 Task: Research Airbnb options in DurrÃ«s, Albania from 4th November, 2023 to 15th November, 2023 for 2 adults.1  bedroom having 1 bed and 1 bathroom. Property type can be hotel. Amenities needed are: heating. Booking option can be shelf check-in. Look for 4 properties as per requirement.
Action: Mouse moved to (347, 326)
Screenshot: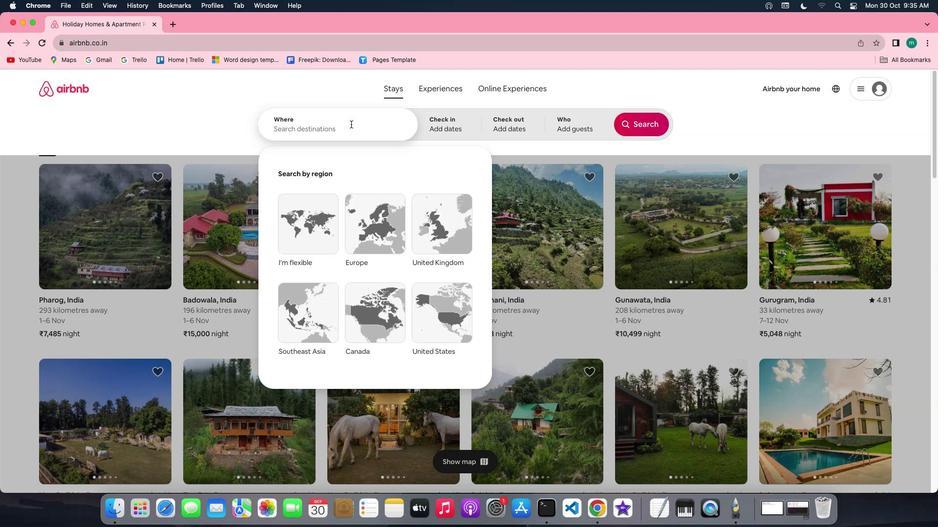 
Action: Mouse pressed left at (347, 326)
Screenshot: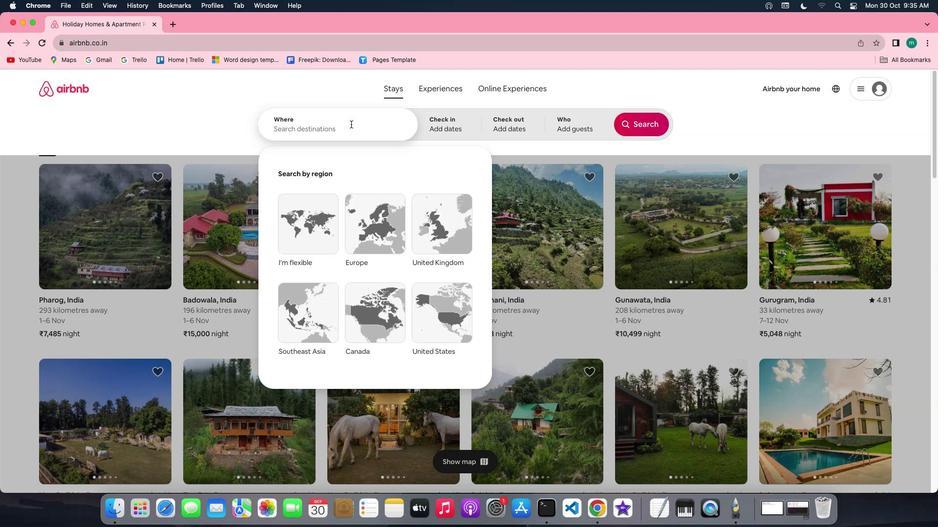 
Action: Mouse pressed left at (347, 326)
Screenshot: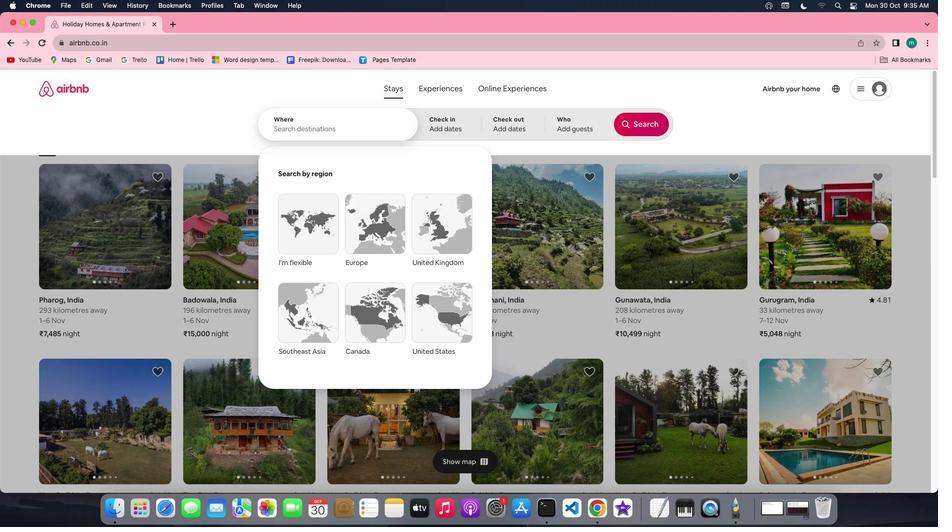
Action: Mouse moved to (365, 338)
Screenshot: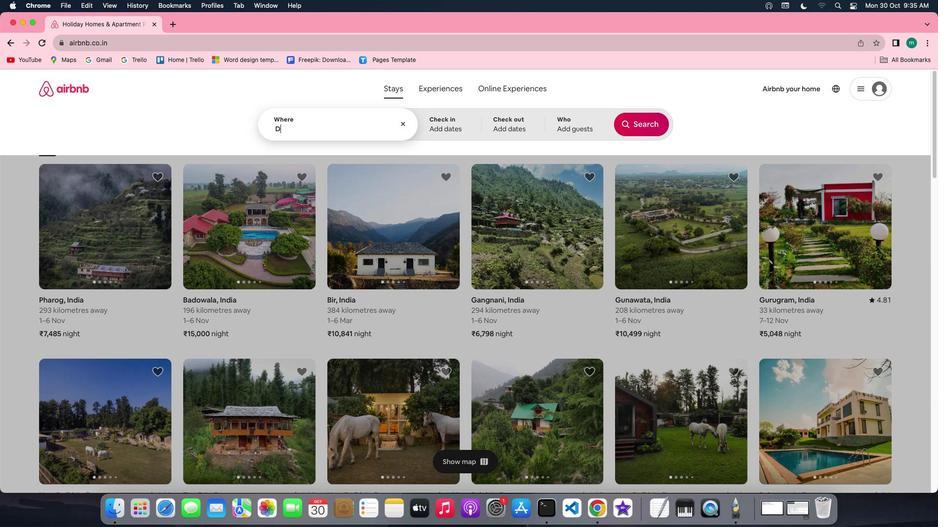 
Action: Key pressed Key.spaceKey.shift'D''u''r''r''e''s'','Key.spaceKey.shift'A''l''b''a''n''i''a'
Screenshot: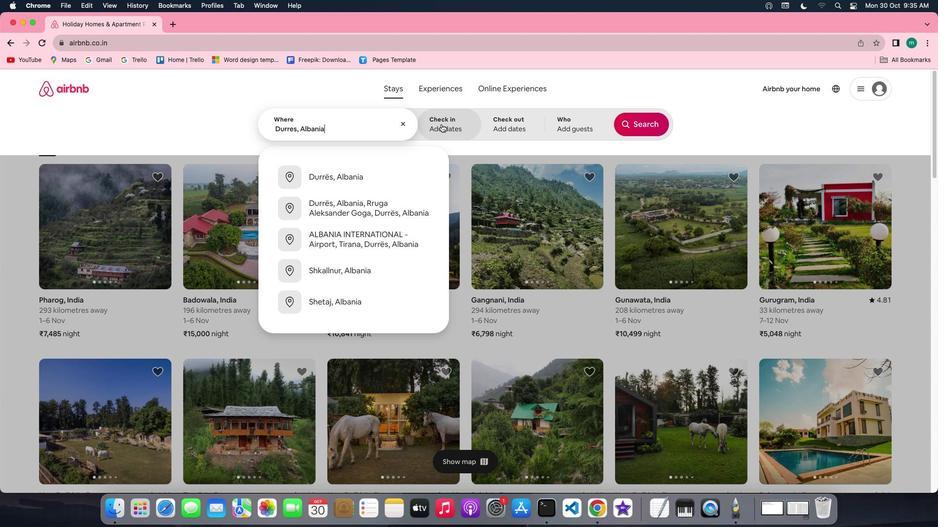 
Action: Mouse moved to (329, 338)
Screenshot: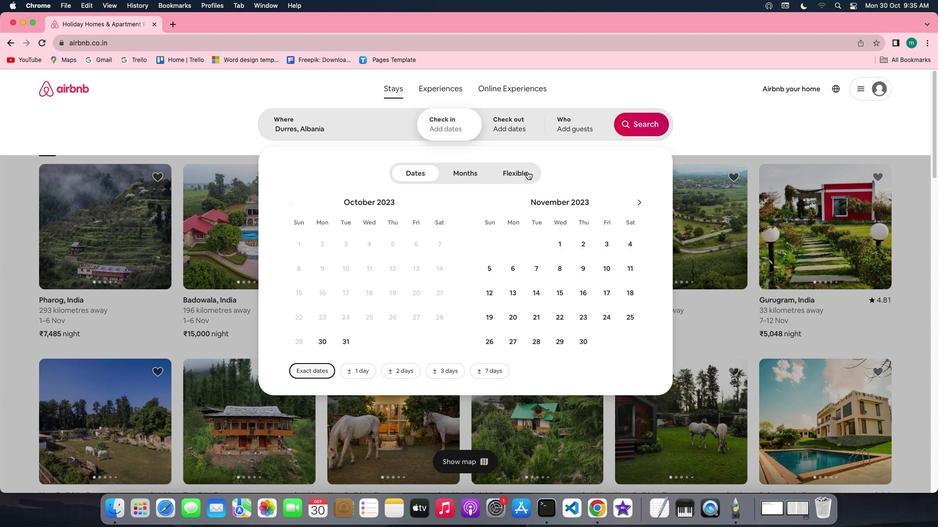 
Action: Mouse pressed left at (329, 338)
Screenshot: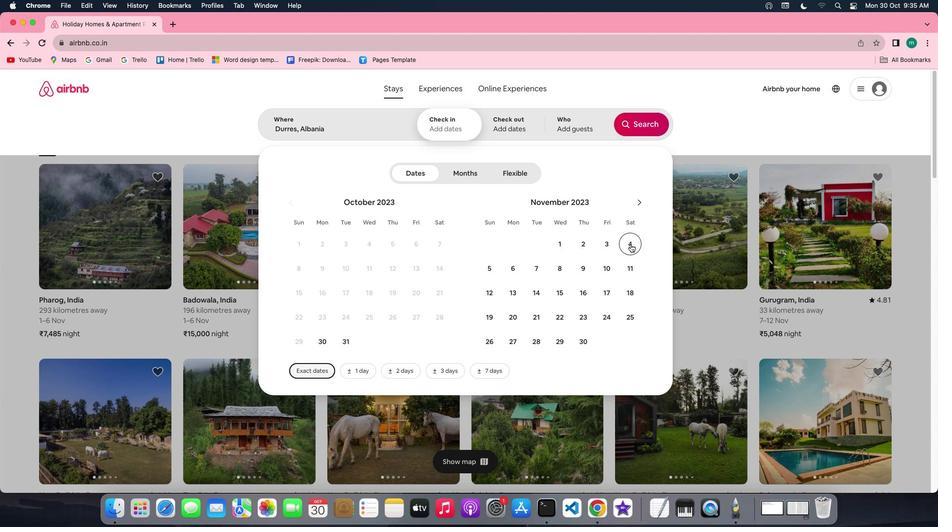 
Action: Mouse moved to (256, 375)
Screenshot: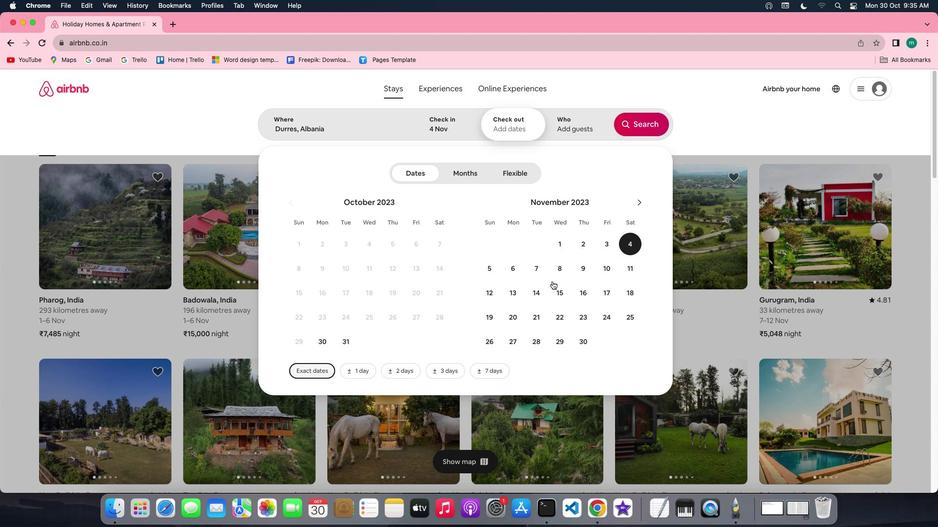 
Action: Mouse pressed left at (256, 375)
Screenshot: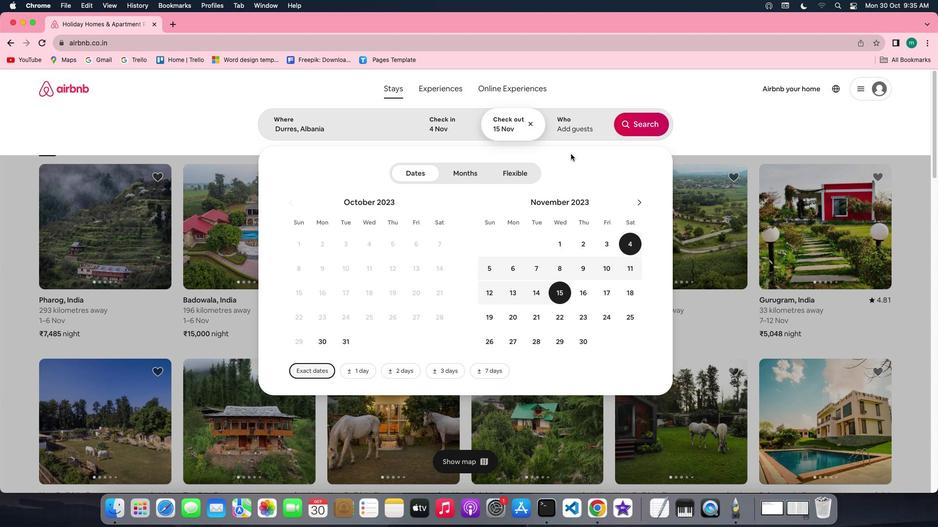 
Action: Mouse moved to (283, 390)
Screenshot: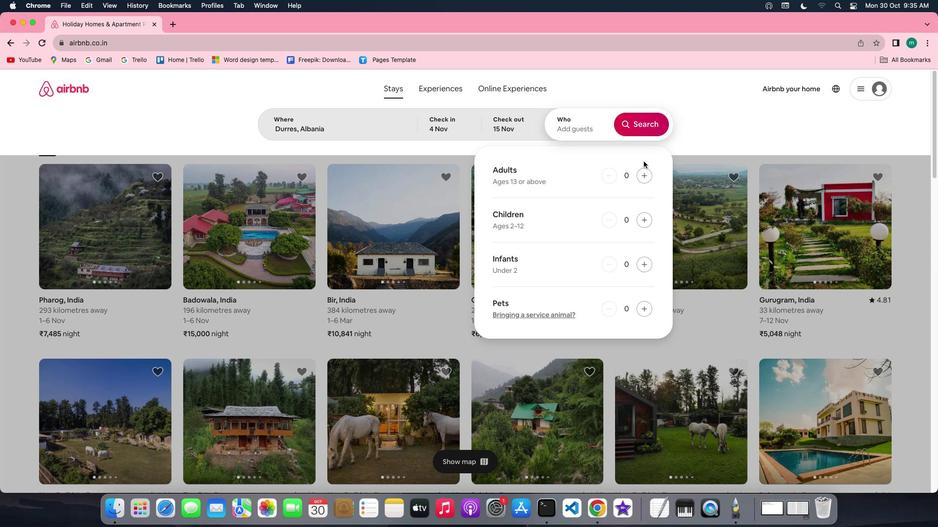 
Action: Mouse pressed left at (283, 390)
Screenshot: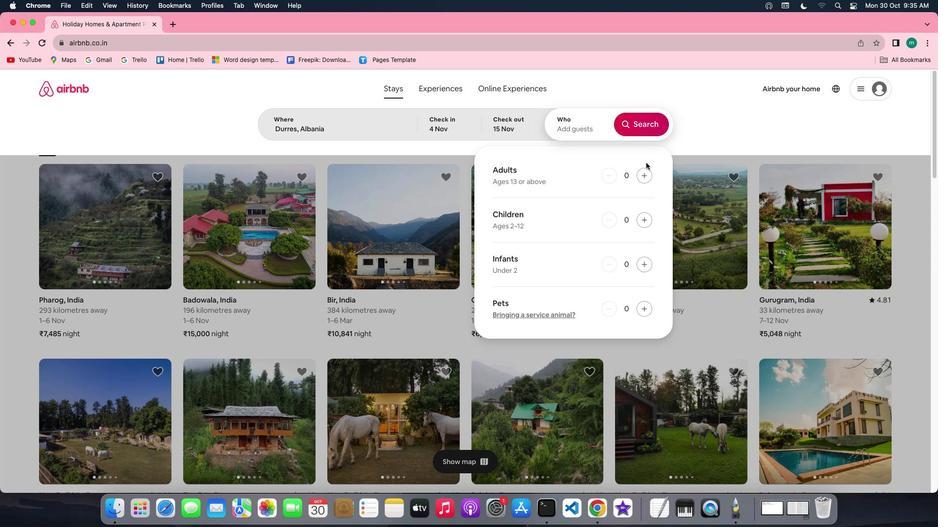 
Action: Mouse moved to (278, 337)
Screenshot: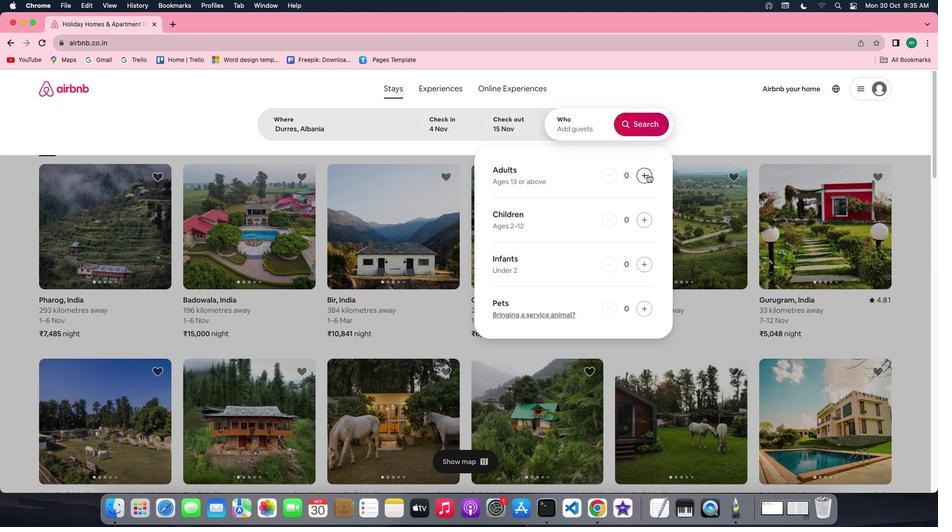 
Action: Mouse pressed left at (278, 337)
Screenshot: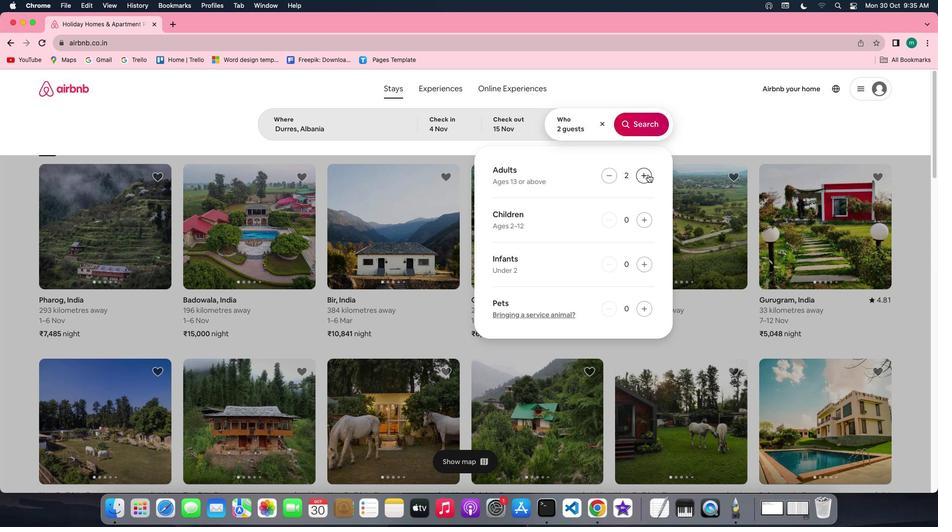
Action: Mouse moved to (249, 353)
Screenshot: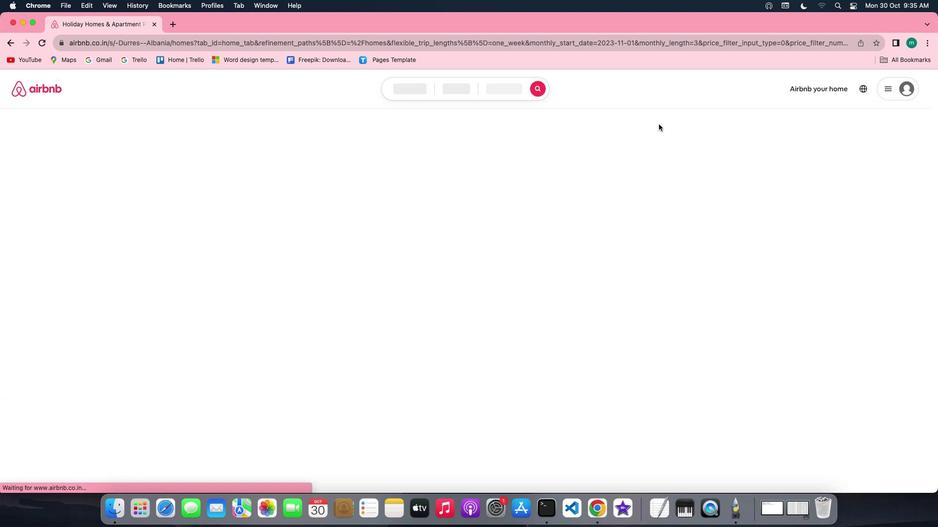 
Action: Mouse pressed left at (249, 353)
Screenshot: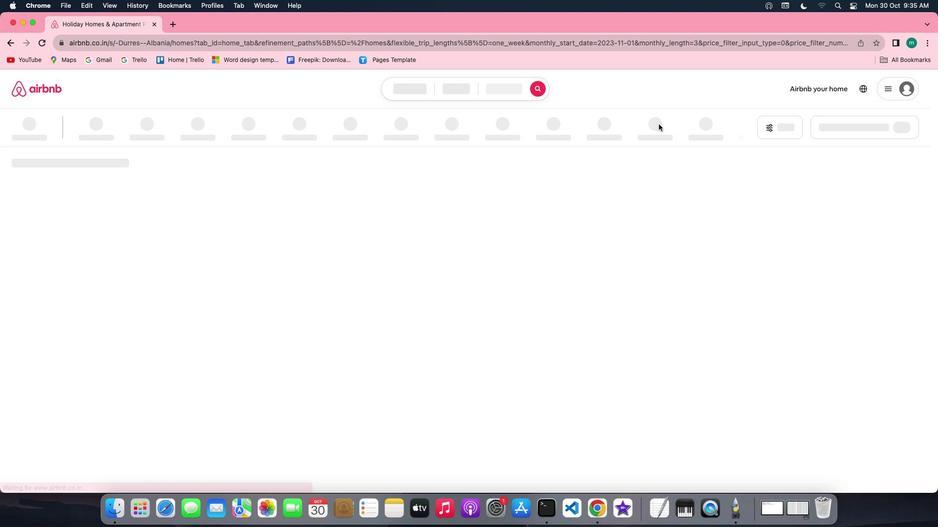 
Action: Mouse pressed left at (249, 353)
Screenshot: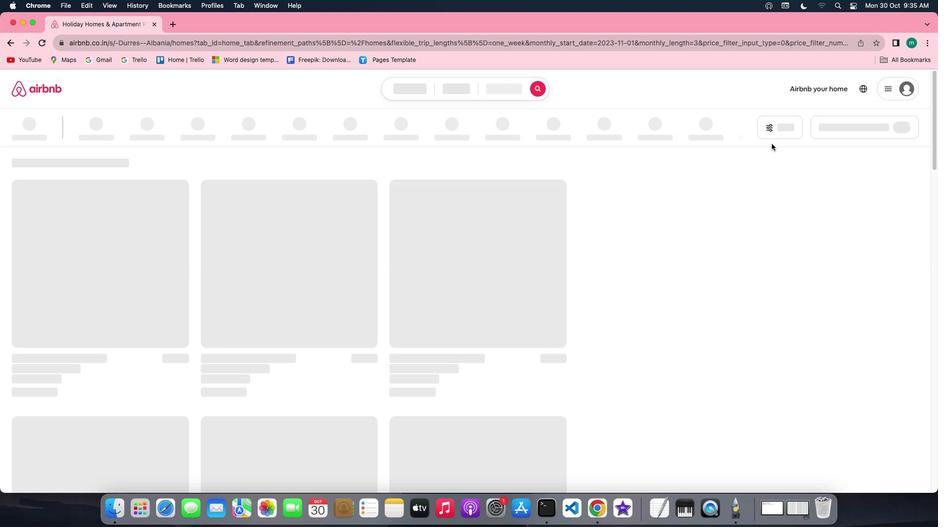 
Action: Mouse moved to (245, 338)
Screenshot: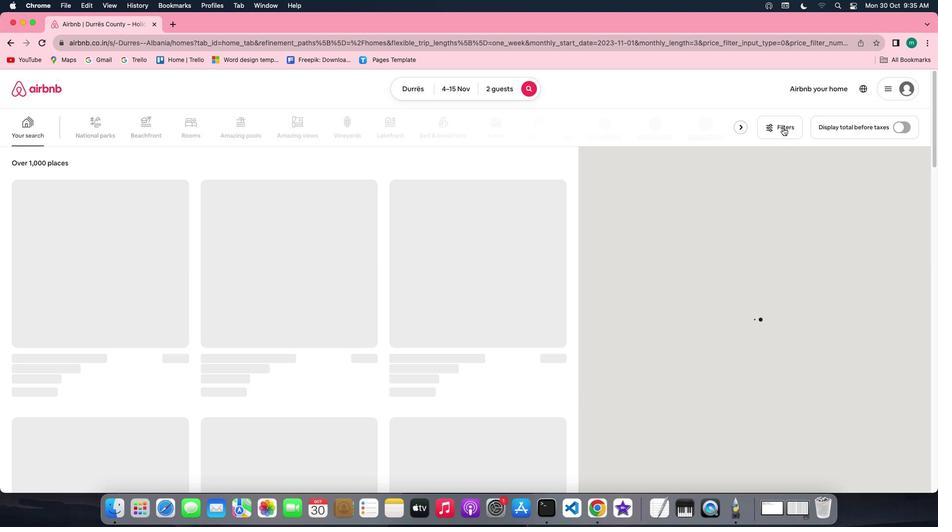 
Action: Mouse pressed left at (245, 338)
Screenshot: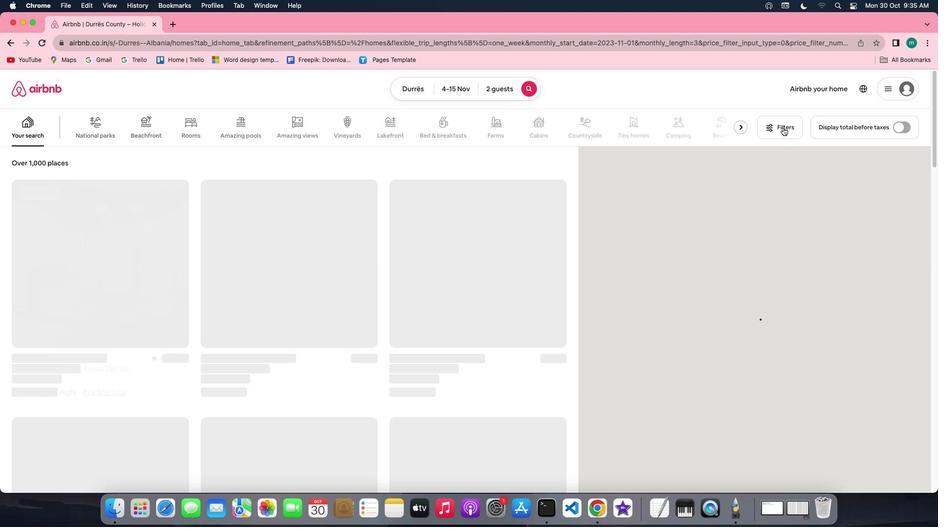 
Action: Mouse moved to (196, 339)
Screenshot: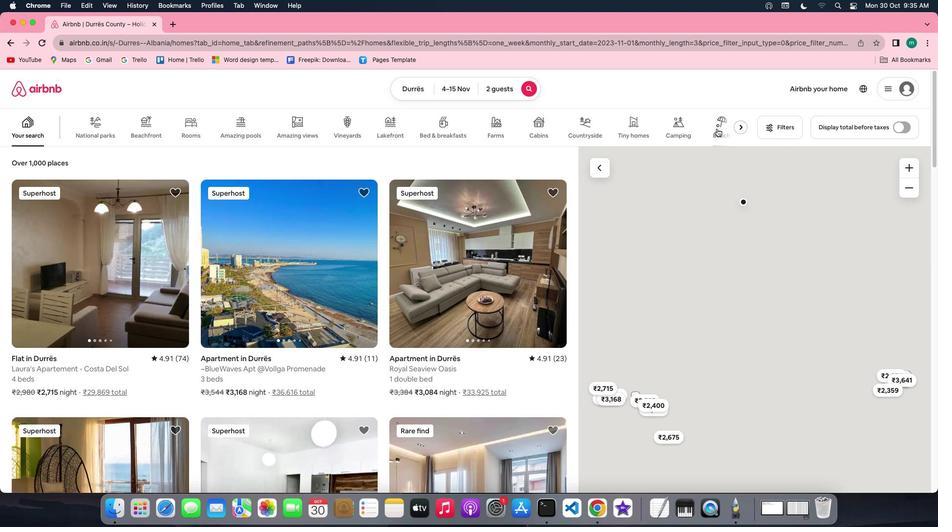 
Action: Mouse pressed left at (196, 339)
Screenshot: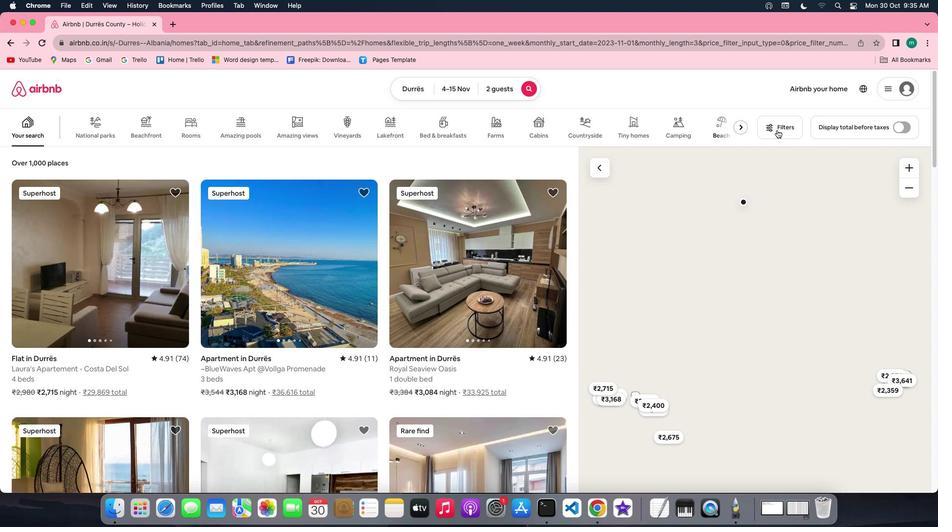 
Action: Mouse moved to (197, 339)
Screenshot: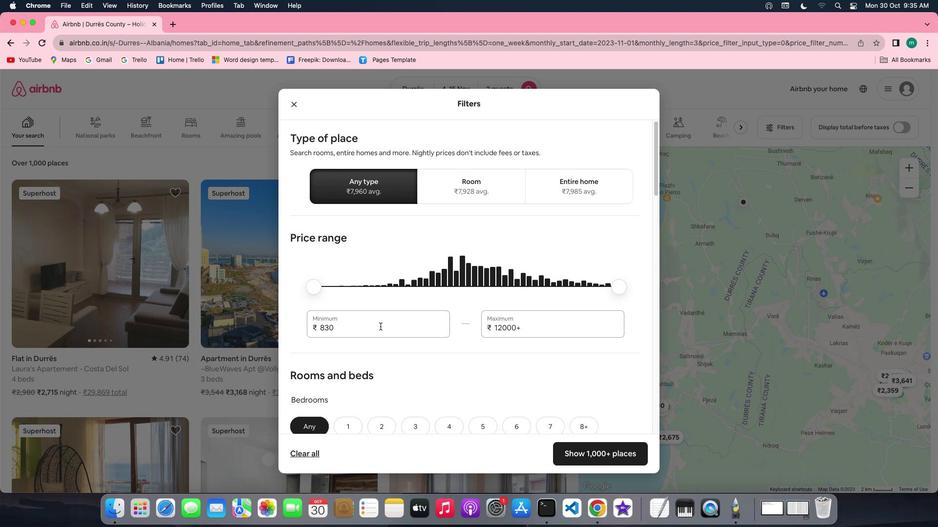
Action: Mouse pressed left at (197, 339)
Screenshot: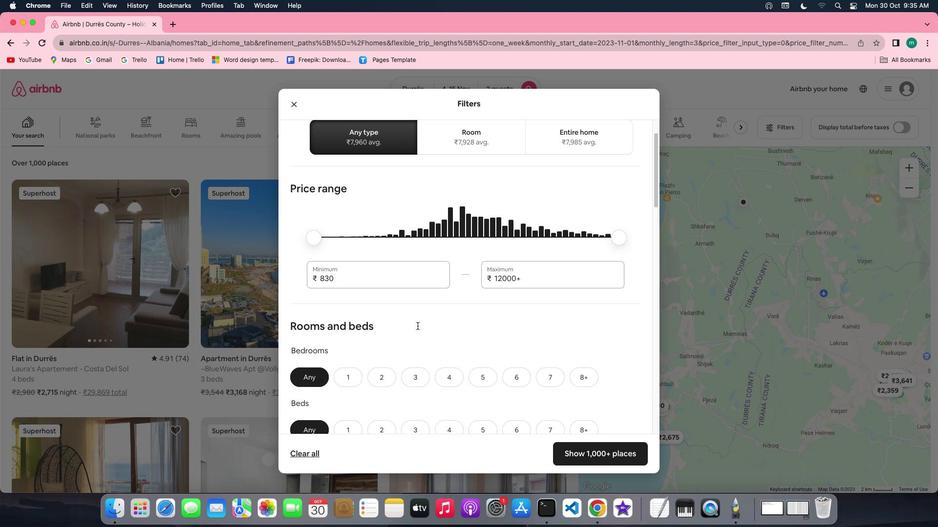 
Action: Mouse moved to (339, 400)
Screenshot: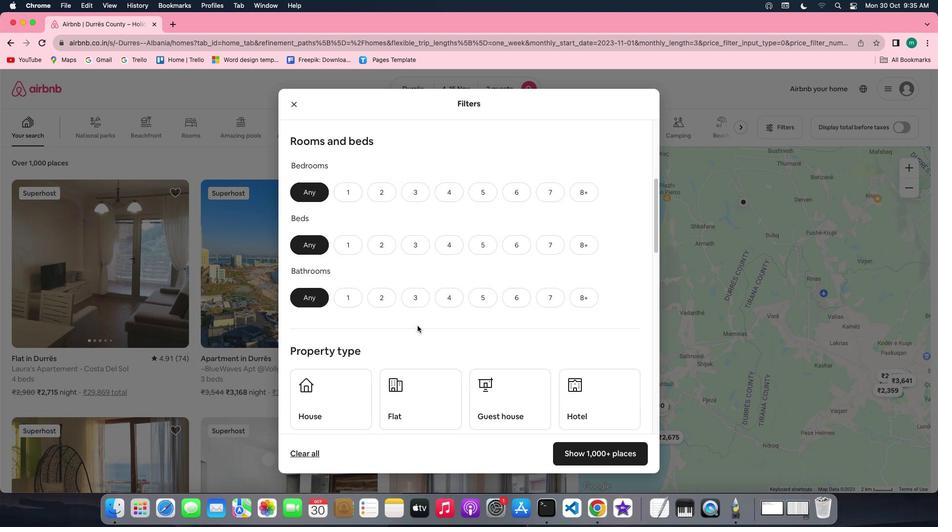 
Action: Mouse scrolled (339, 400) with delta (501, 300)
Screenshot: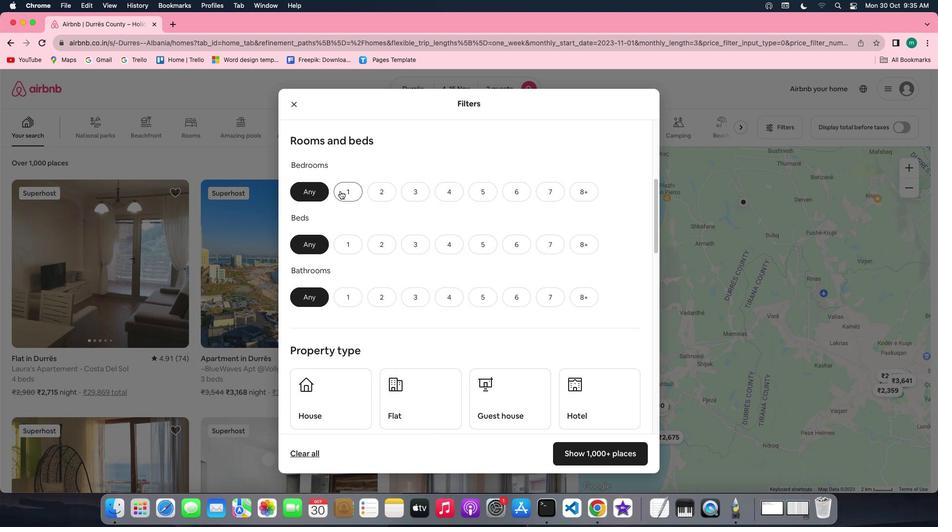 
Action: Mouse scrolled (339, 400) with delta (501, 300)
Screenshot: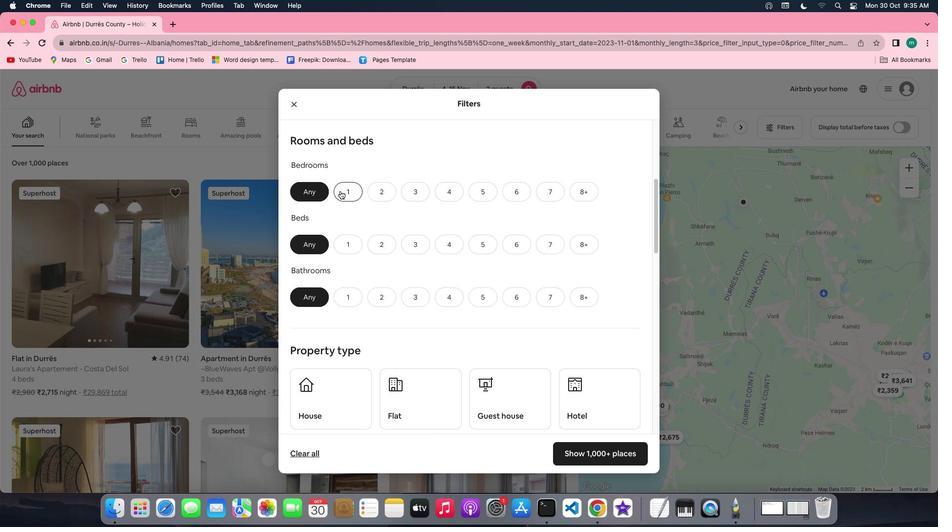 
Action: Mouse scrolled (339, 400) with delta (501, 300)
Screenshot: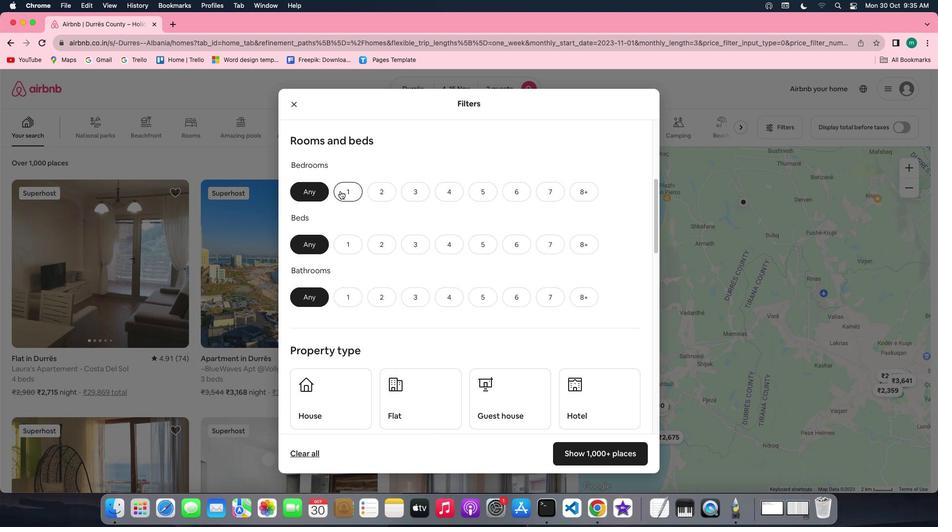 
Action: Mouse scrolled (339, 400) with delta (501, 300)
Screenshot: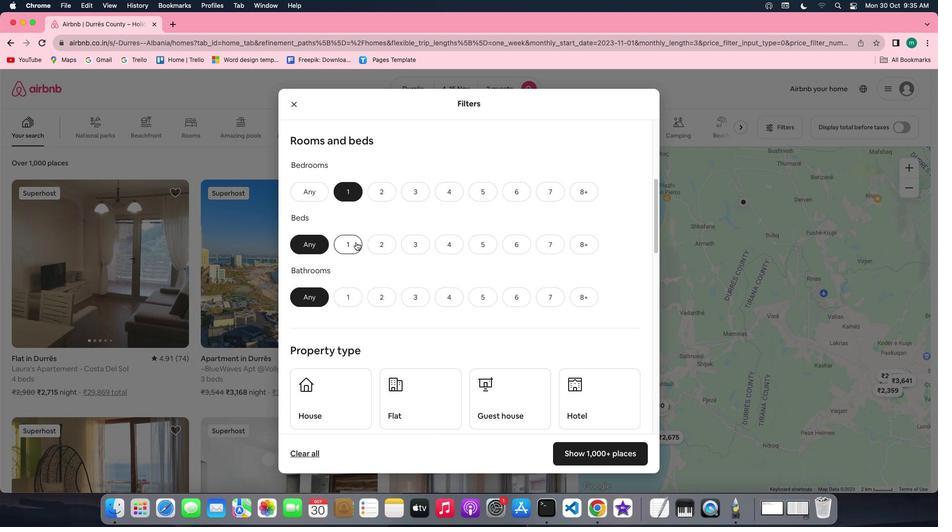 
Action: Mouse scrolled (339, 400) with delta (501, 300)
Screenshot: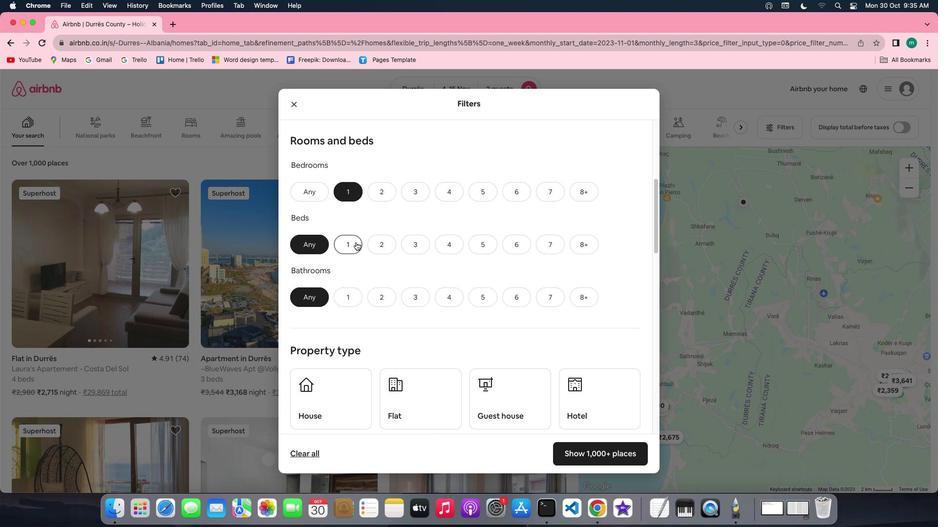
Action: Mouse scrolled (339, 400) with delta (501, 300)
Screenshot: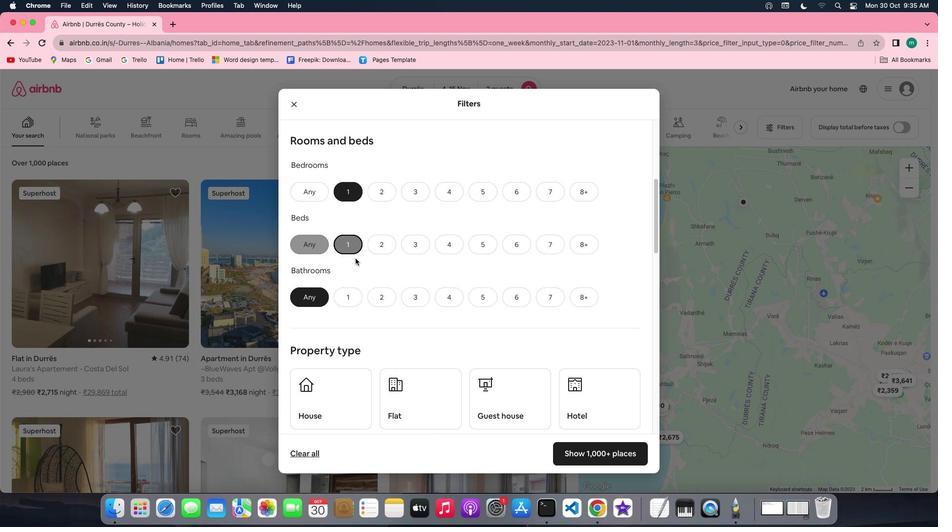 
Action: Mouse scrolled (339, 400) with delta (501, 300)
Screenshot: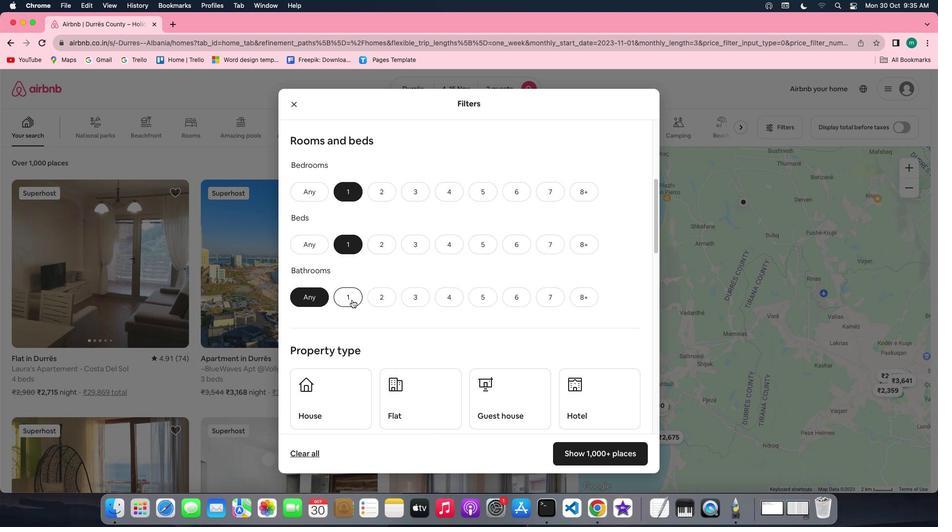 
Action: Mouse scrolled (339, 400) with delta (501, 300)
Screenshot: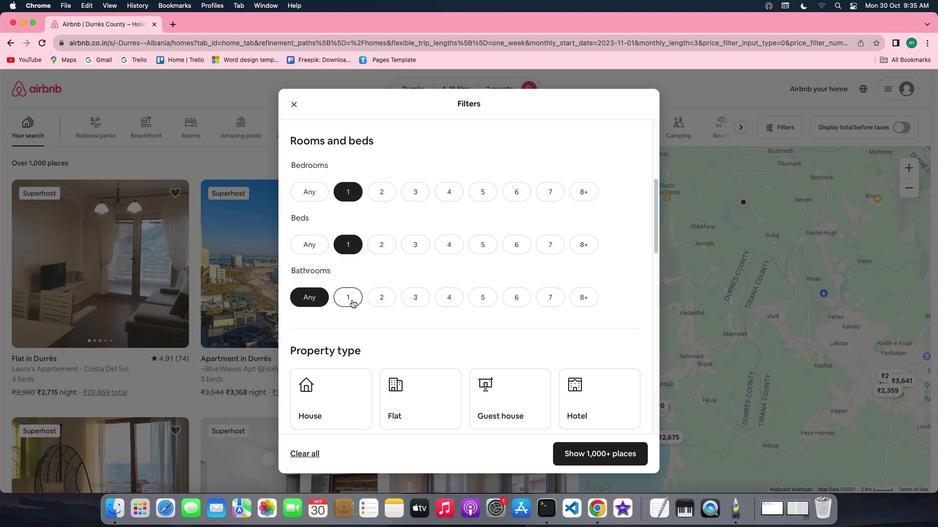 
Action: Mouse scrolled (339, 400) with delta (501, 300)
Screenshot: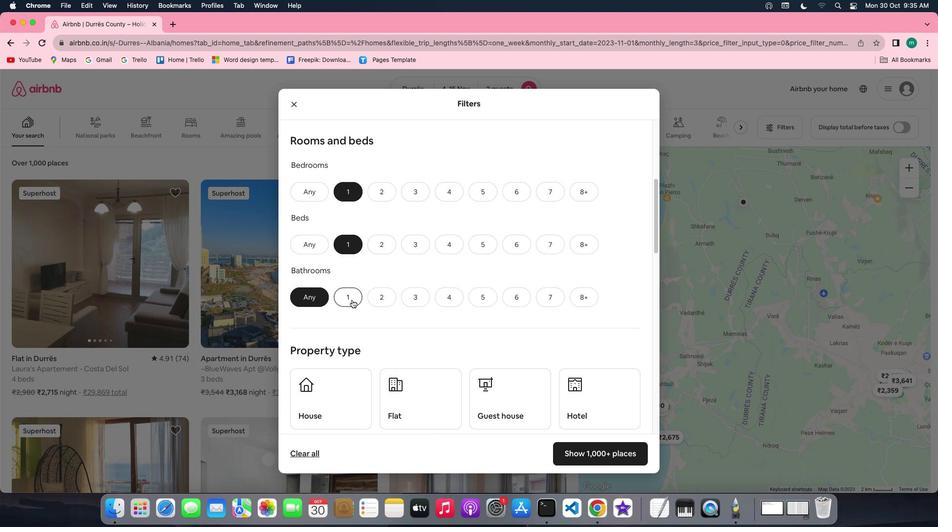 
Action: Mouse scrolled (339, 400) with delta (501, 299)
Screenshot: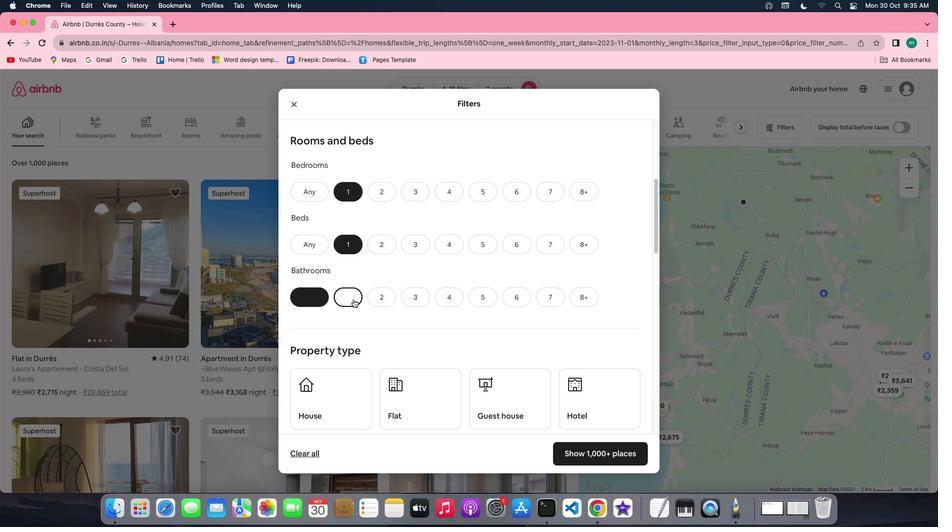 
Action: Mouse moved to (368, 359)
Screenshot: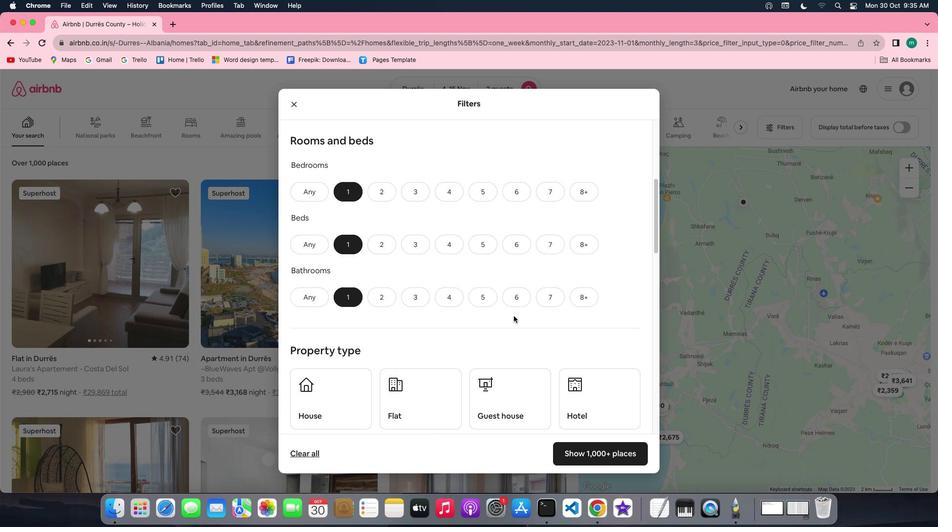 
Action: Mouse pressed left at (368, 359)
Screenshot: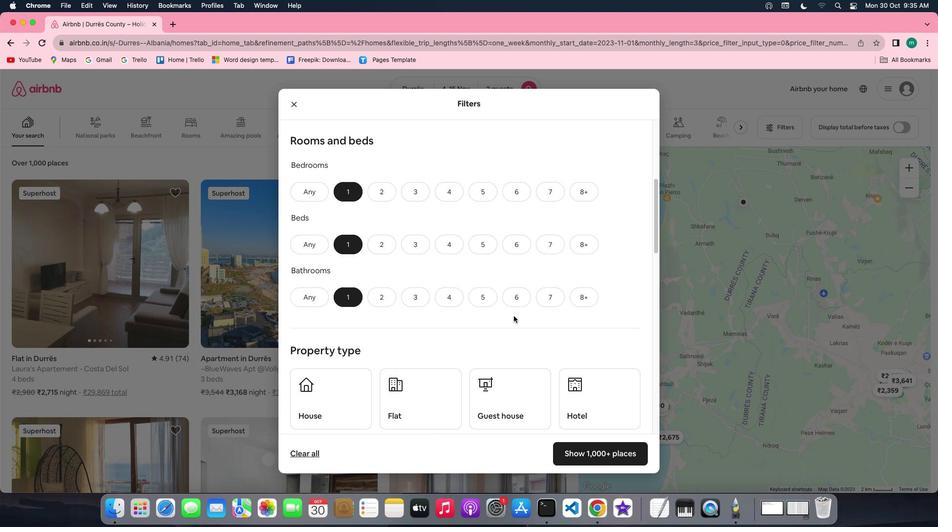 
Action: Mouse moved to (363, 374)
Screenshot: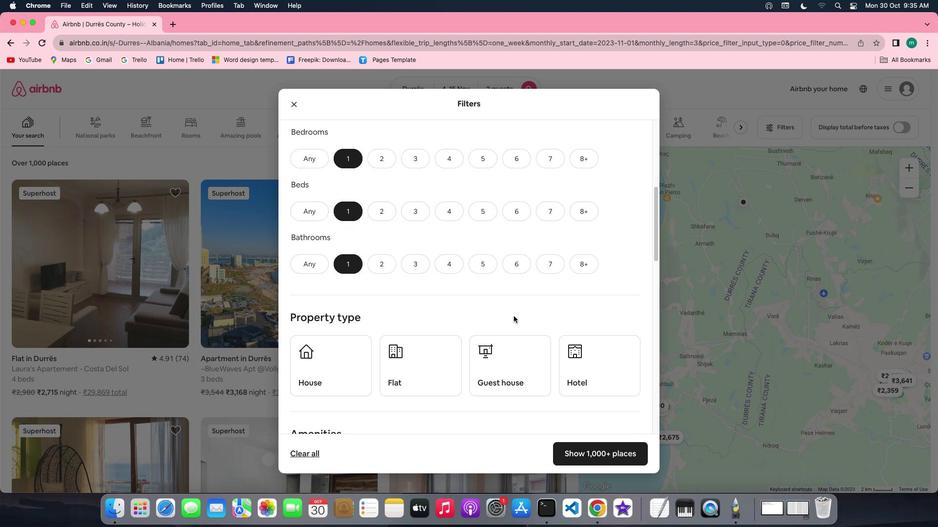 
Action: Mouse pressed left at (363, 374)
Screenshot: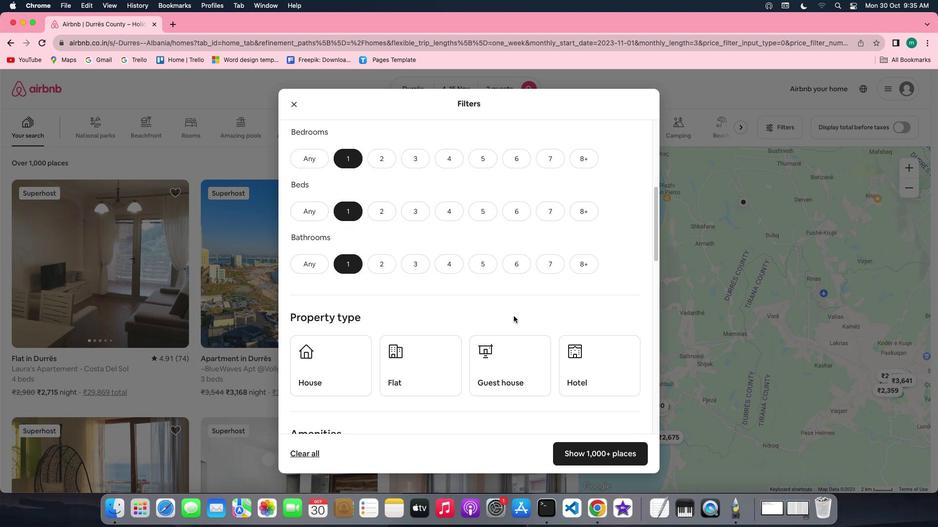
Action: Mouse moved to (364, 392)
Screenshot: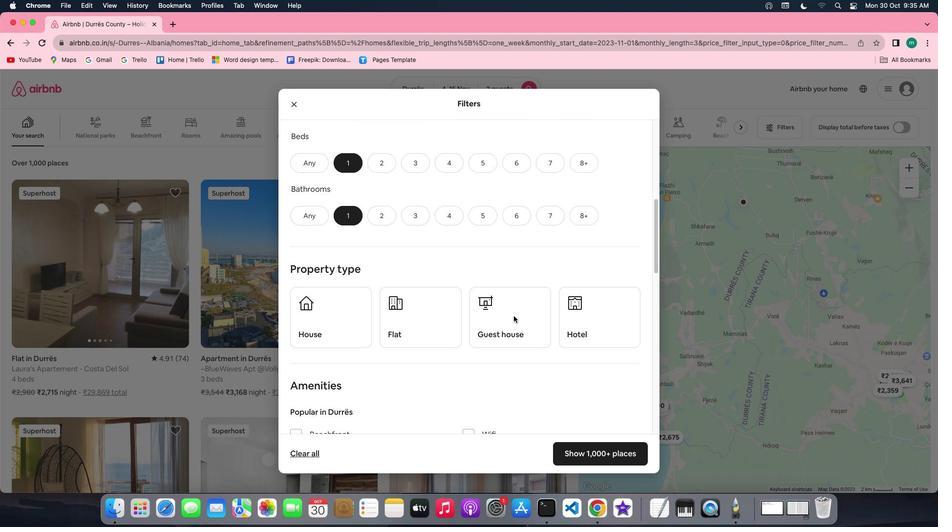 
Action: Mouse pressed left at (364, 392)
Screenshot: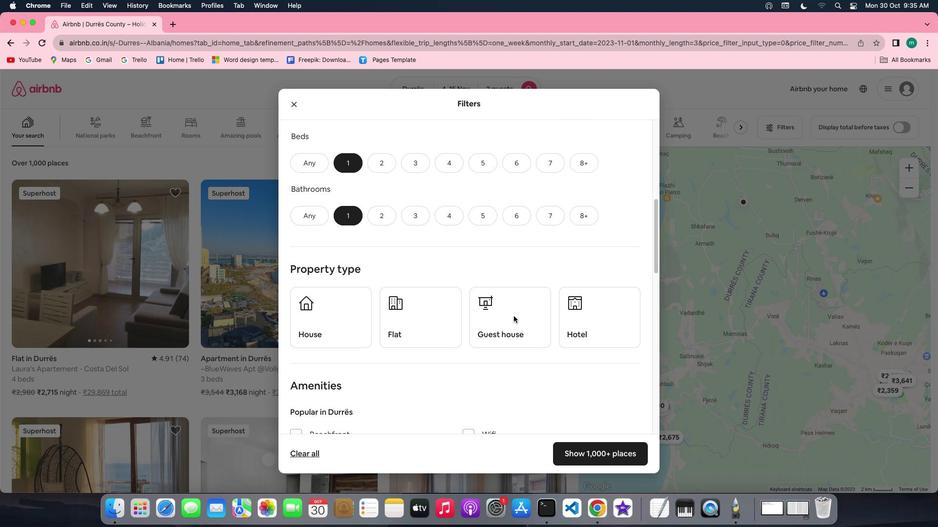 
Action: Mouse moved to (302, 397)
Screenshot: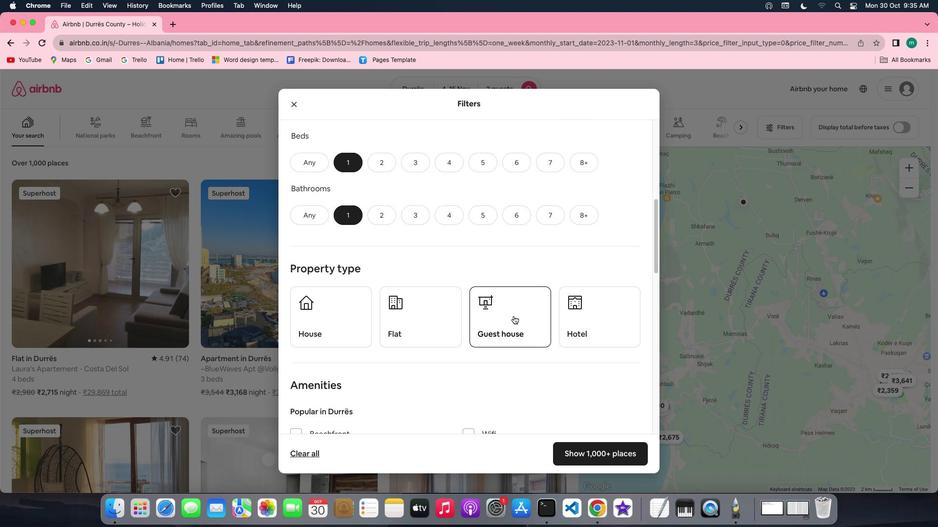 
Action: Mouse scrolled (302, 397) with delta (501, 300)
Screenshot: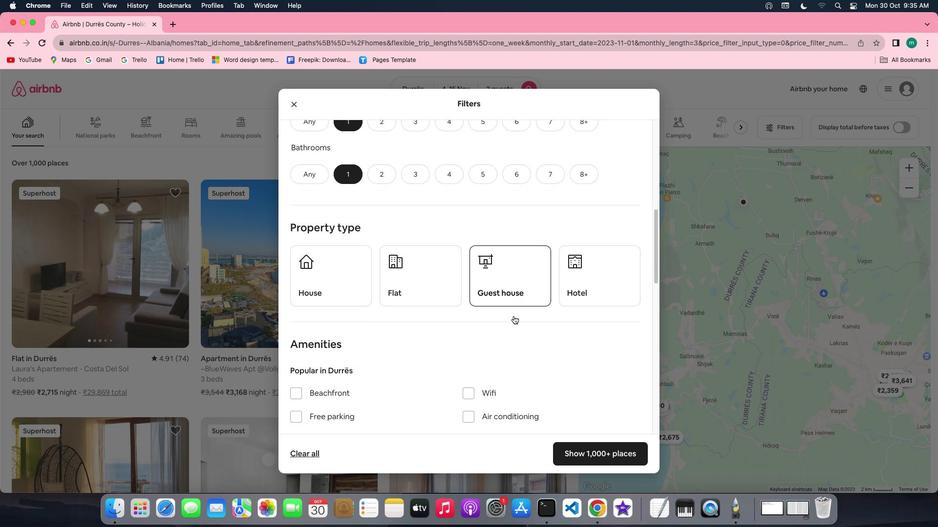 
Action: Mouse scrolled (302, 397) with delta (501, 300)
Screenshot: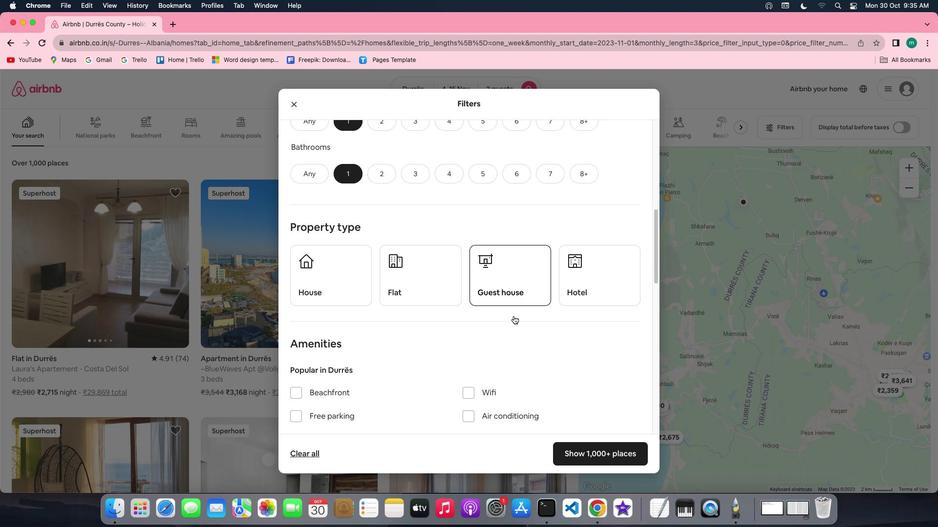 
Action: Mouse scrolled (302, 397) with delta (501, 300)
Screenshot: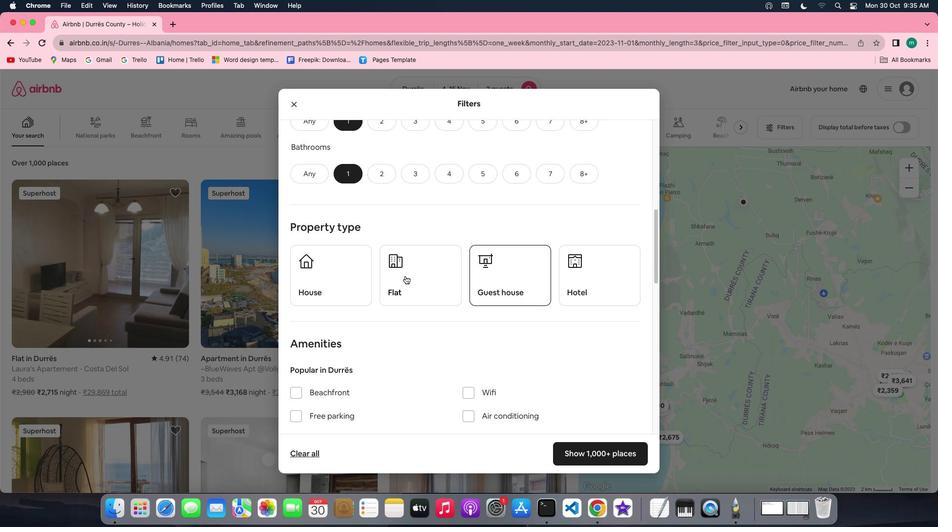 
Action: Mouse scrolled (302, 397) with delta (501, 300)
Screenshot: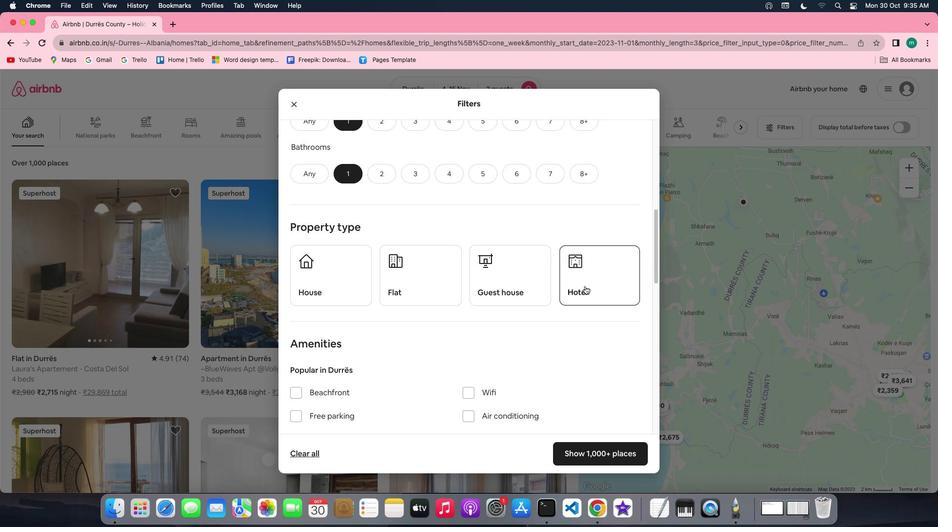 
Action: Mouse scrolled (302, 397) with delta (501, 300)
Screenshot: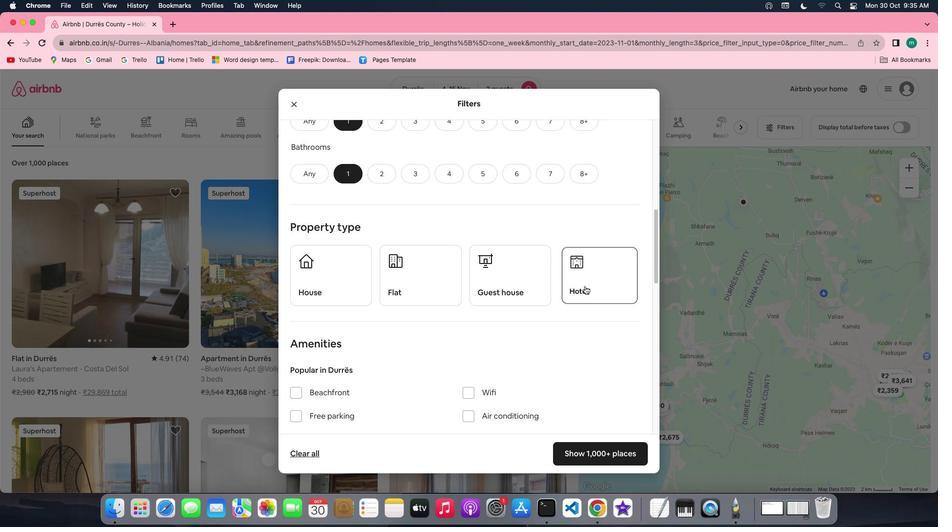 
Action: Mouse scrolled (302, 397) with delta (501, 300)
Screenshot: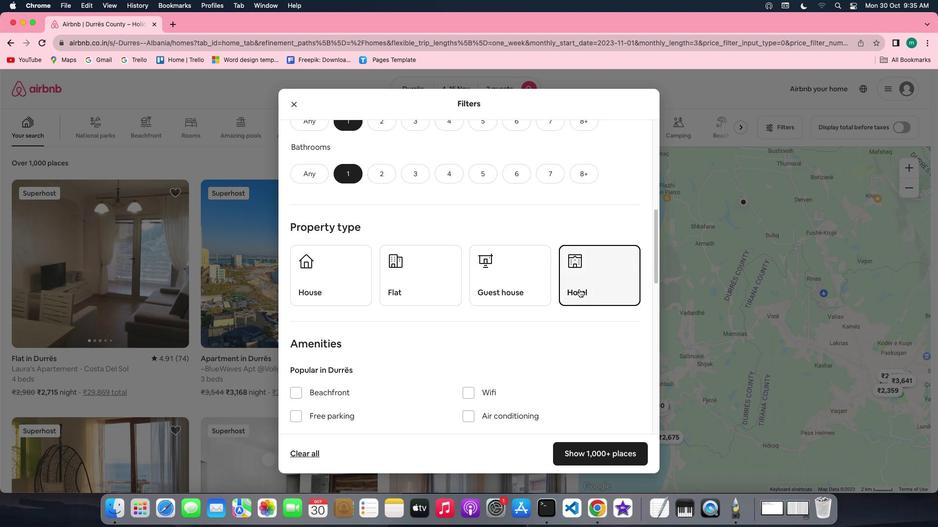 
Action: Mouse scrolled (302, 397) with delta (501, 300)
Screenshot: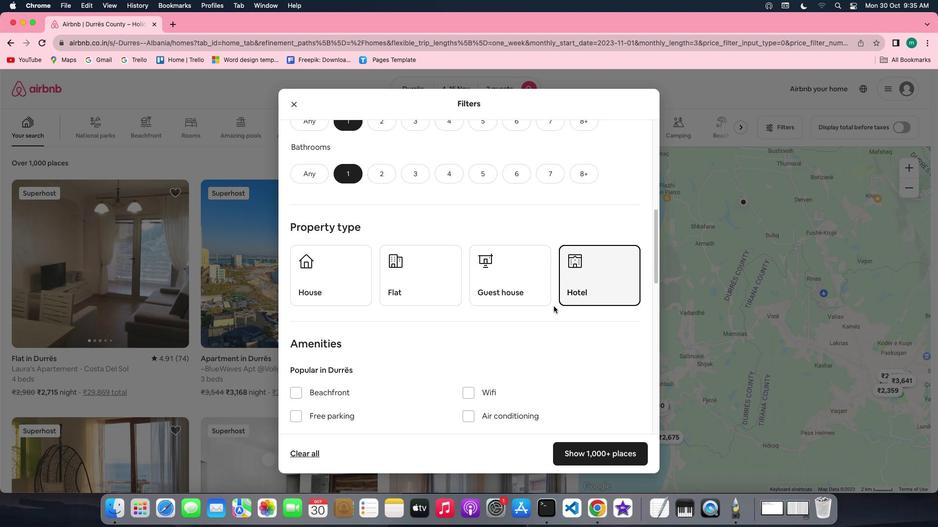 
Action: Mouse scrolled (302, 397) with delta (501, 300)
Screenshot: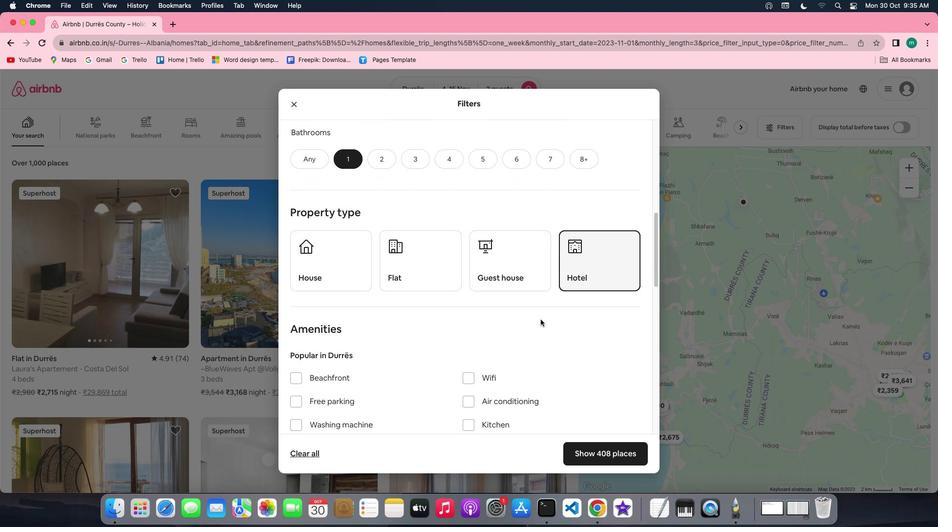 
Action: Mouse scrolled (302, 397) with delta (501, 300)
Screenshot: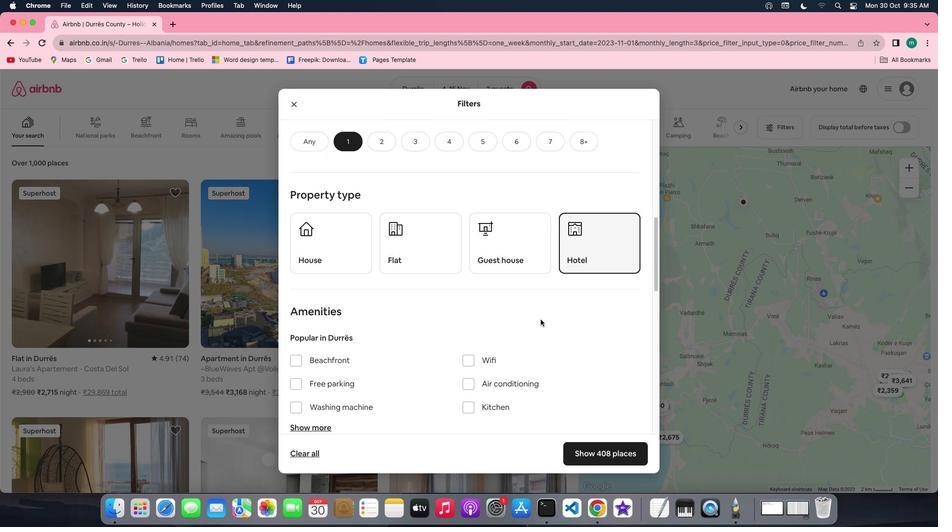 
Action: Mouse scrolled (302, 397) with delta (501, 300)
Screenshot: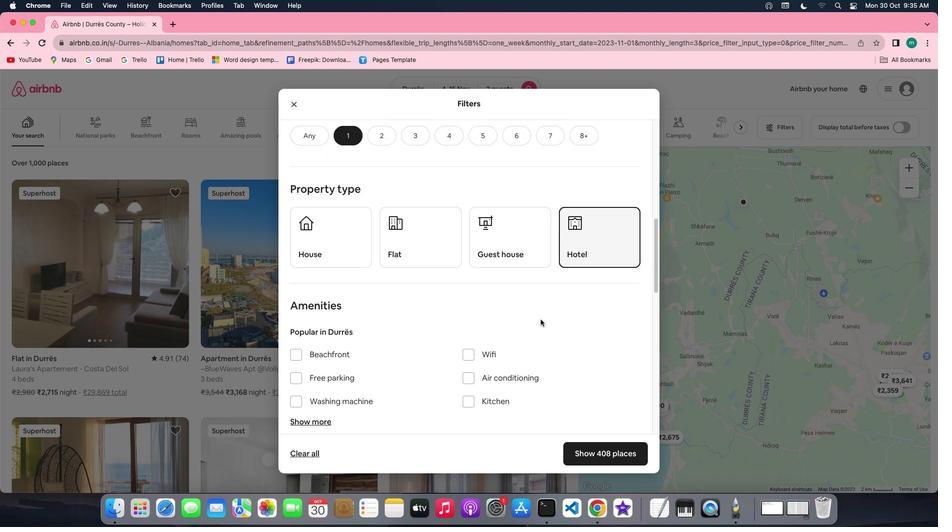 
Action: Mouse scrolled (302, 397) with delta (501, 300)
Screenshot: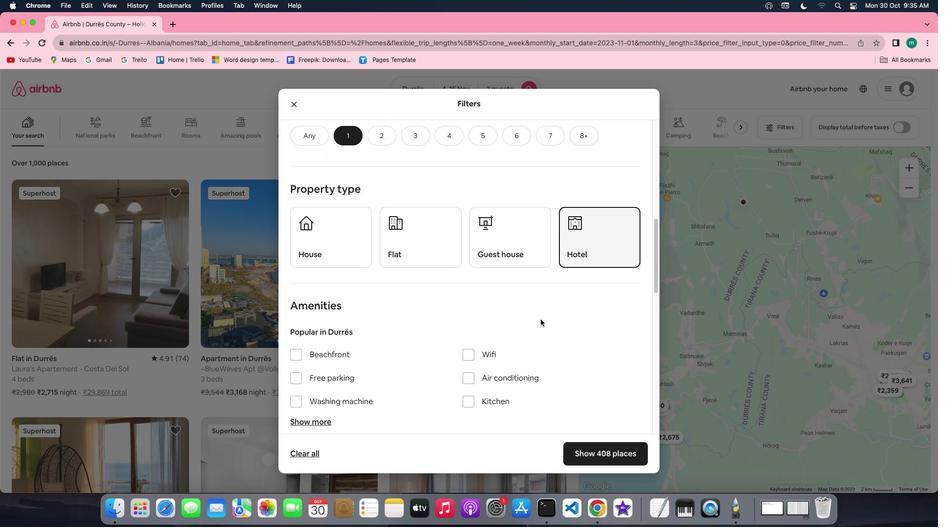 
Action: Mouse moved to (274, 388)
Screenshot: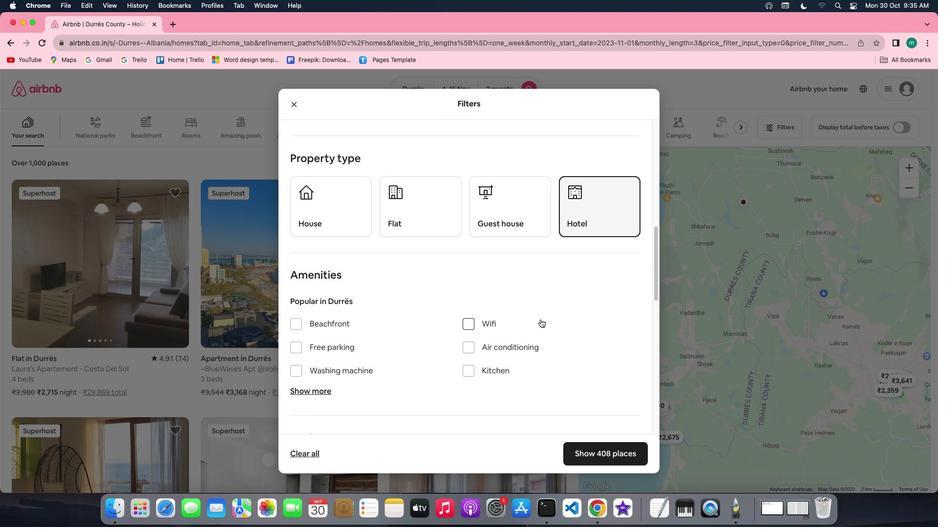 
Action: Mouse pressed left at (274, 388)
Screenshot: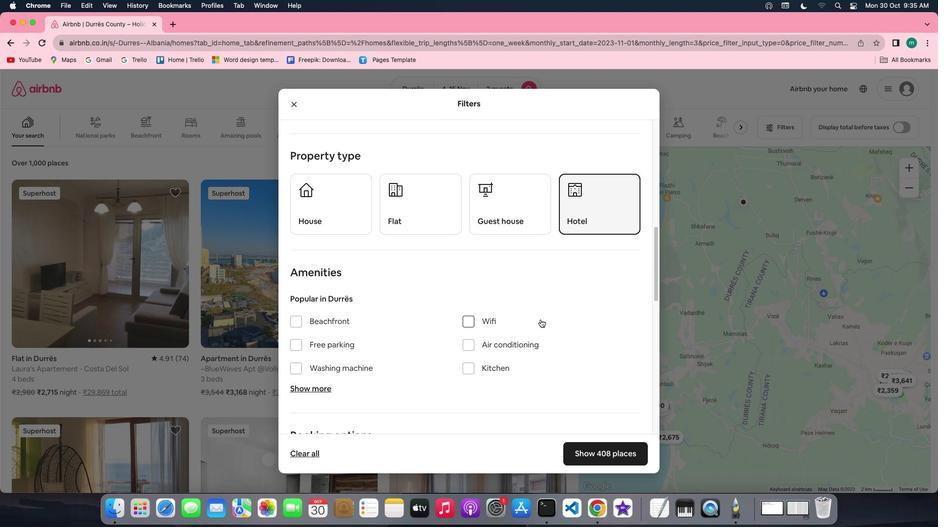 
Action: Mouse moved to (291, 398)
Screenshot: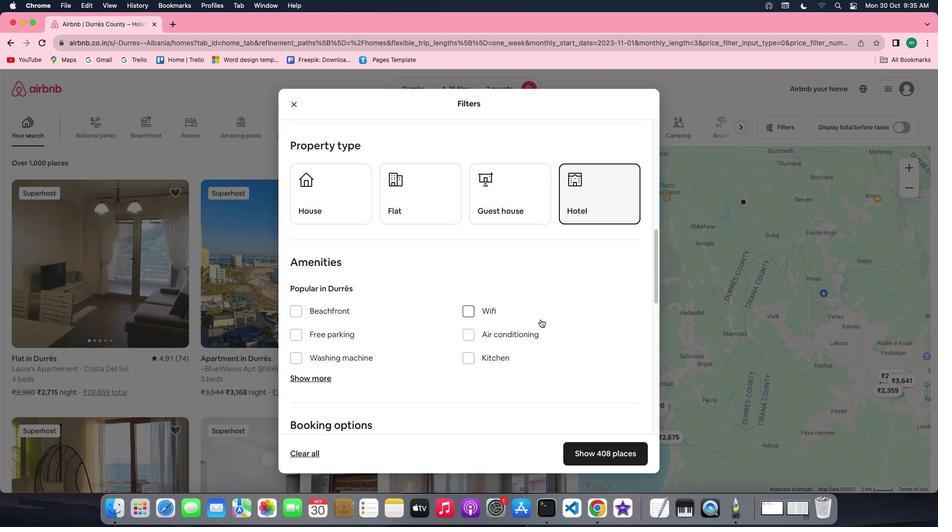 
Action: Mouse scrolled (291, 398) with delta (501, 300)
Screenshot: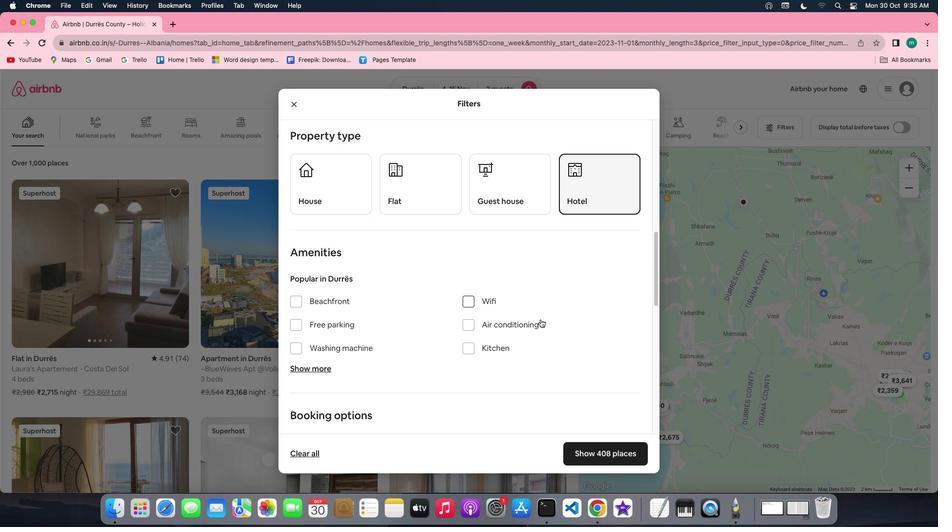 
Action: Mouse scrolled (291, 398) with delta (501, 300)
Screenshot: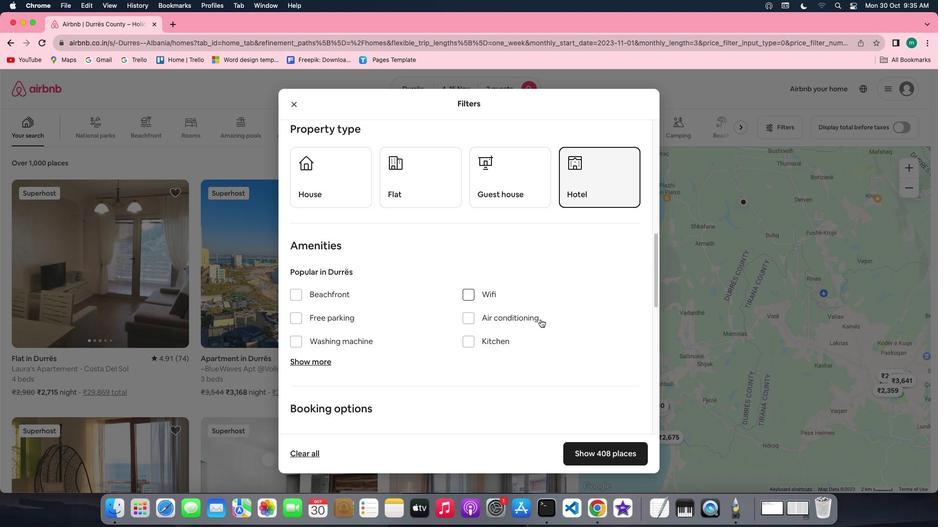 
Action: Mouse scrolled (291, 398) with delta (501, 300)
Screenshot: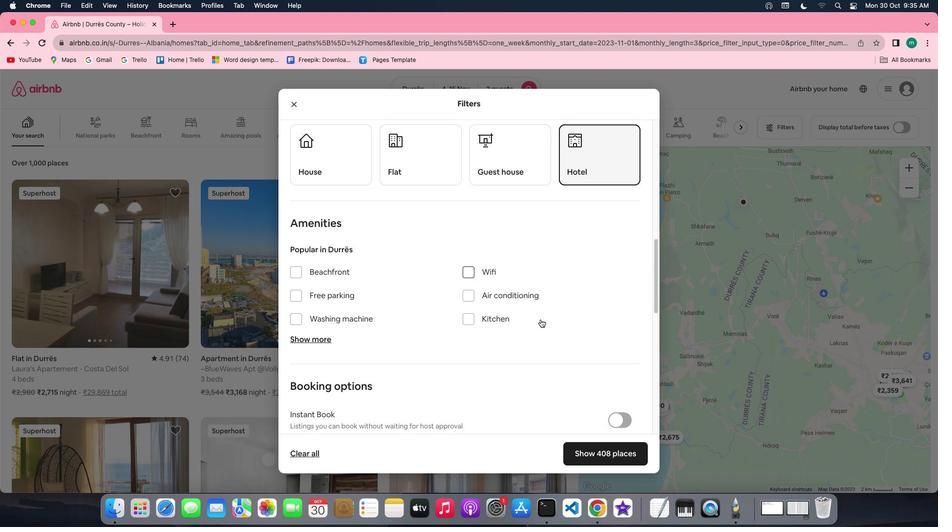 
Action: Mouse scrolled (291, 398) with delta (501, 300)
Screenshot: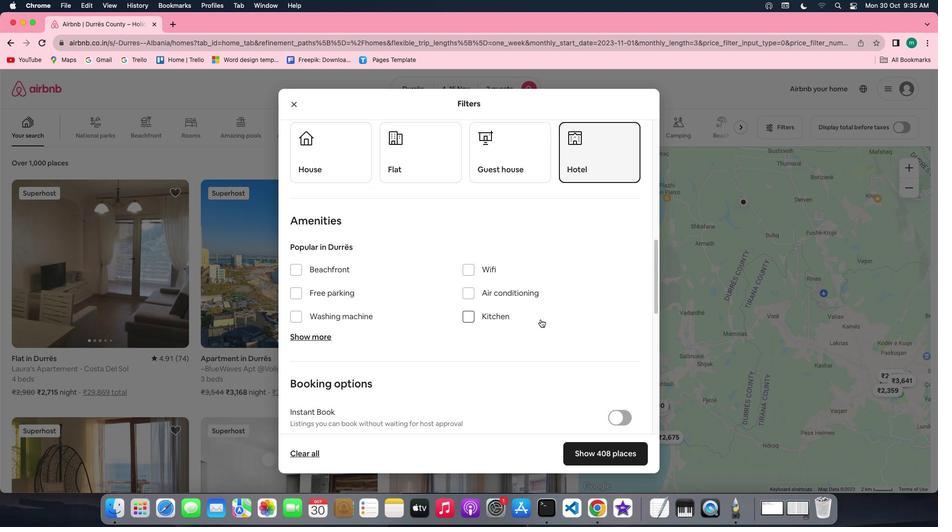
Action: Mouse scrolled (291, 398) with delta (501, 300)
Screenshot: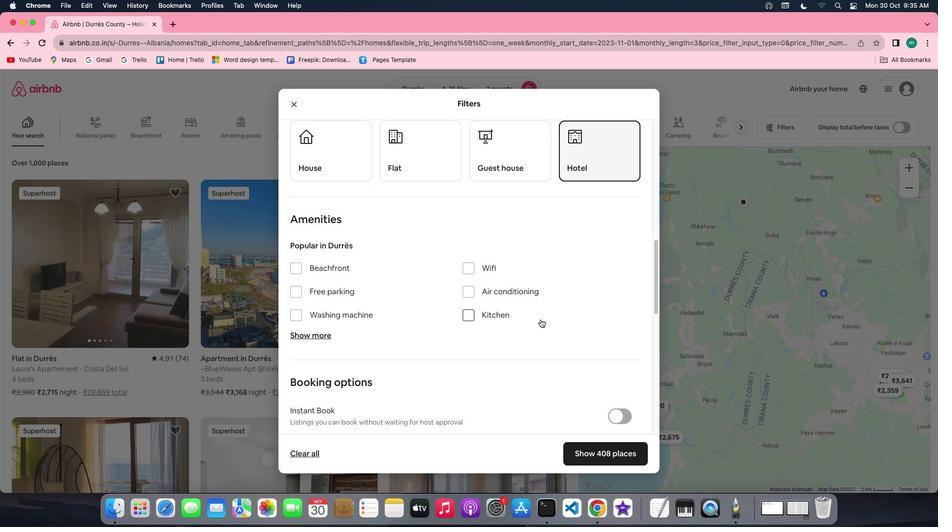 
Action: Mouse scrolled (291, 398) with delta (501, 300)
Screenshot: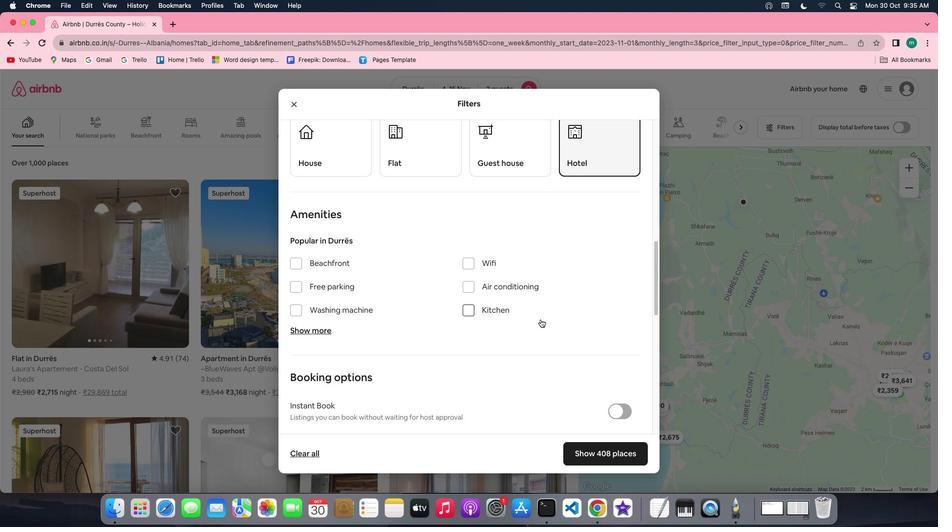 
Action: Mouse scrolled (291, 398) with delta (501, 300)
Screenshot: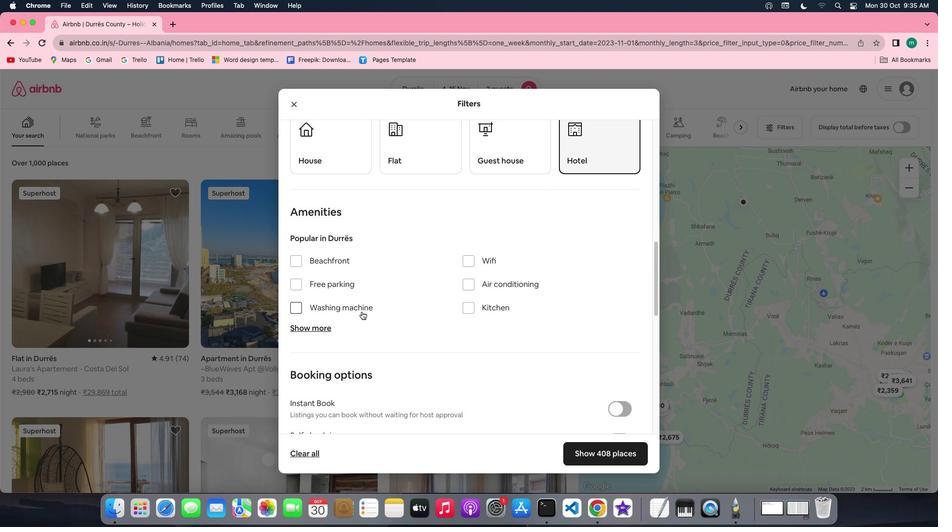
Action: Mouse scrolled (291, 398) with delta (501, 300)
Screenshot: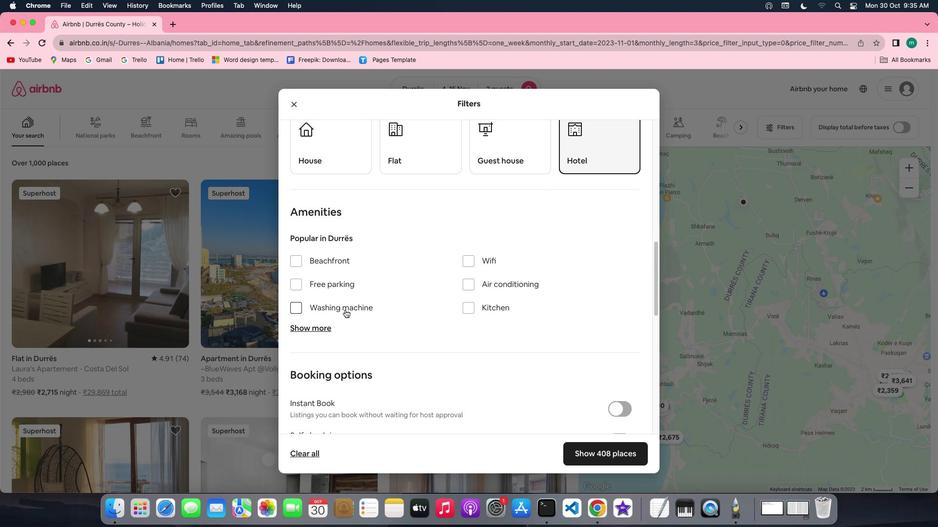
Action: Mouse scrolled (291, 398) with delta (501, 300)
Screenshot: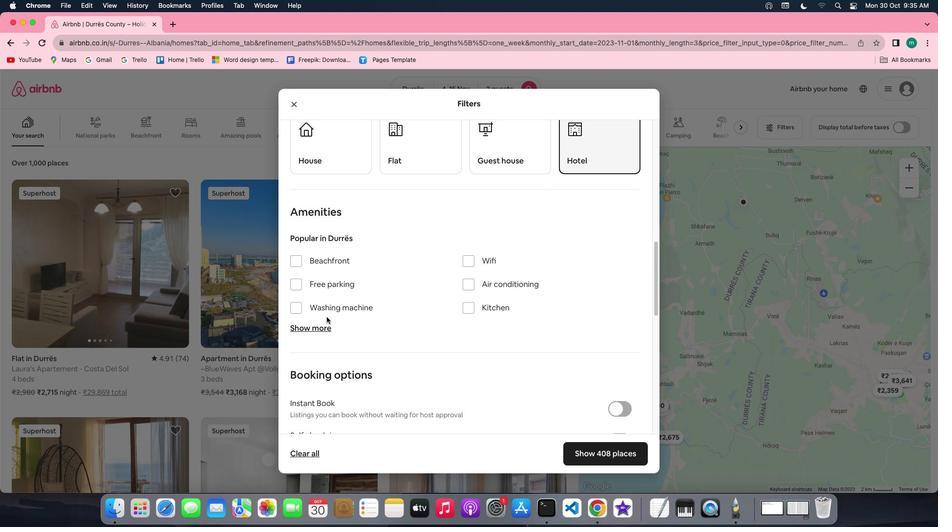
Action: Mouse scrolled (291, 398) with delta (501, 300)
Screenshot: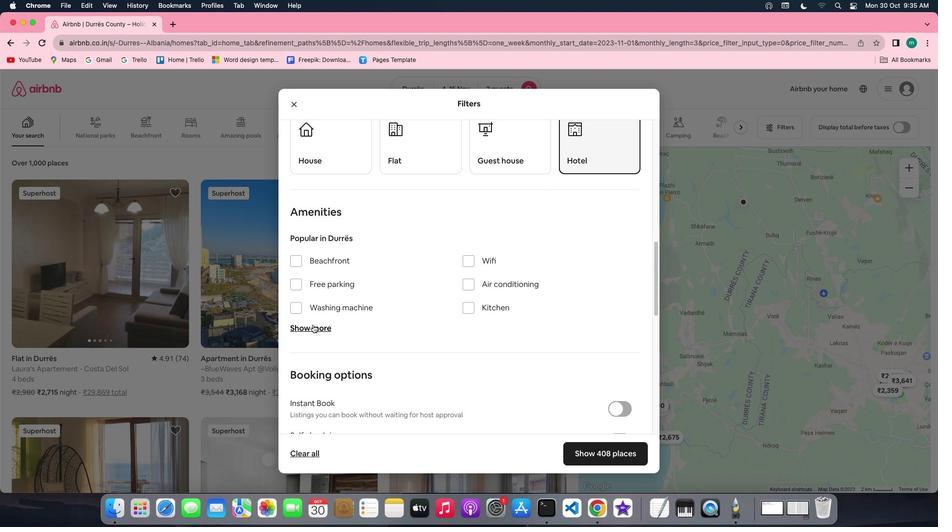 
Action: Mouse scrolled (291, 398) with delta (501, 300)
Screenshot: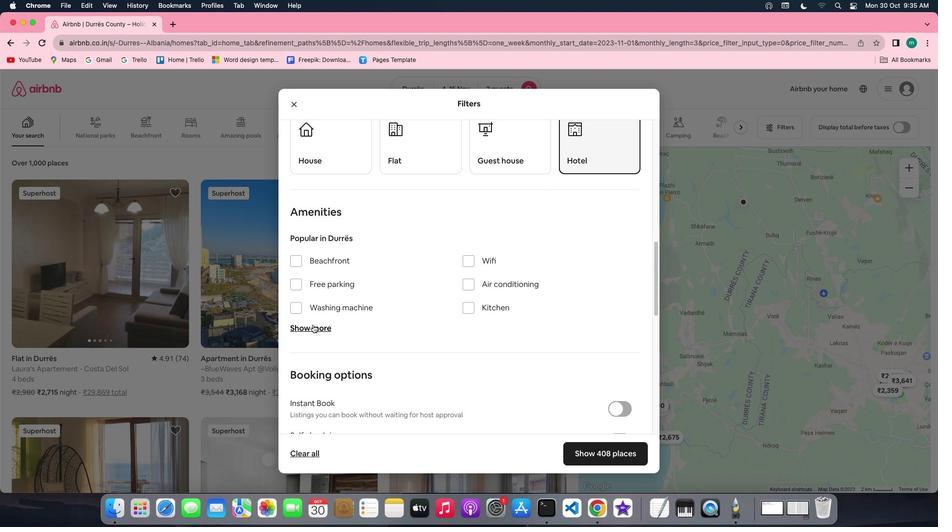 
Action: Mouse scrolled (291, 398) with delta (501, 300)
Screenshot: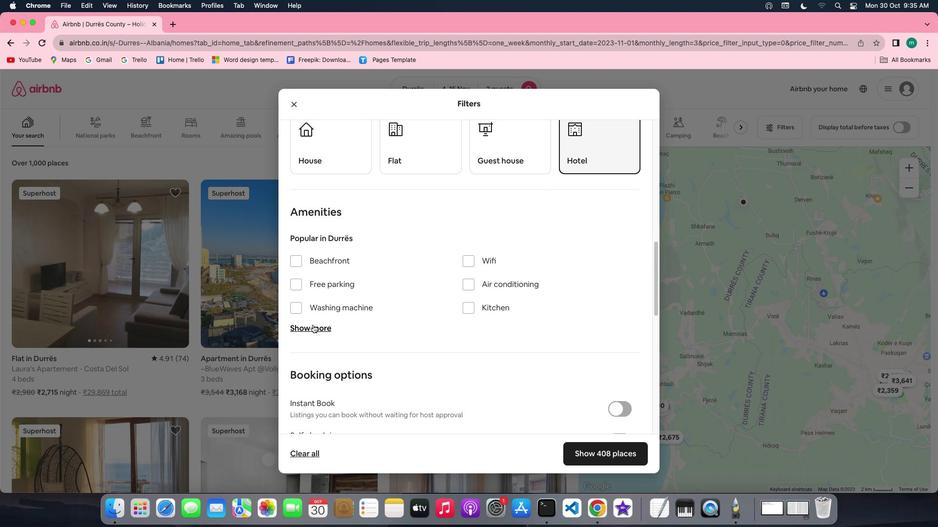 
Action: Mouse scrolled (291, 398) with delta (501, 300)
Screenshot: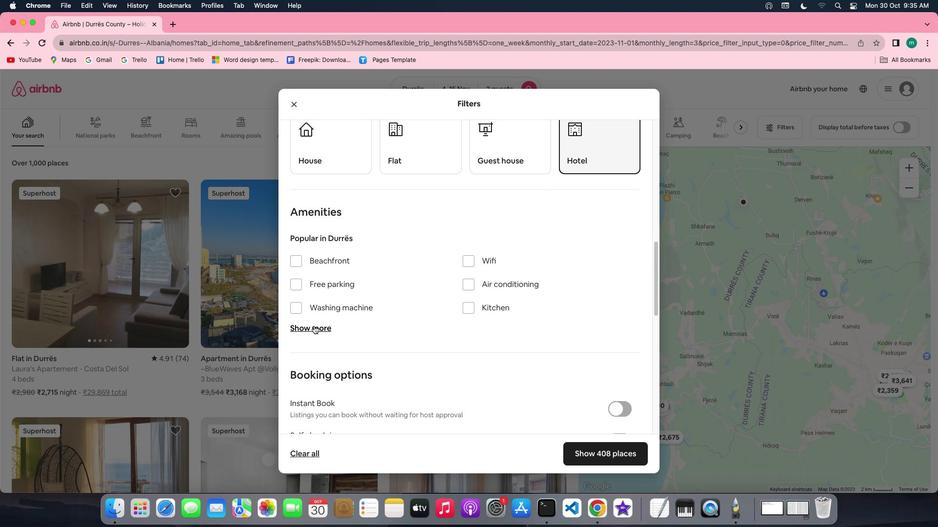 
Action: Mouse scrolled (291, 398) with delta (501, 300)
Screenshot: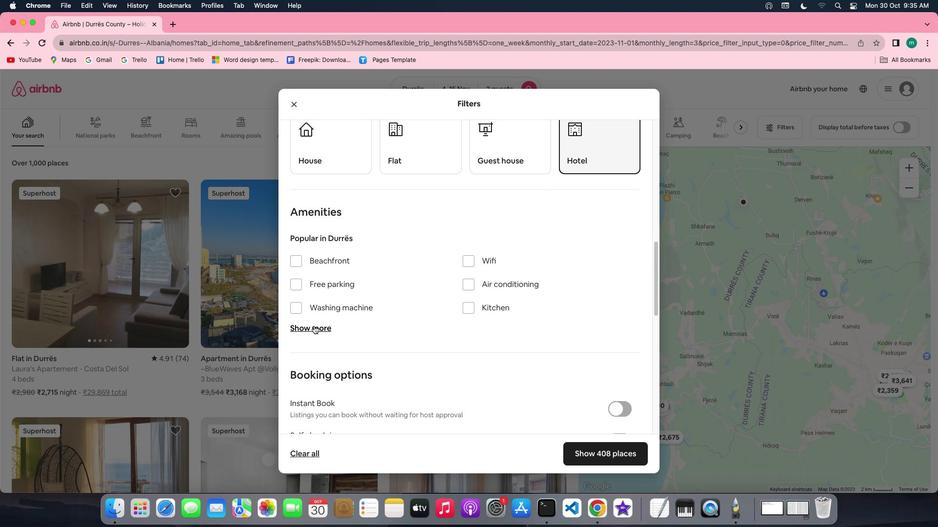 
Action: Mouse moved to (379, 400)
Screenshot: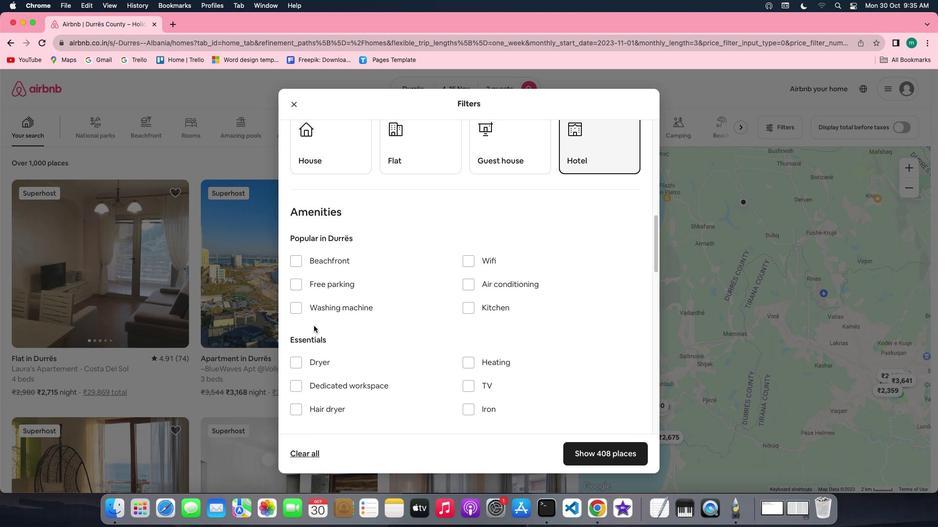 
Action: Mouse pressed left at (379, 400)
Screenshot: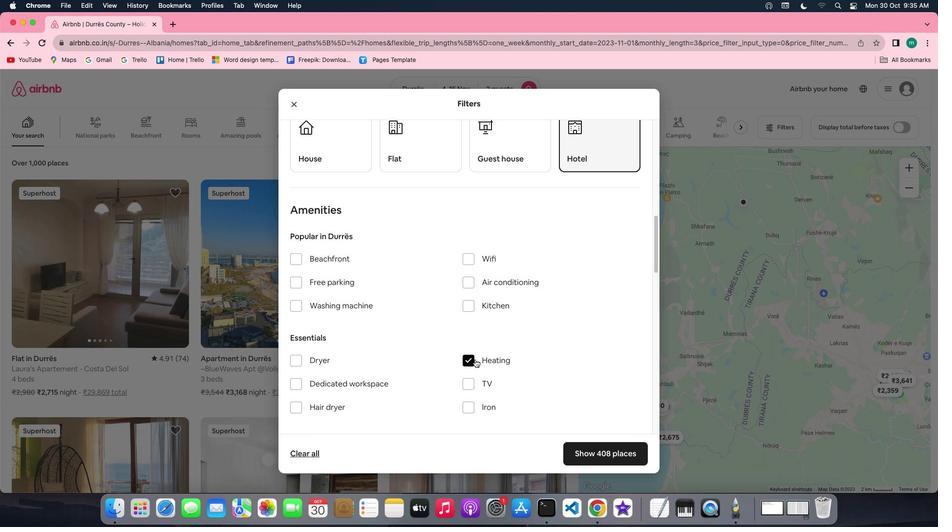 
Action: Mouse moved to (339, 409)
Screenshot: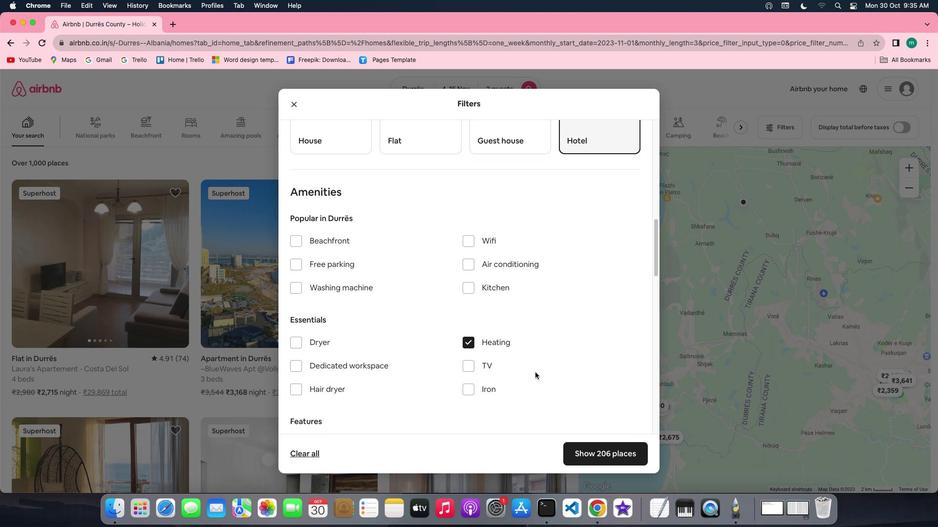 
Action: Mouse scrolled (339, 409) with delta (501, 300)
Screenshot: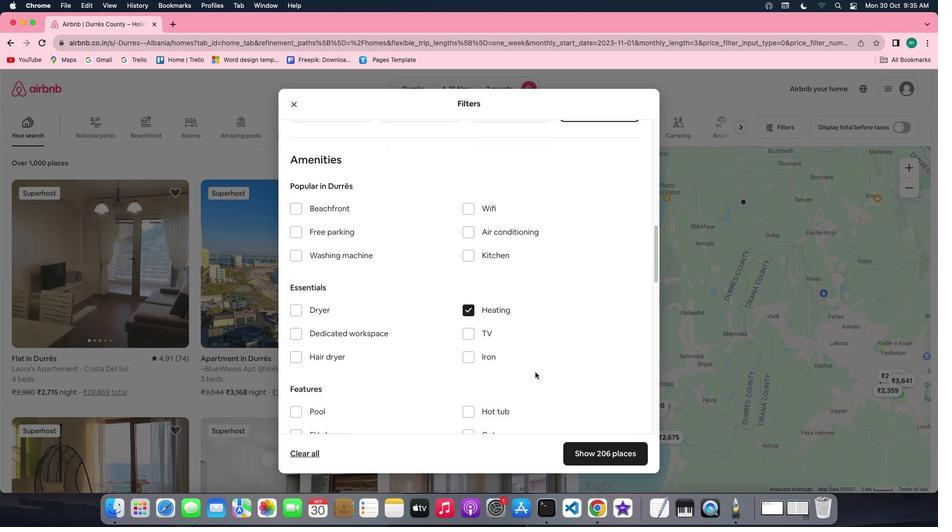 
Action: Mouse moved to (321, 411)
Screenshot: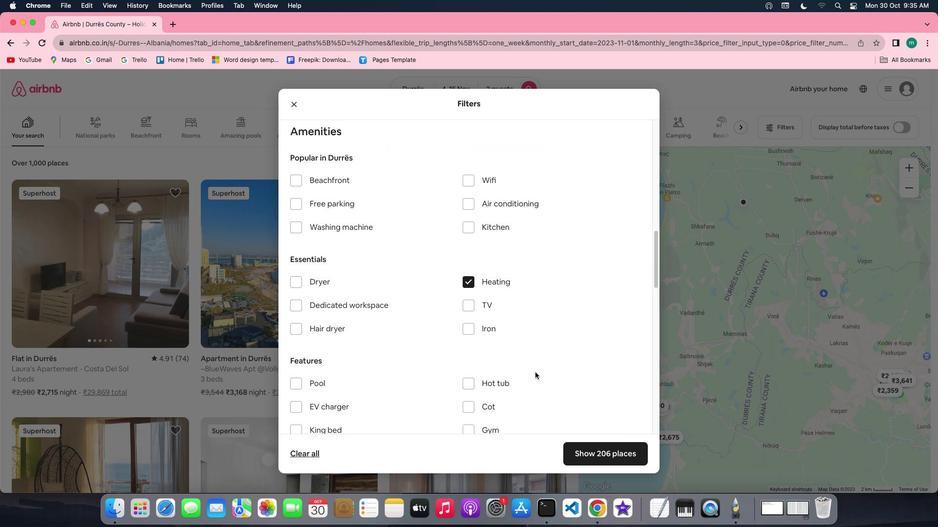 
Action: Mouse pressed left at (321, 411)
Screenshot: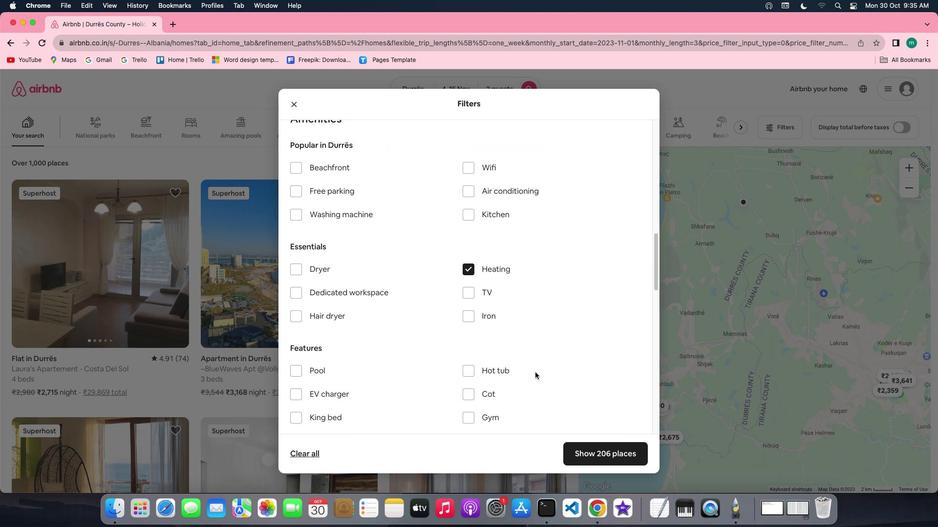 
Action: Mouse moved to (293, 414)
Screenshot: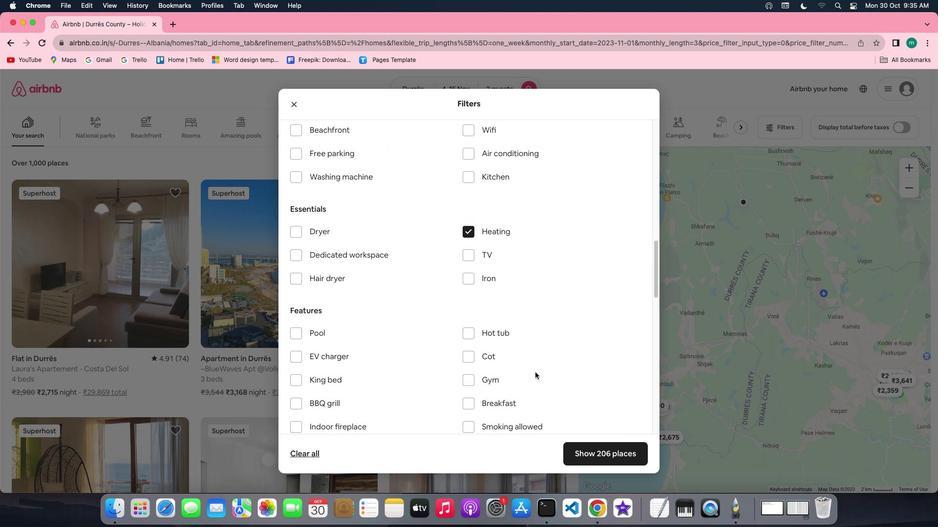 
Action: Mouse scrolled (293, 414) with delta (501, 300)
Screenshot: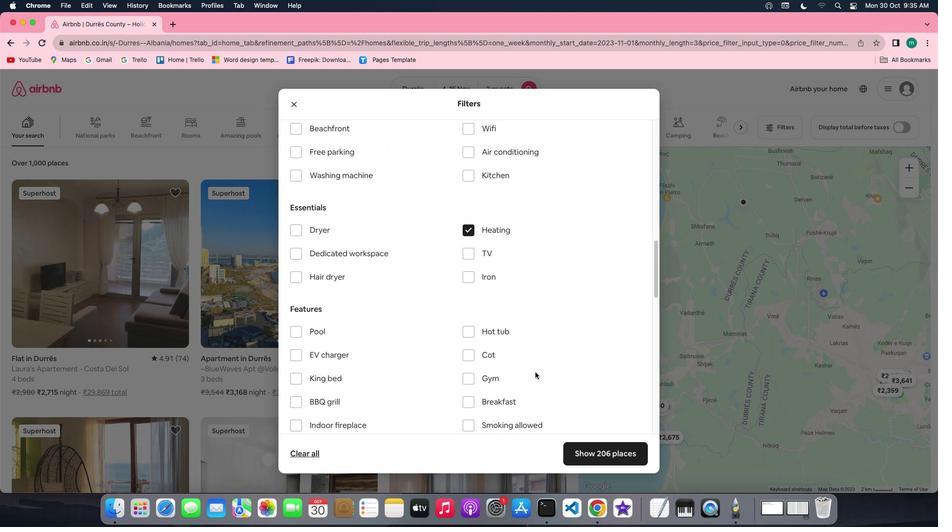 
Action: Mouse scrolled (293, 414) with delta (501, 300)
Screenshot: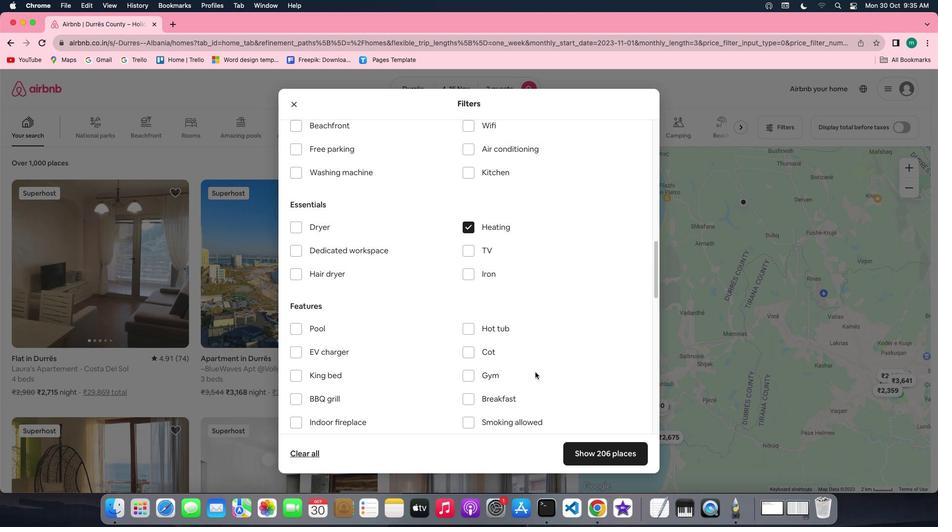 
Action: Mouse scrolled (293, 414) with delta (501, 300)
Screenshot: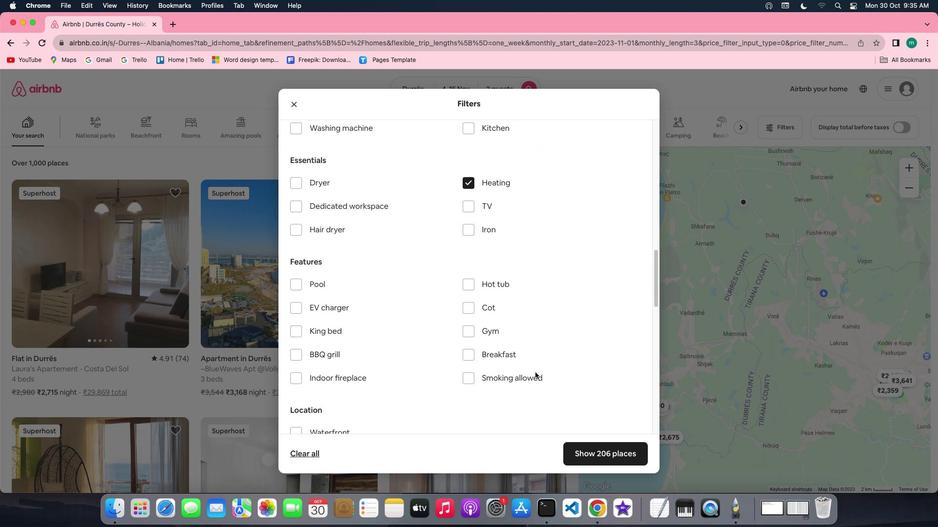
Action: Mouse scrolled (293, 414) with delta (501, 300)
Screenshot: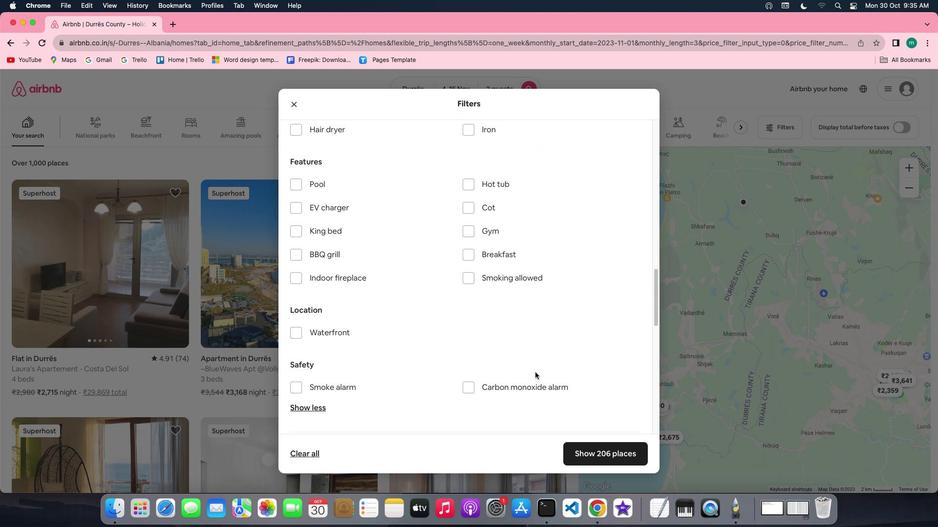 
Action: Mouse scrolled (293, 414) with delta (501, 300)
Screenshot: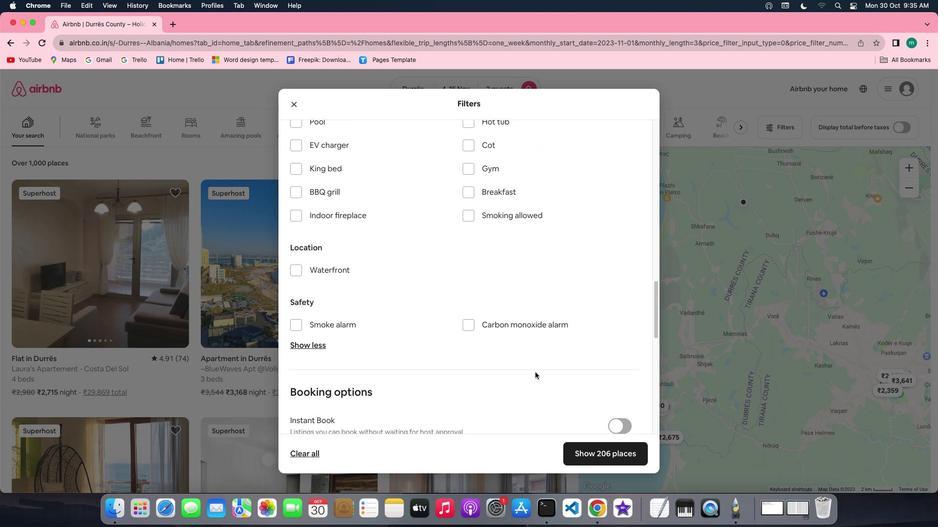 
Action: Mouse scrolled (293, 414) with delta (501, 300)
Screenshot: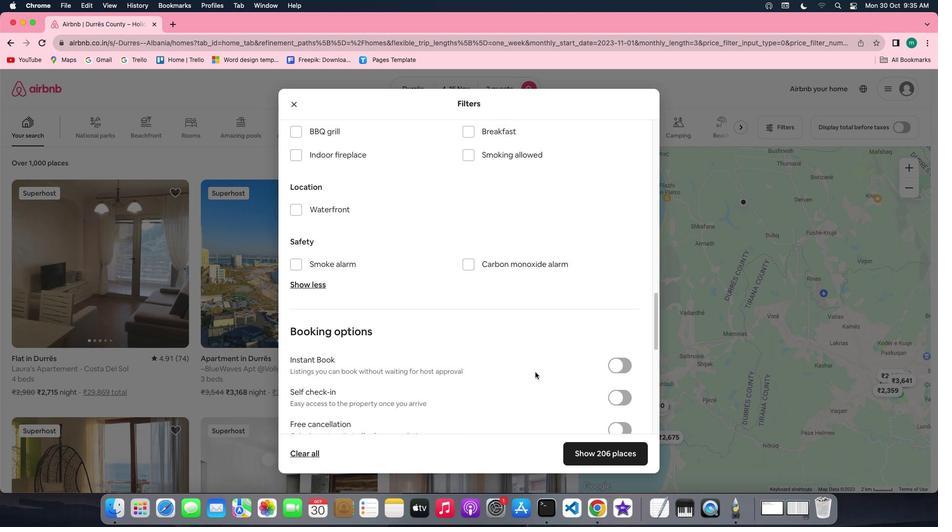 
Action: Mouse scrolled (293, 414) with delta (501, 300)
Screenshot: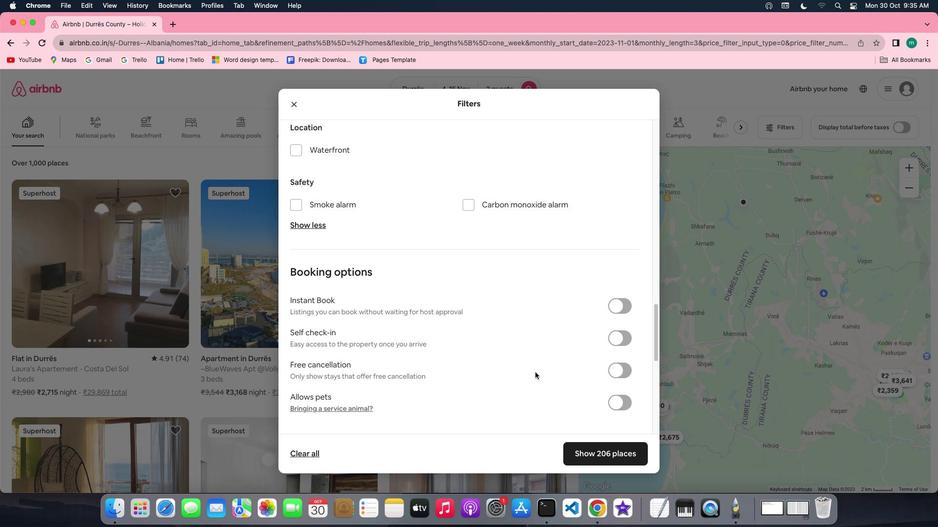 
Action: Mouse scrolled (293, 414) with delta (501, 300)
Screenshot: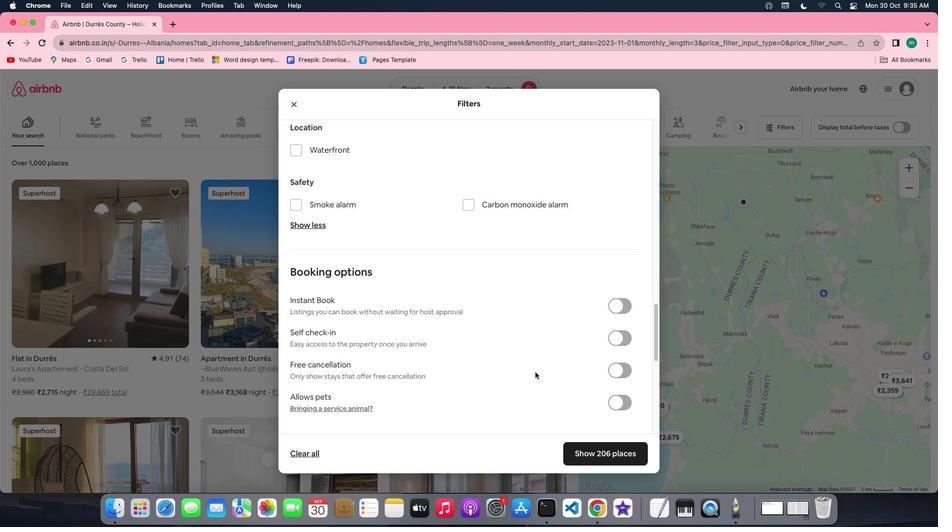 
Action: Mouse scrolled (293, 414) with delta (501, 300)
Screenshot: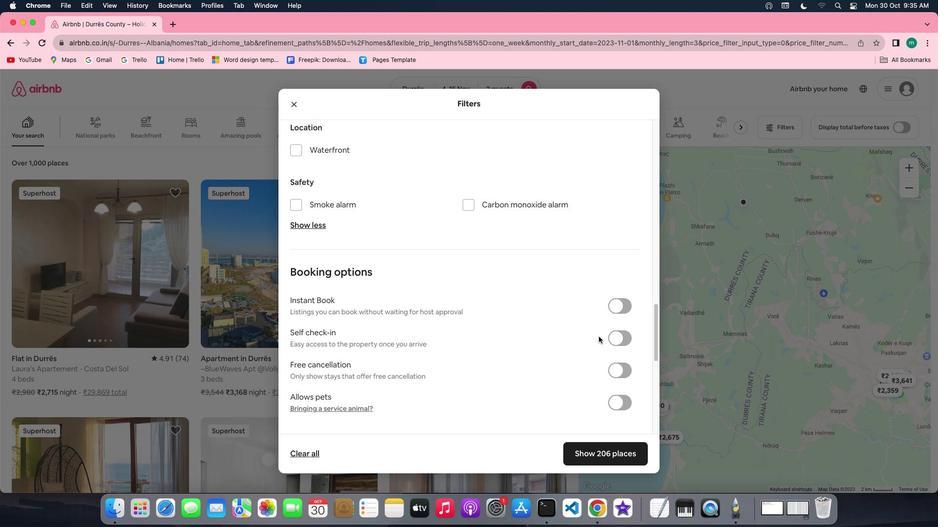 
Action: Mouse scrolled (293, 414) with delta (501, 300)
Screenshot: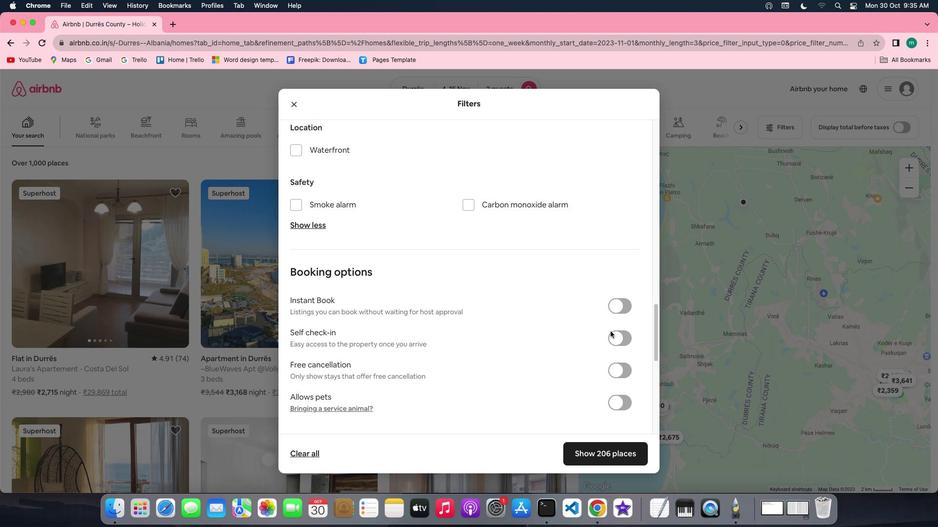 
Action: Mouse scrolled (293, 414) with delta (501, 300)
Screenshot: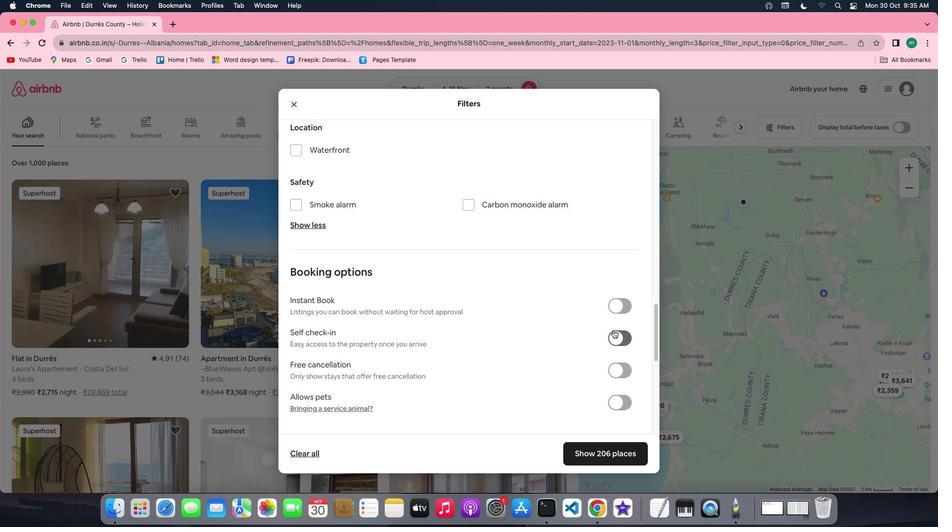 
Action: Mouse scrolled (293, 414) with delta (501, 300)
Screenshot: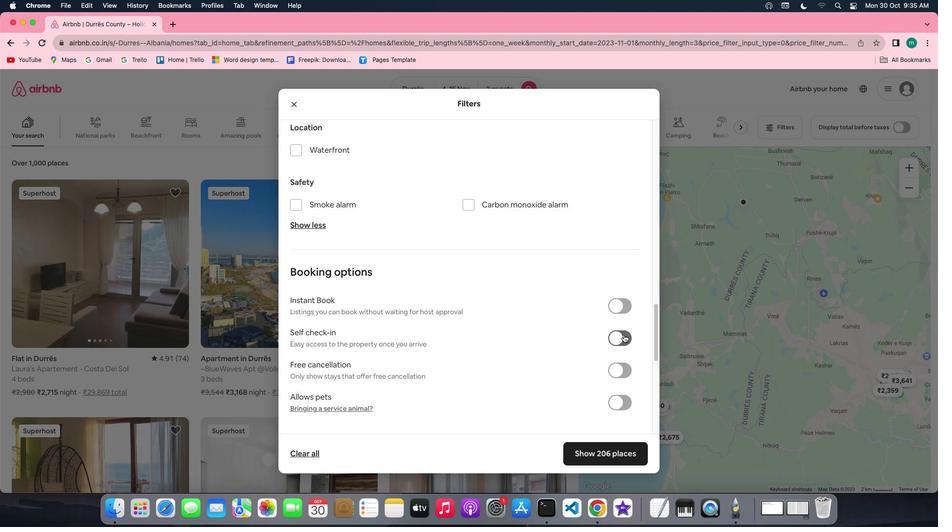
Action: Mouse scrolled (293, 414) with delta (501, 300)
Screenshot: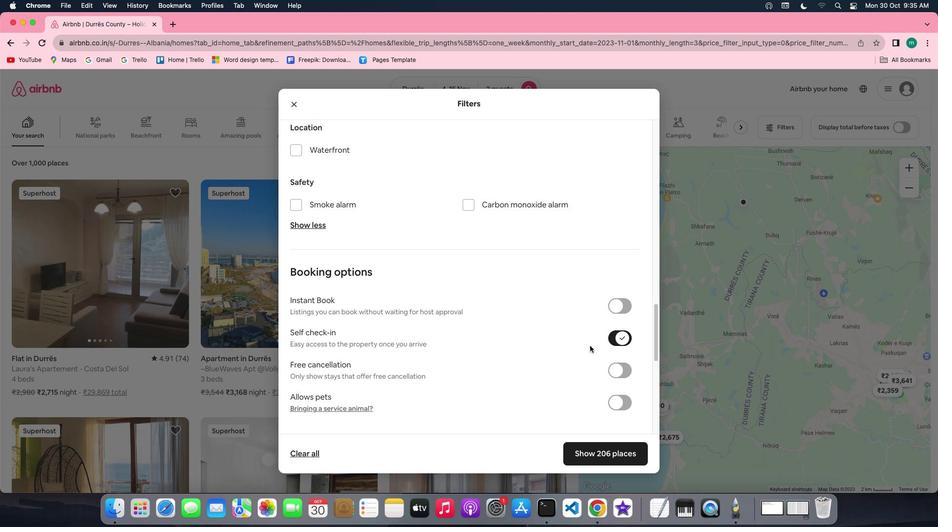 
Action: Mouse scrolled (293, 414) with delta (501, 300)
Screenshot: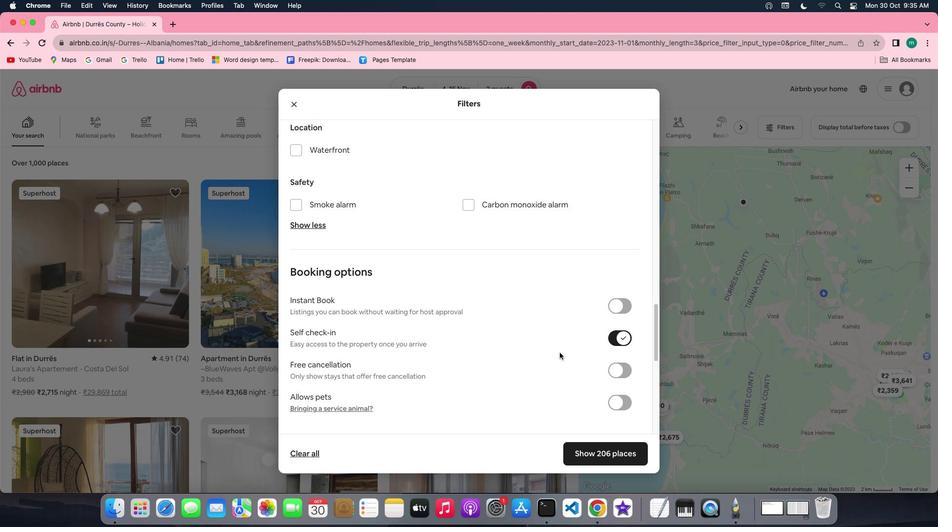 
Action: Mouse scrolled (293, 414) with delta (501, 300)
Screenshot: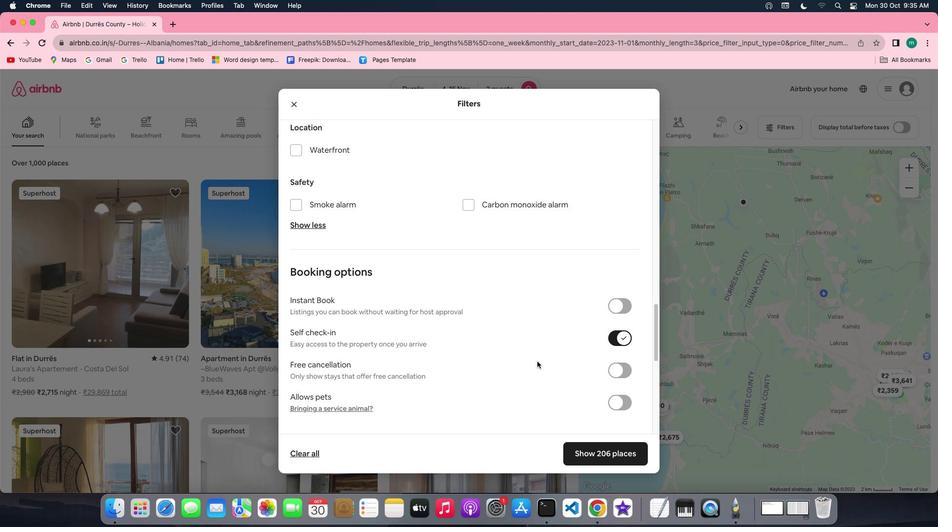 
Action: Mouse scrolled (293, 414) with delta (501, 299)
Screenshot: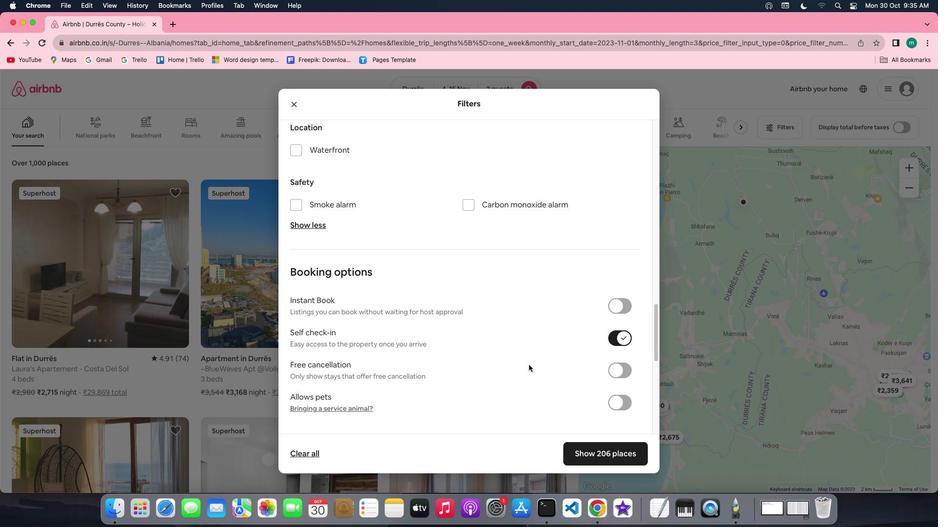
Action: Mouse scrolled (293, 414) with delta (501, 299)
Screenshot: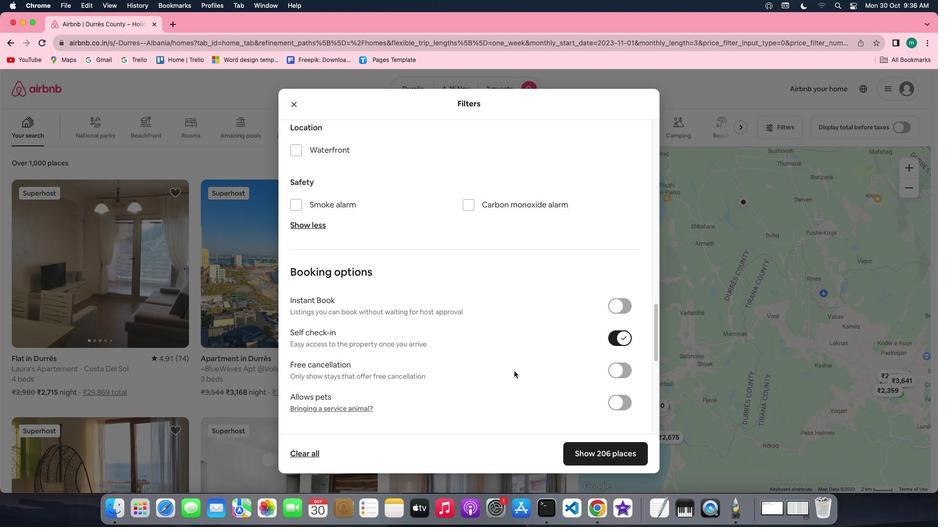 
Action: Mouse scrolled (293, 414) with delta (501, 300)
Screenshot: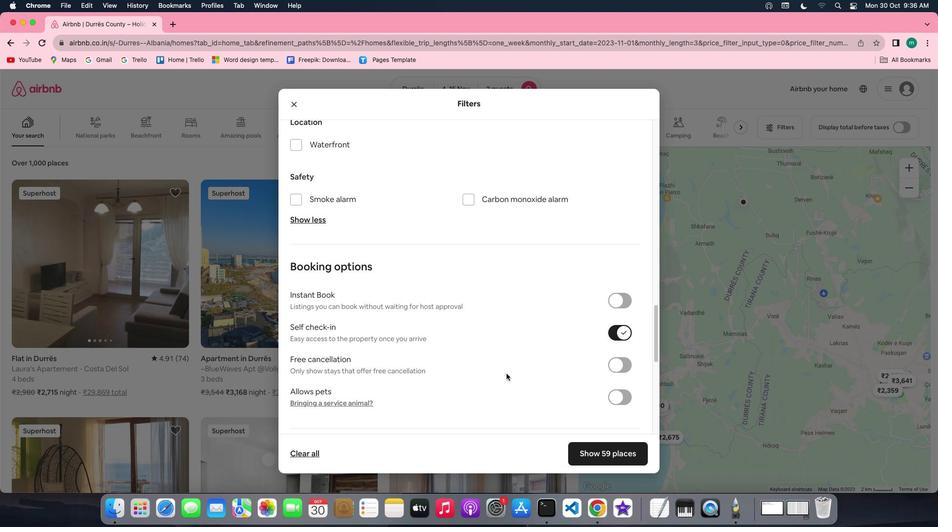 
Action: Mouse scrolled (293, 414) with delta (501, 300)
Screenshot: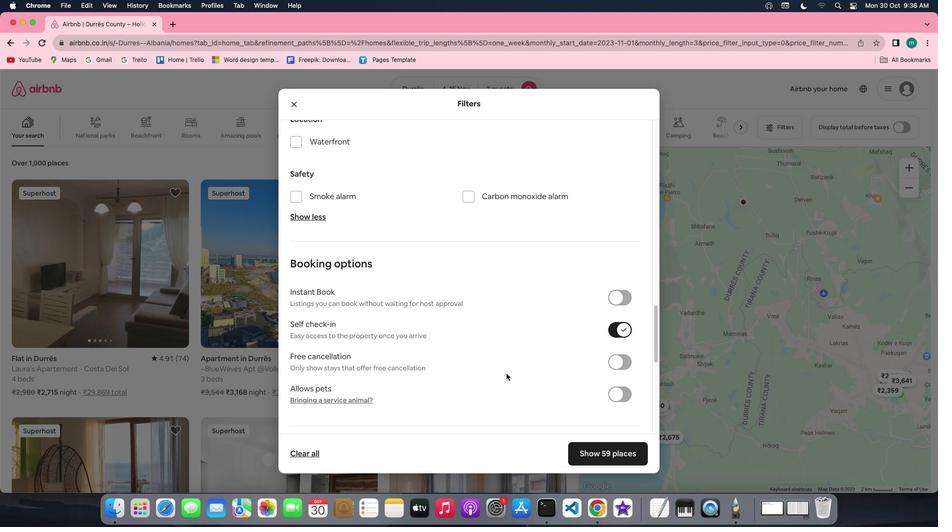 
Action: Mouse scrolled (293, 414) with delta (501, 300)
Screenshot: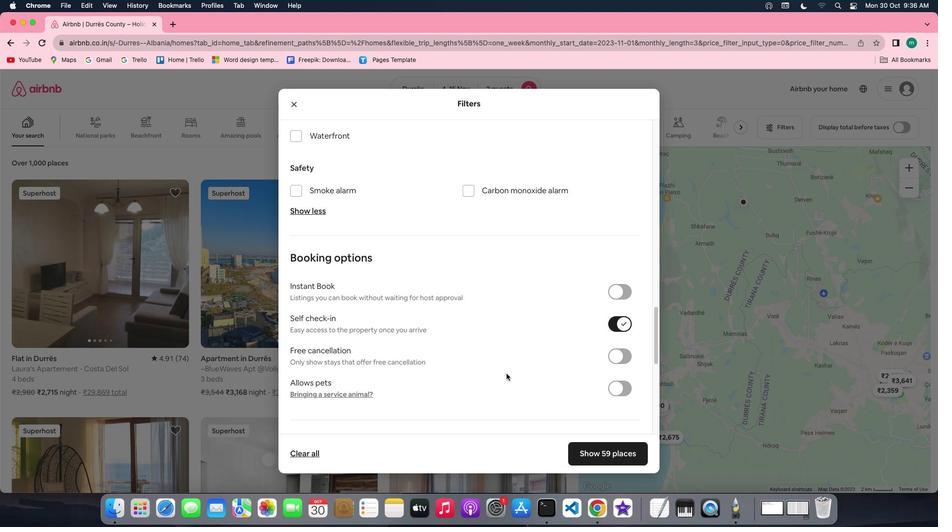 
Action: Mouse scrolled (293, 414) with delta (501, 299)
Screenshot: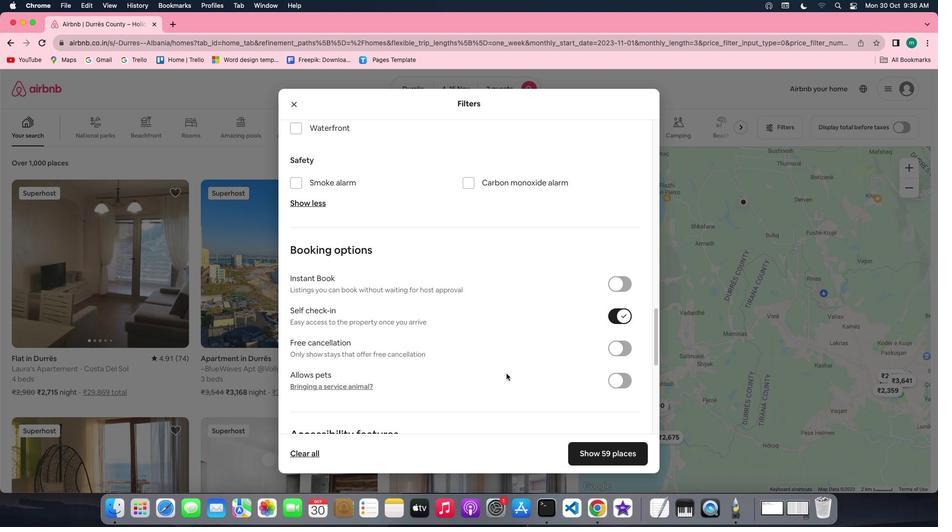 
Action: Mouse moved to (259, 403)
Screenshot: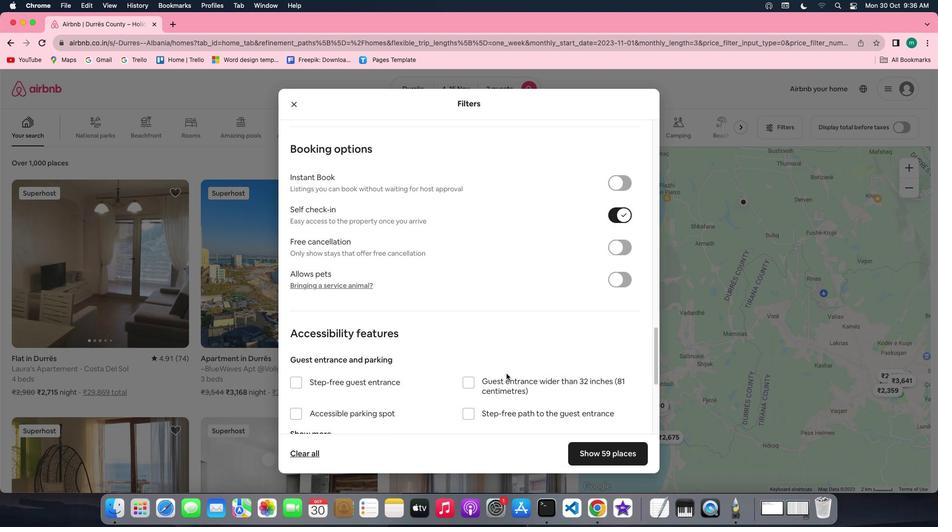 
Action: Mouse pressed left at (259, 403)
Screenshot: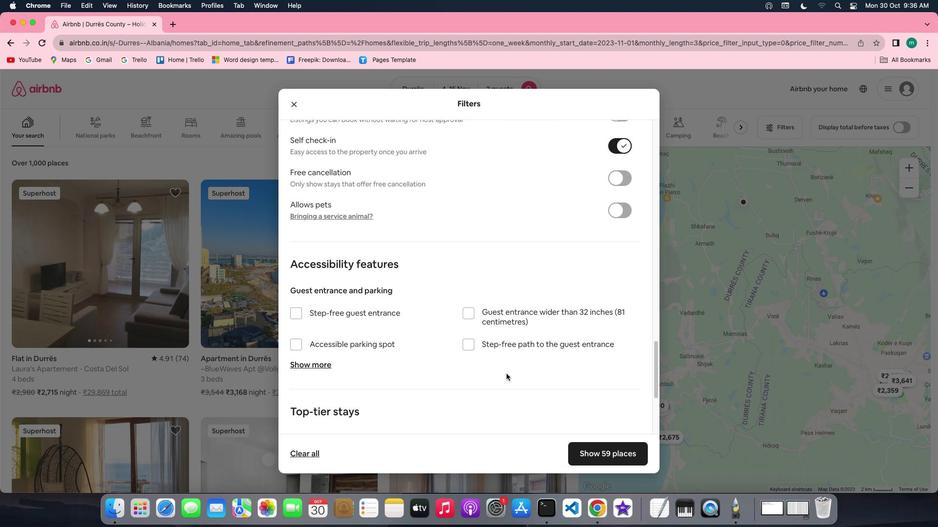 
Action: Mouse moved to (304, 415)
Screenshot: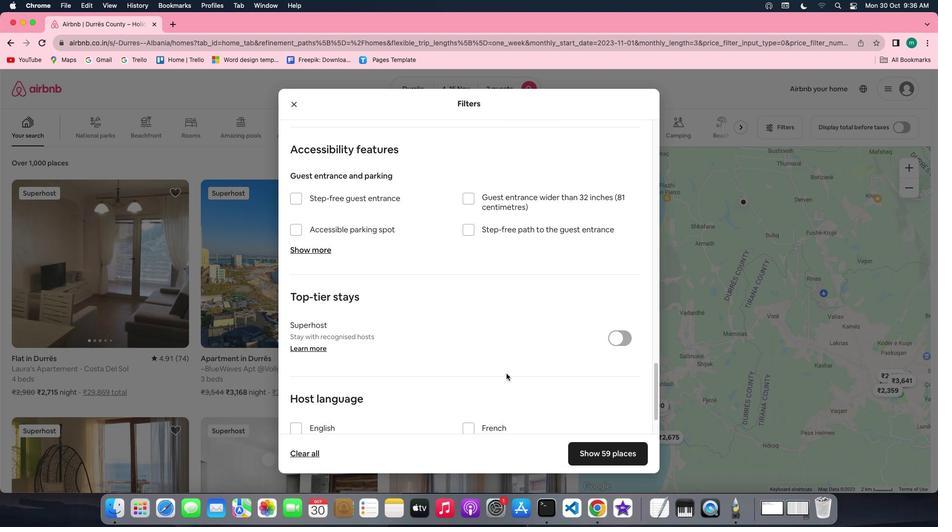 
Action: Mouse scrolled (304, 415) with delta (501, 300)
Screenshot: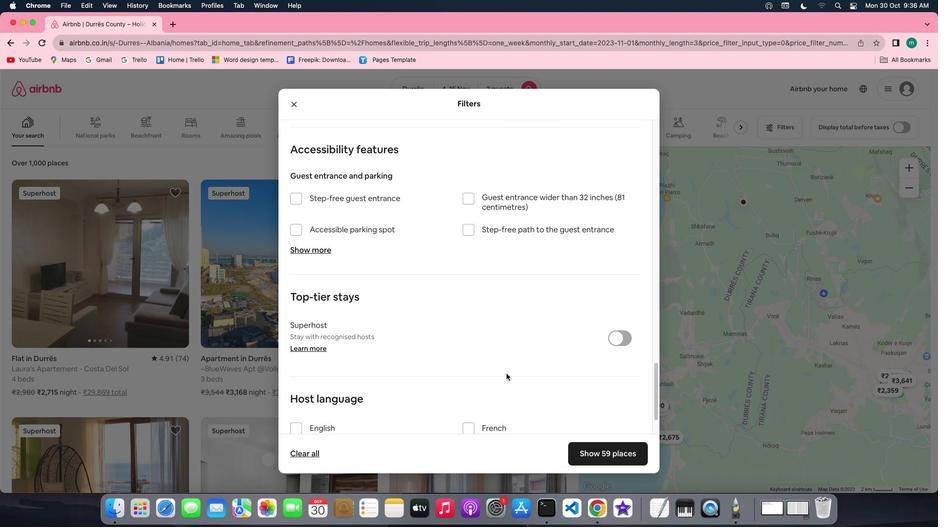 
Action: Mouse scrolled (304, 415) with delta (501, 300)
Screenshot: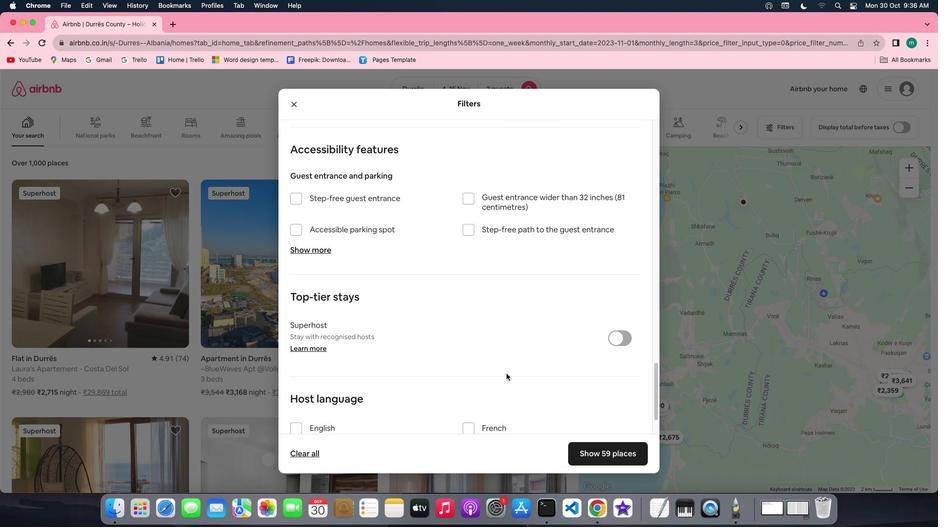 
Action: Mouse scrolled (304, 415) with delta (501, 300)
Screenshot: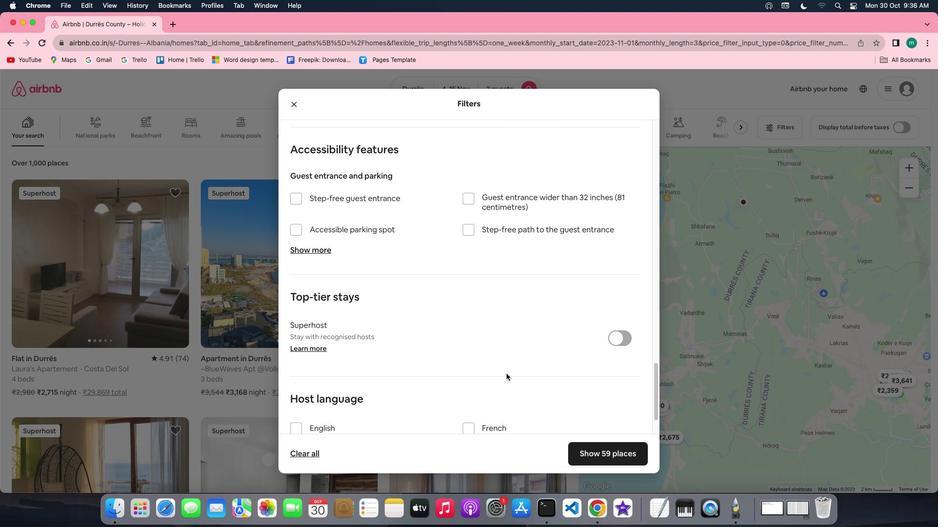 
Action: Mouse scrolled (304, 415) with delta (501, 300)
Screenshot: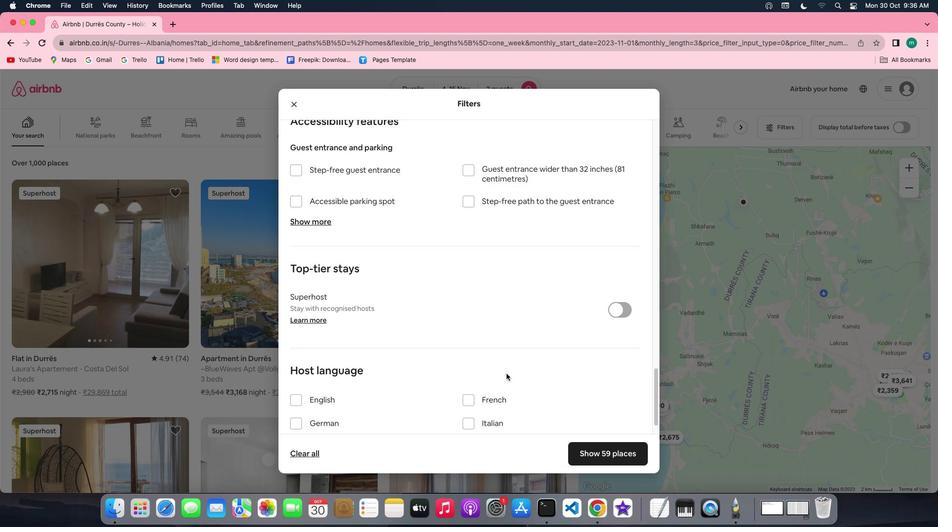 
Action: Mouse scrolled (304, 415) with delta (501, 300)
Screenshot: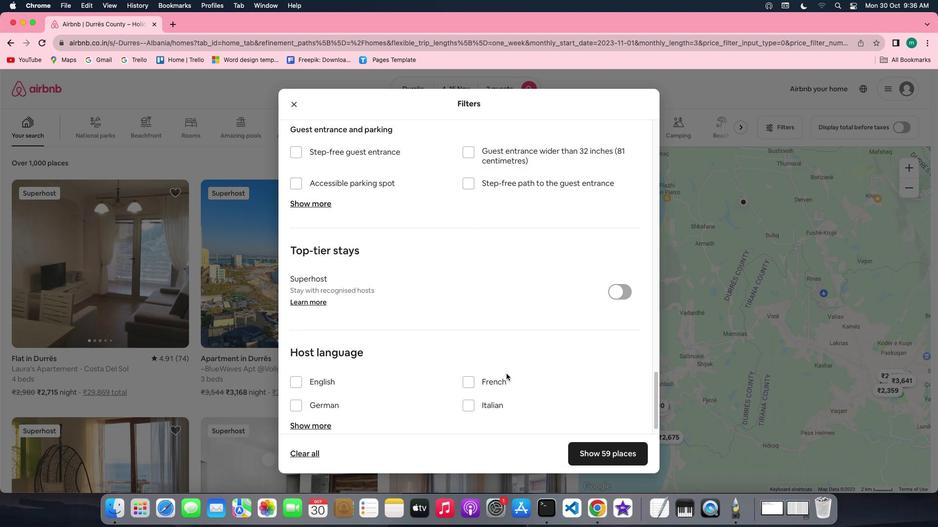 
Action: Mouse scrolled (304, 415) with delta (501, 300)
Screenshot: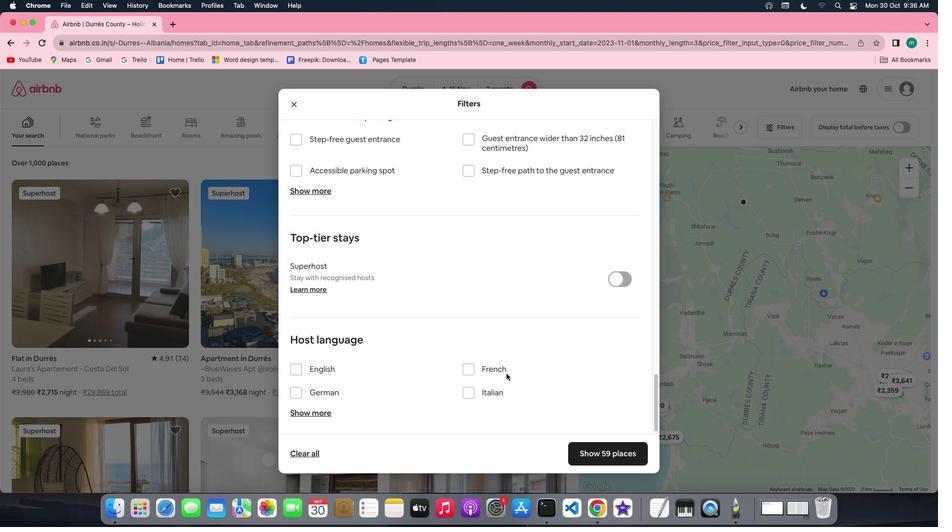 
Action: Mouse scrolled (304, 415) with delta (501, 300)
Screenshot: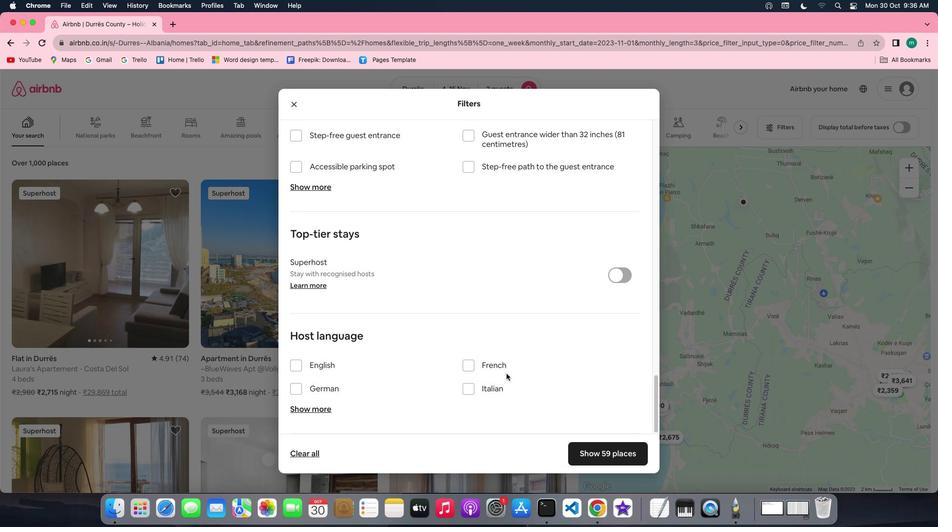 
Action: Mouse scrolled (304, 415) with delta (501, 300)
Screenshot: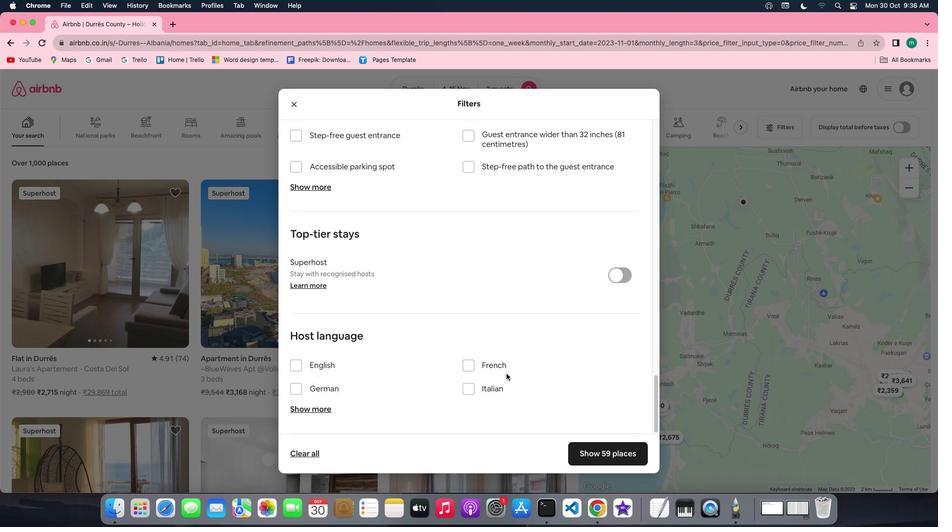 
Action: Mouse scrolled (304, 415) with delta (501, 300)
Screenshot: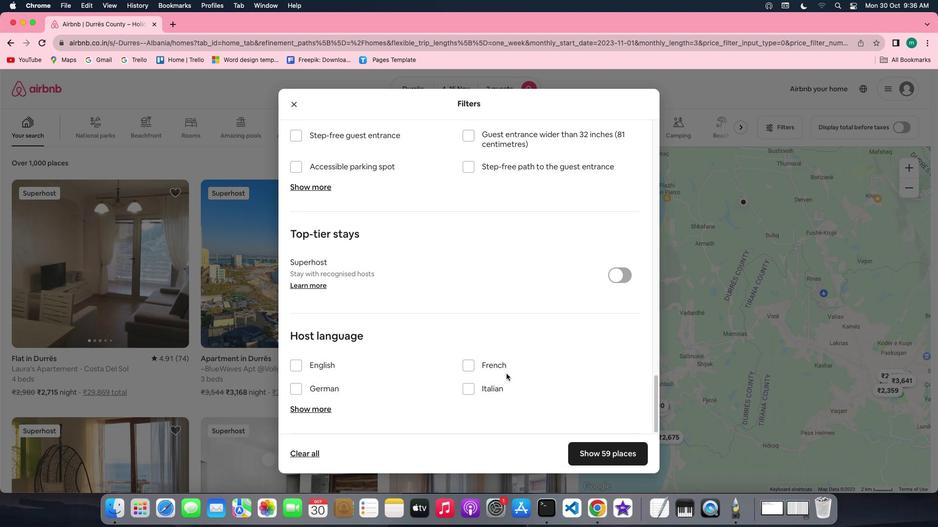 
Action: Mouse scrolled (304, 415) with delta (501, 300)
Screenshot: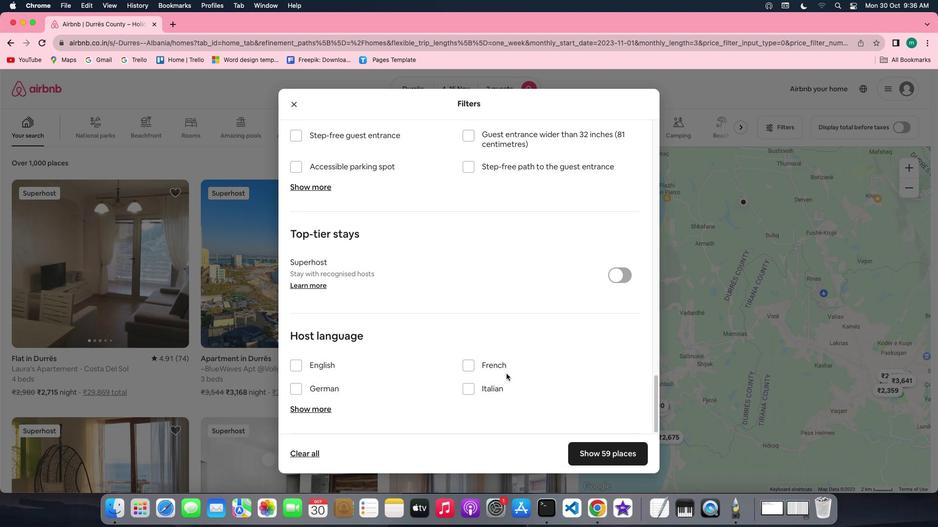 
Action: Mouse scrolled (304, 415) with delta (501, 299)
Screenshot: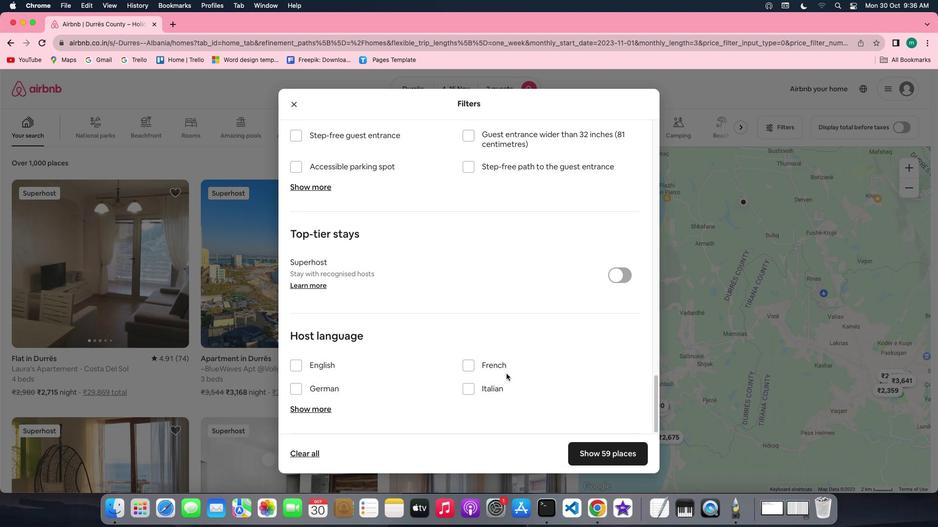 
Action: Mouse scrolled (304, 415) with delta (501, 299)
Screenshot: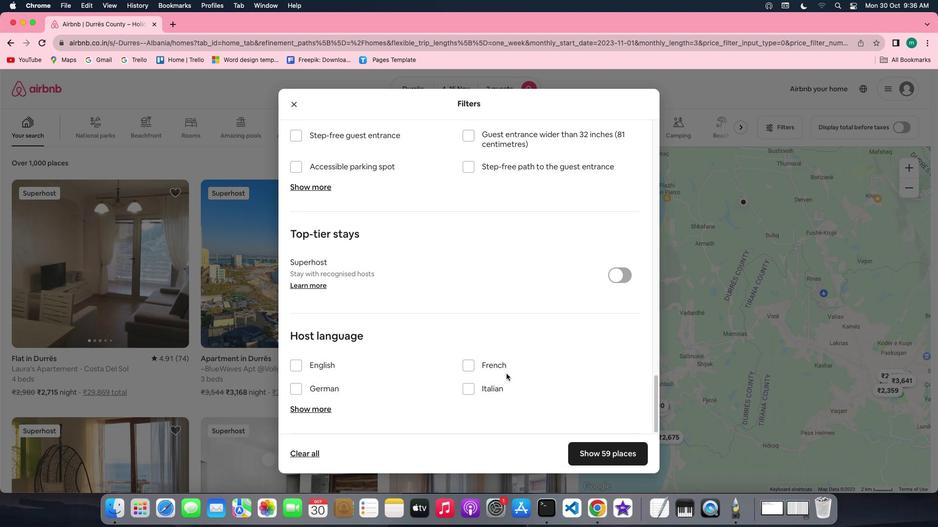 
Action: Mouse scrolled (304, 415) with delta (501, 300)
Screenshot: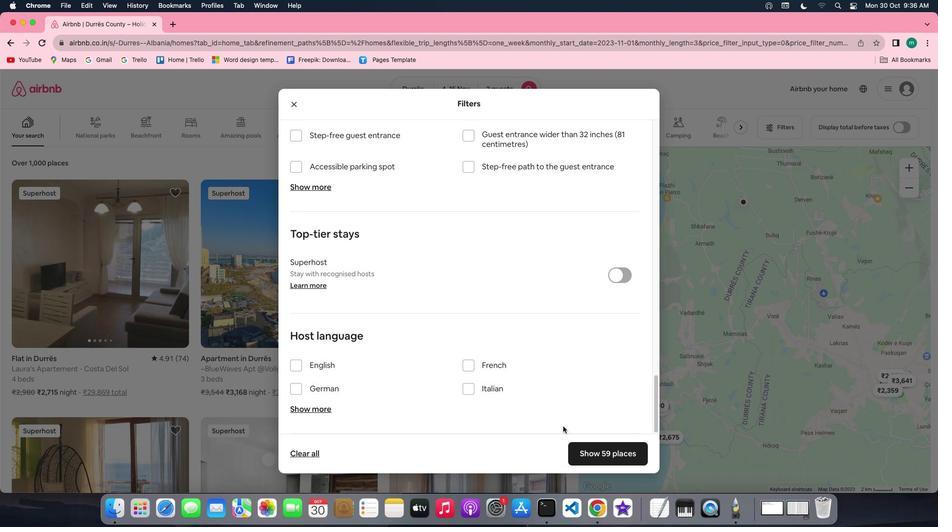 
Action: Mouse scrolled (304, 415) with delta (501, 300)
Screenshot: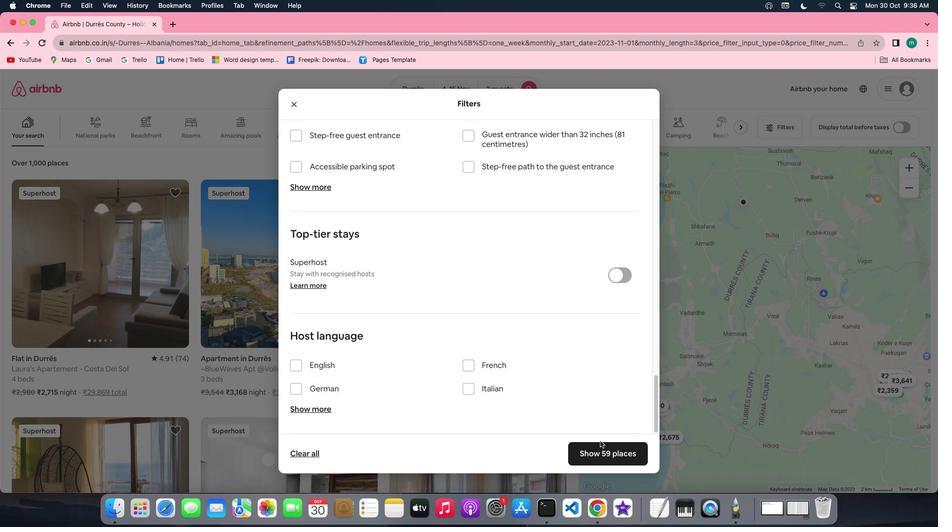 
Action: Mouse scrolled (304, 415) with delta (501, 300)
Screenshot: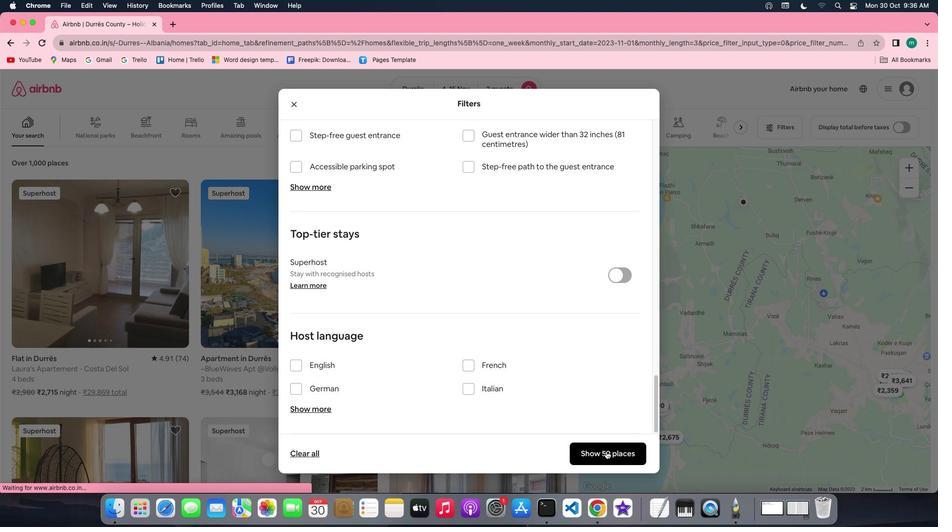 
Action: Mouse scrolled (304, 415) with delta (501, 300)
Screenshot: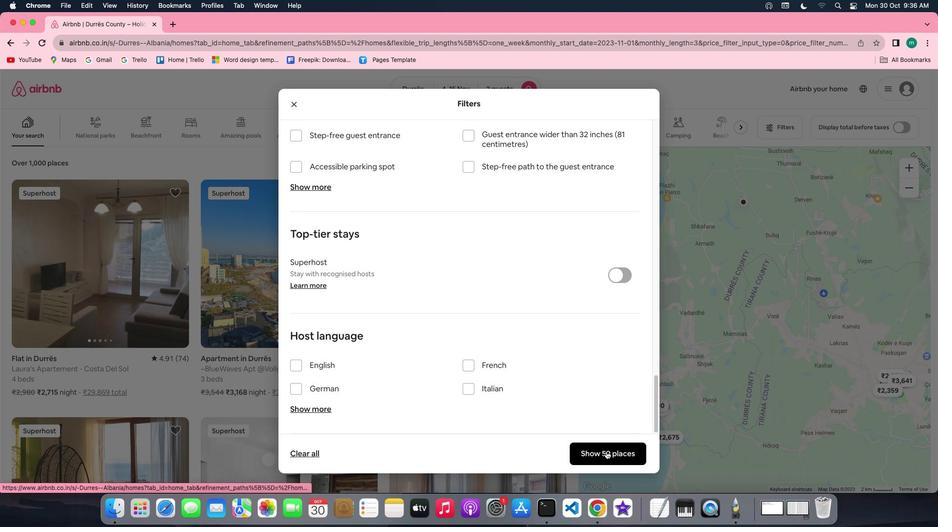 
Action: Mouse scrolled (304, 415) with delta (501, 300)
Screenshot: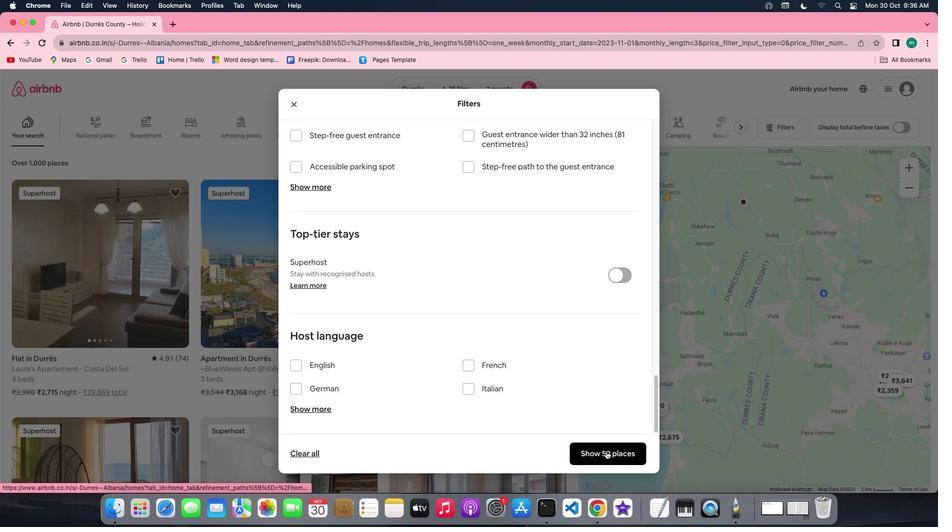 
Action: Mouse scrolled (304, 415) with delta (501, 300)
Screenshot: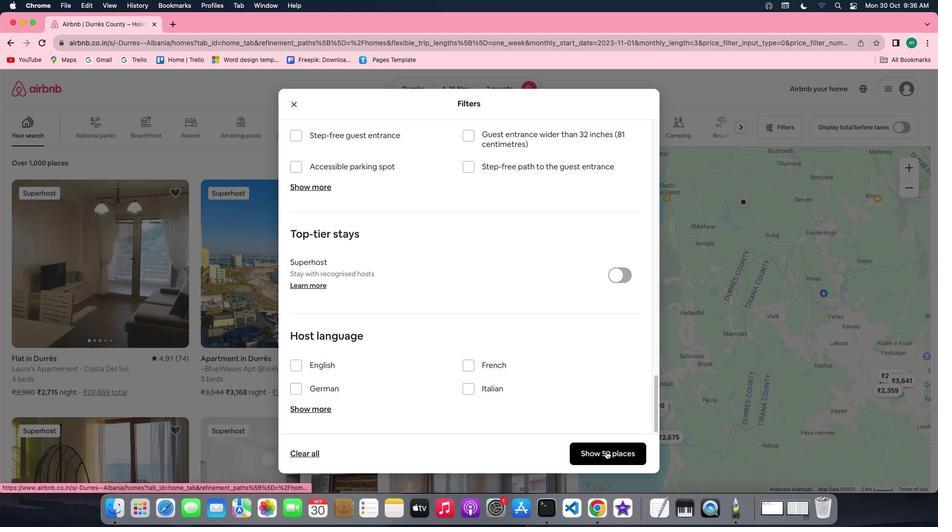 
Action: Mouse scrolled (304, 415) with delta (501, 300)
Screenshot: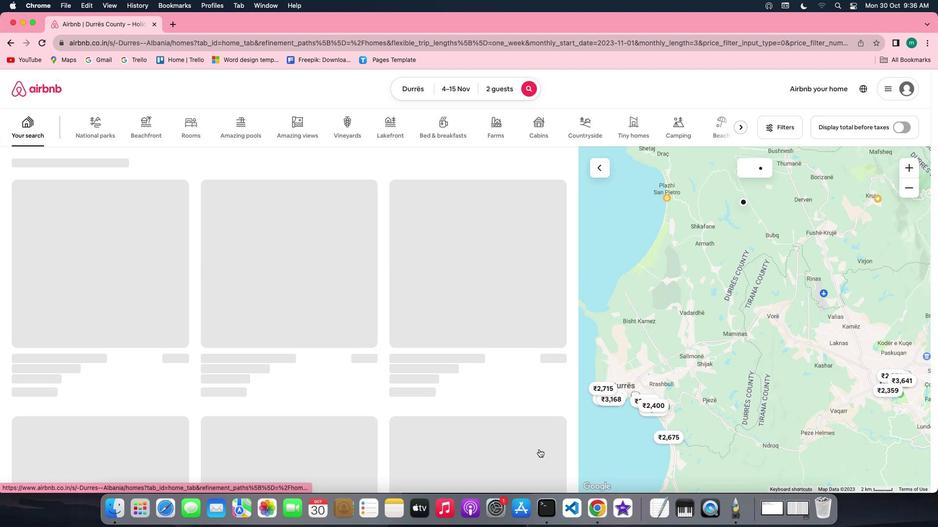 
Action: Mouse scrolled (304, 415) with delta (501, 300)
Screenshot: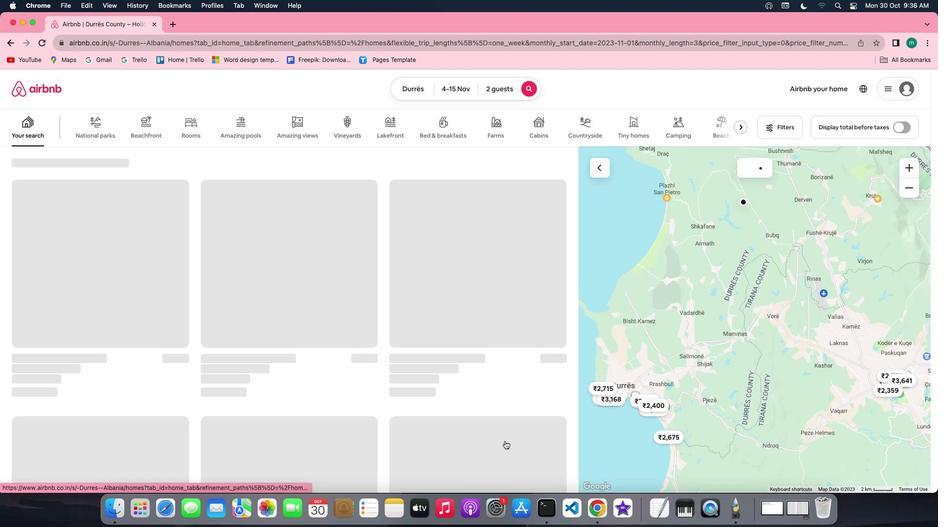 
Action: Mouse scrolled (304, 415) with delta (501, 300)
Screenshot: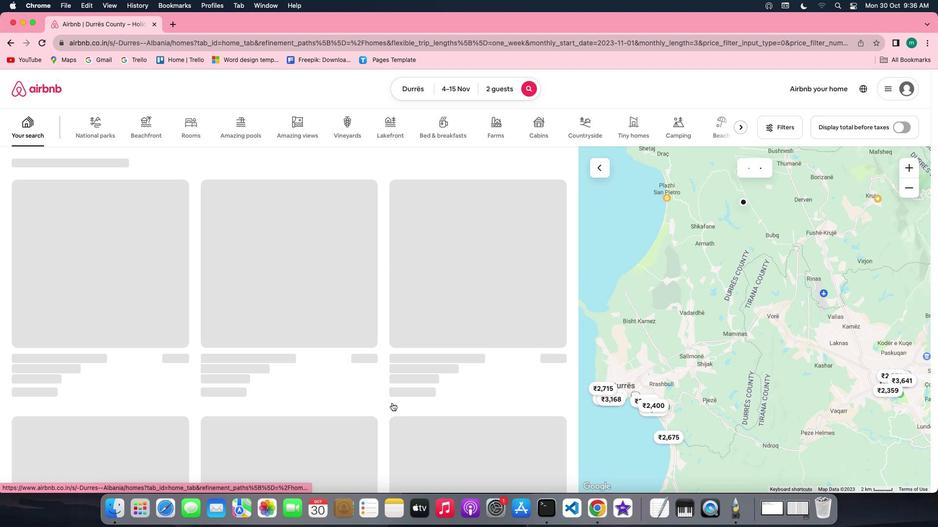 
Action: Mouse scrolled (304, 415) with delta (501, 299)
Screenshot: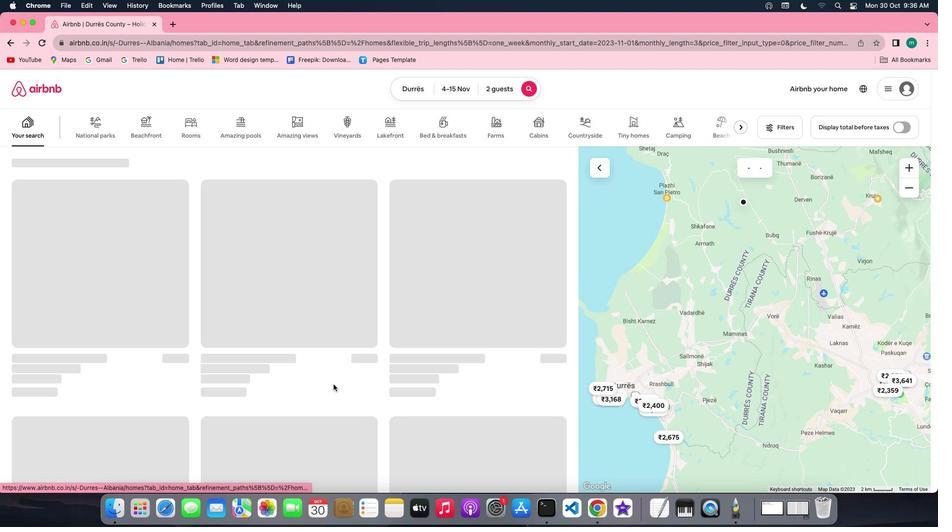 
Action: Mouse scrolled (304, 415) with delta (501, 300)
Screenshot: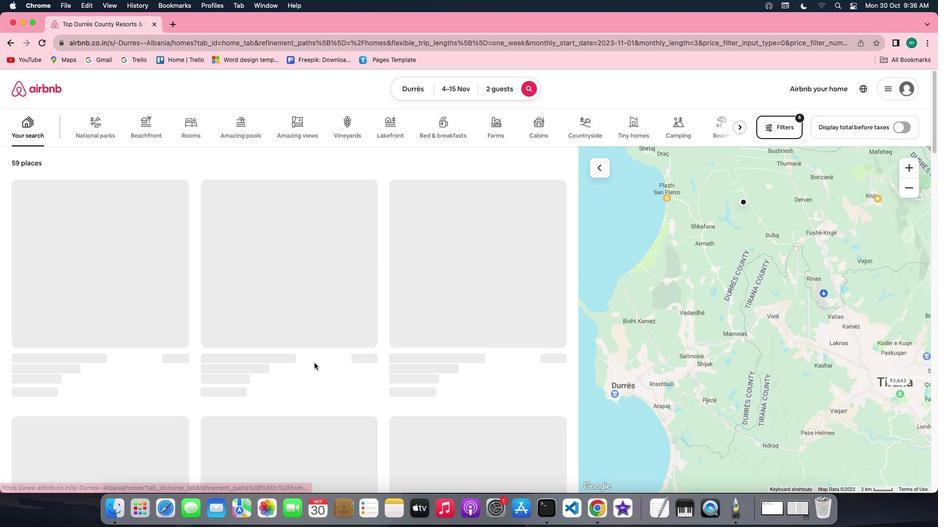 
Action: Mouse scrolled (304, 415) with delta (501, 300)
Screenshot: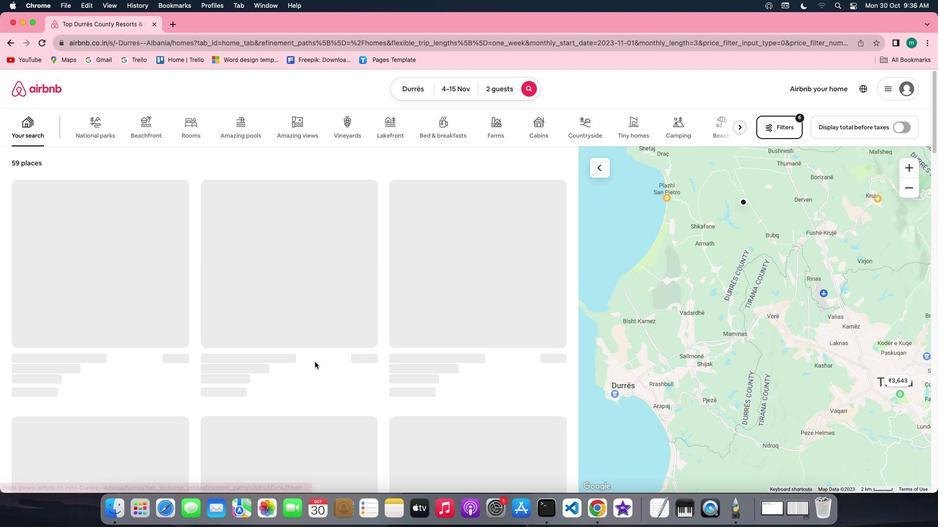 
Action: Mouse scrolled (304, 415) with delta (501, 299)
Screenshot: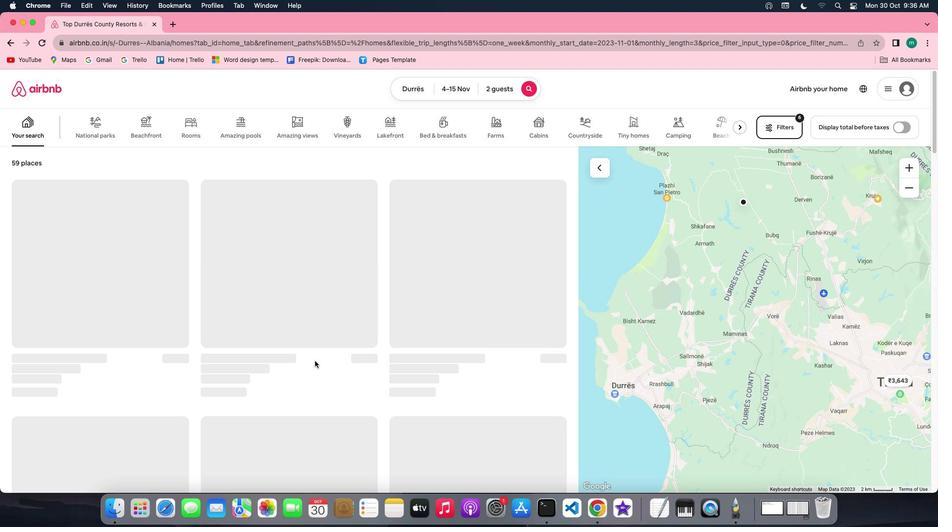 
Action: Mouse moved to (265, 439)
Screenshot: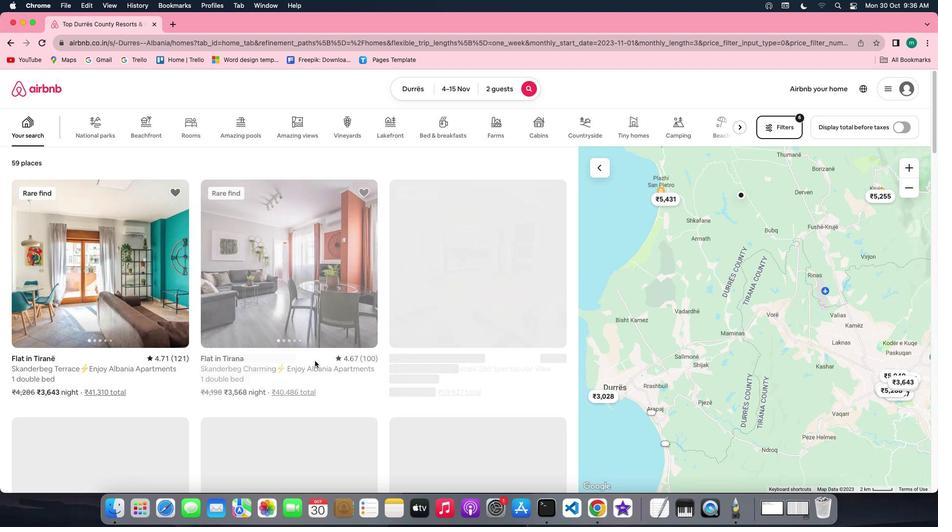 
Action: Mouse pressed left at (265, 439)
Screenshot: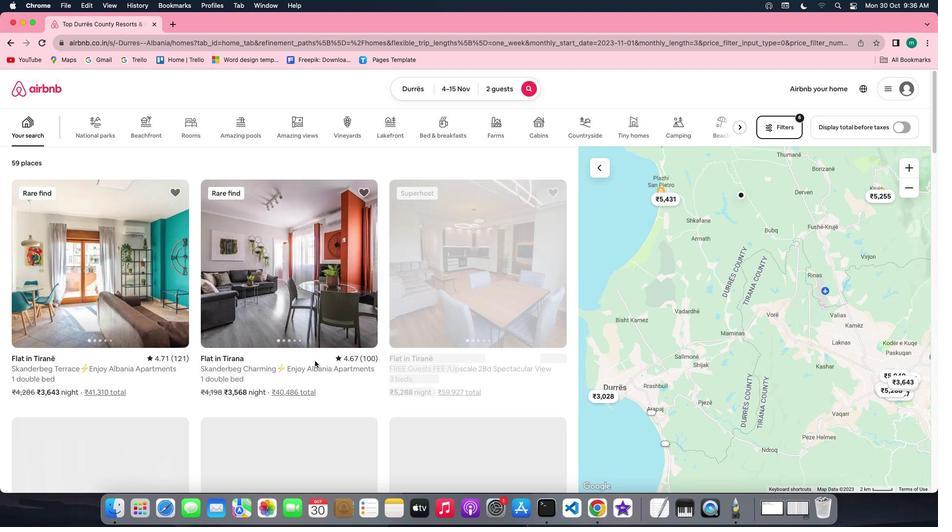 
Action: Mouse moved to (455, 386)
Screenshot: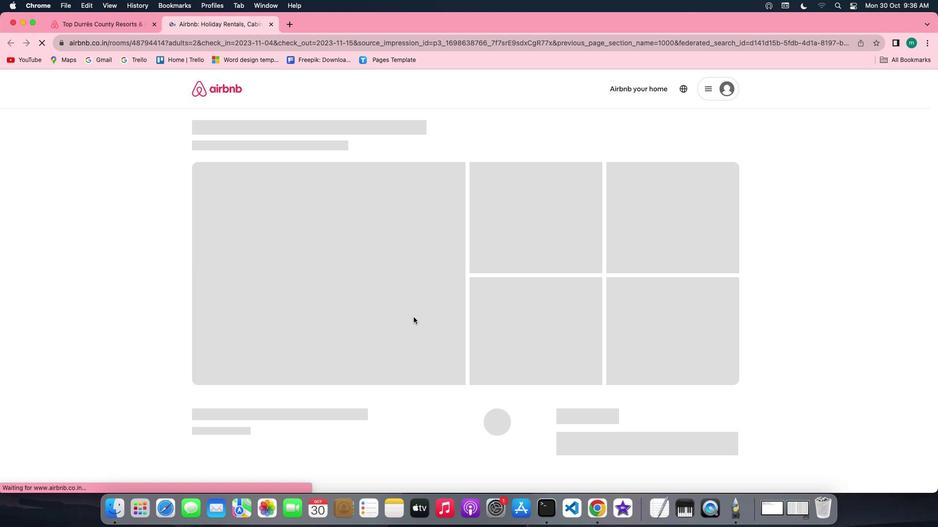 
Action: Mouse pressed left at (455, 386)
Screenshot: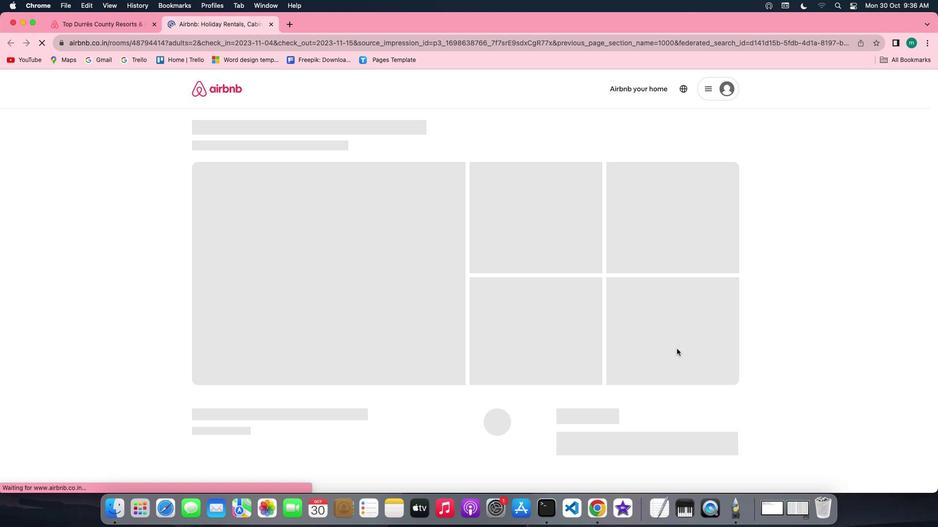 
Action: Mouse moved to (233, 411)
Screenshot: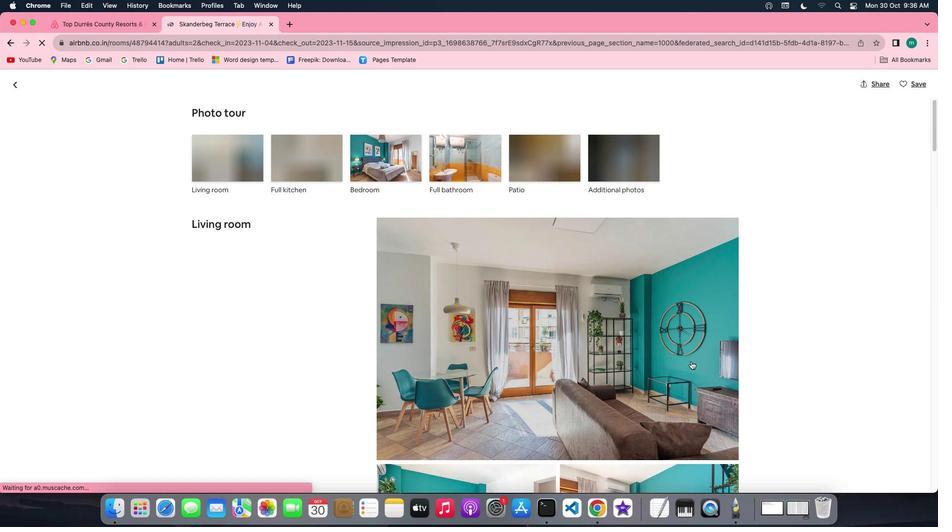 
Action: Mouse pressed left at (233, 411)
Screenshot: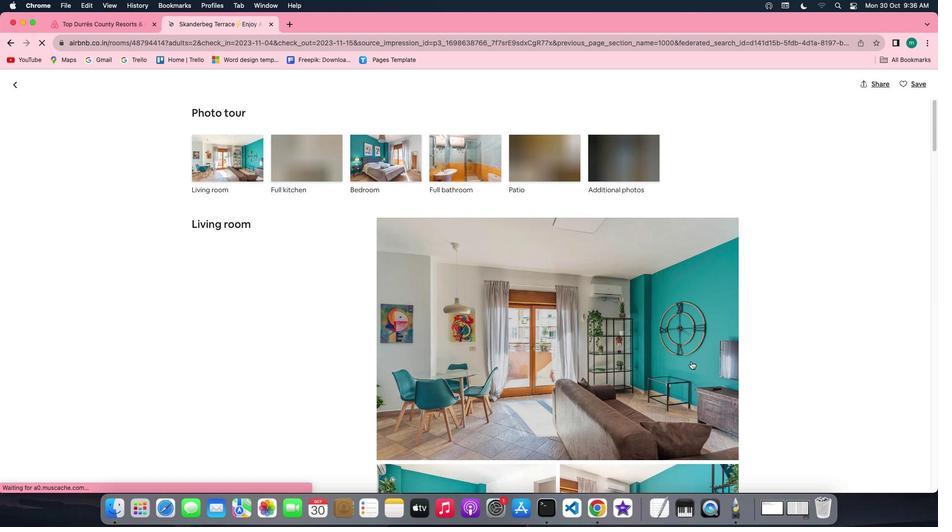 
Action: Mouse moved to (275, 415)
Screenshot: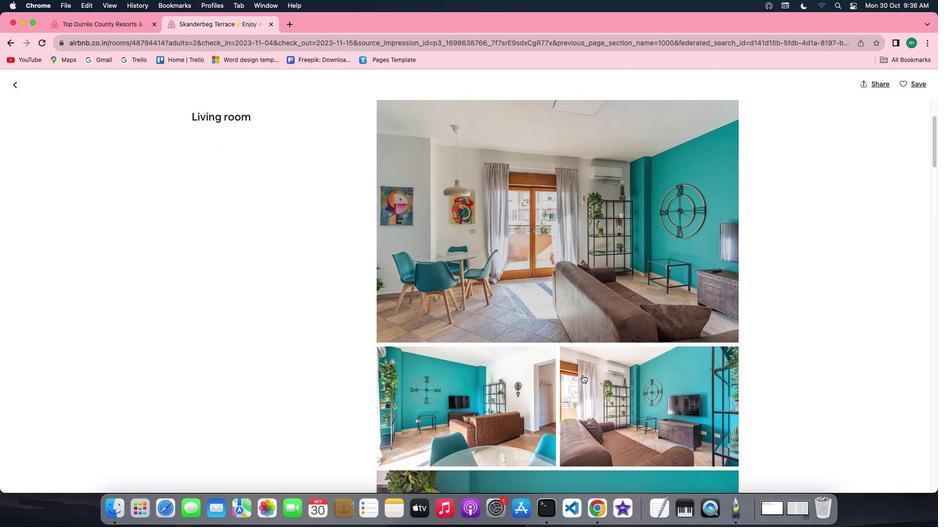 
Action: Mouse scrolled (275, 415) with delta (501, 300)
Screenshot: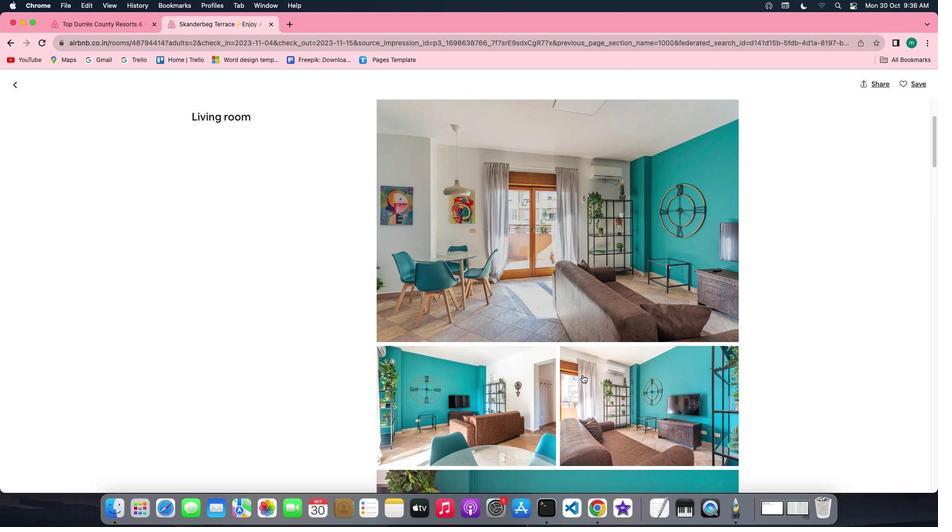 
Action: Mouse scrolled (275, 415) with delta (501, 300)
Screenshot: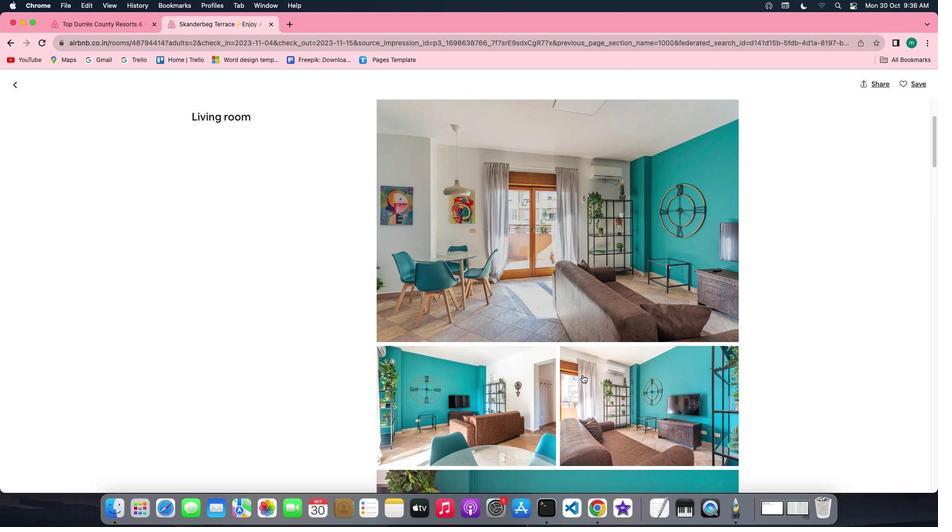 
Action: Mouse scrolled (275, 415) with delta (501, 300)
Screenshot: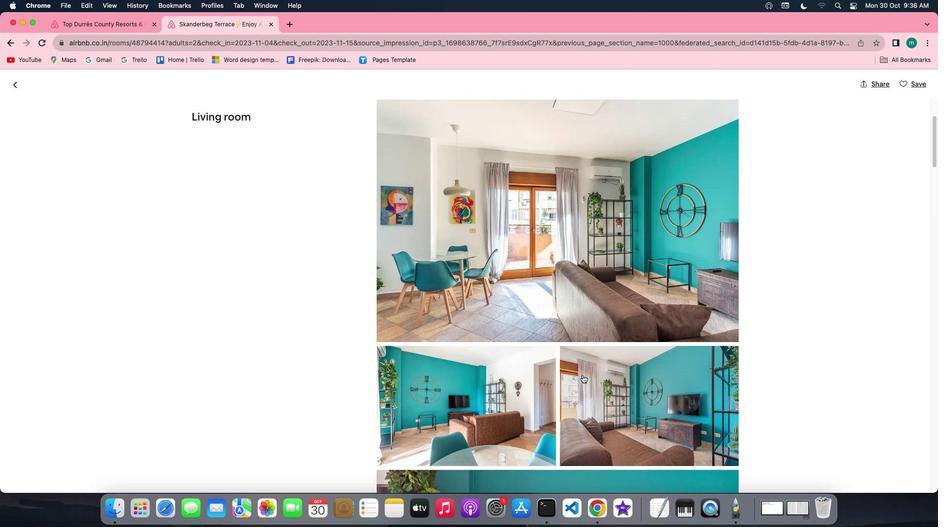 
Action: Mouse scrolled (275, 415) with delta (501, 300)
Screenshot: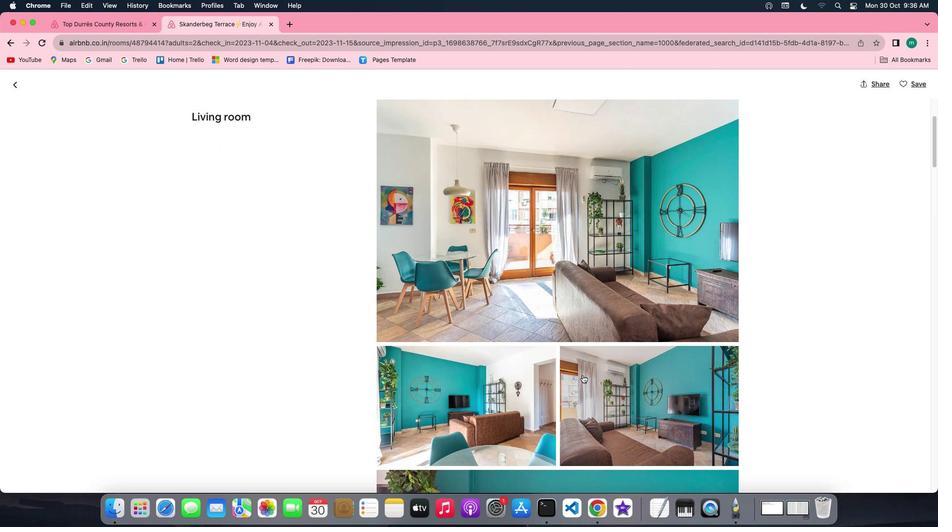 
Action: Mouse scrolled (275, 415) with delta (501, 300)
Screenshot: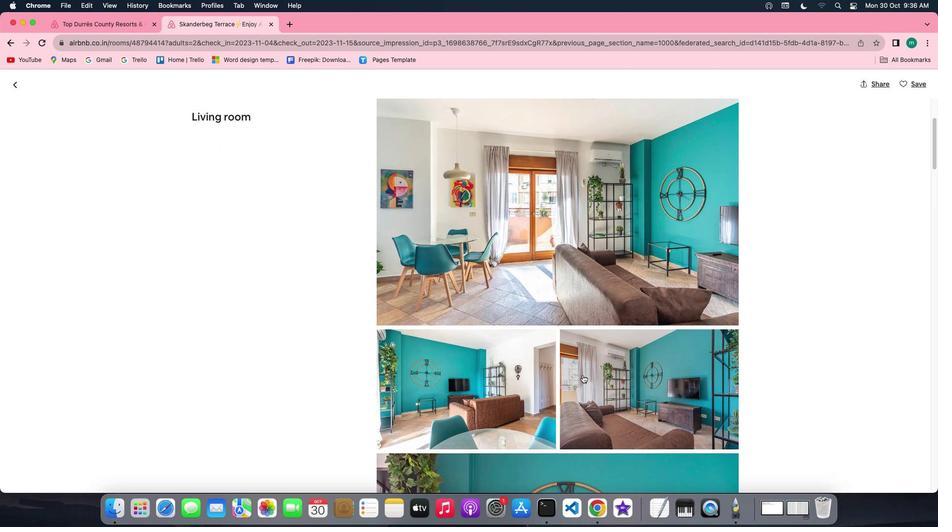 
Action: Mouse scrolled (275, 415) with delta (501, 300)
Screenshot: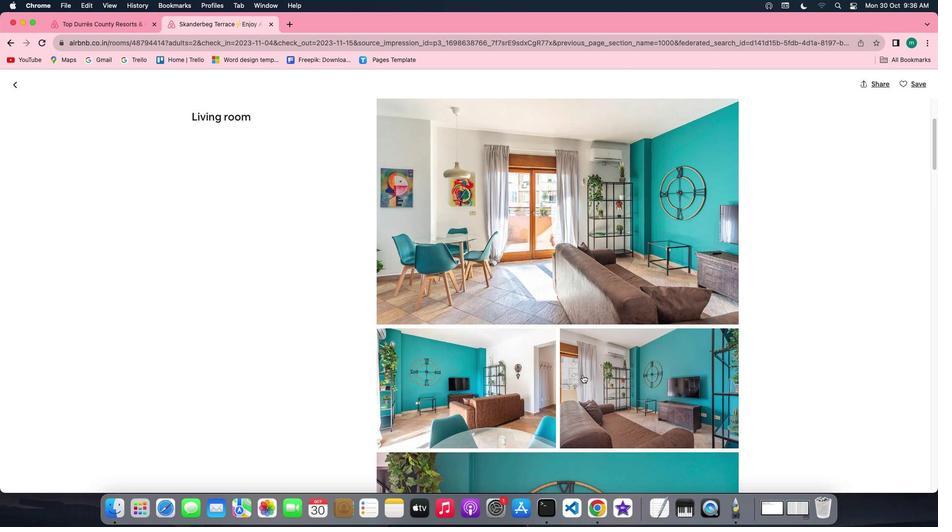 
Action: Mouse scrolled (275, 415) with delta (501, 300)
Screenshot: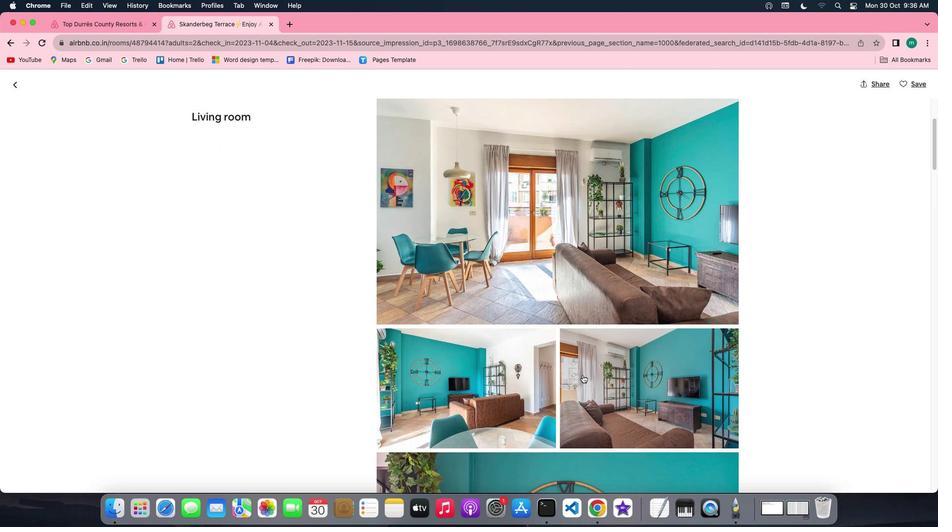 
Action: Mouse scrolled (275, 415) with delta (501, 300)
Screenshot: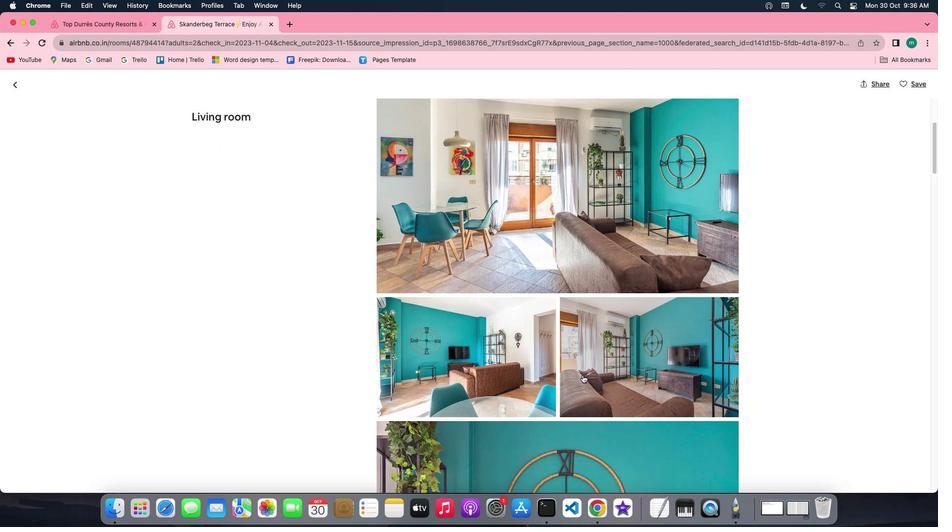 
Action: Mouse scrolled (275, 415) with delta (501, 300)
Screenshot: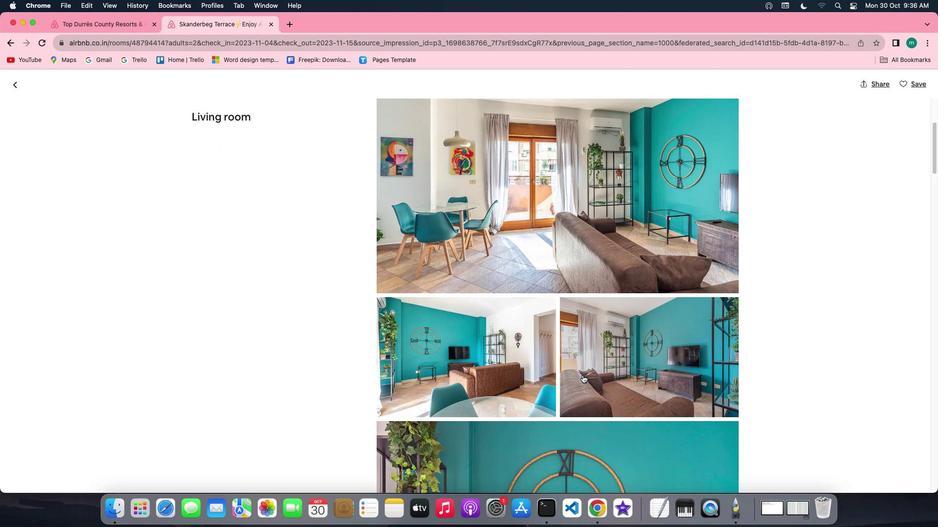 
Action: Mouse scrolled (275, 415) with delta (501, 300)
Screenshot: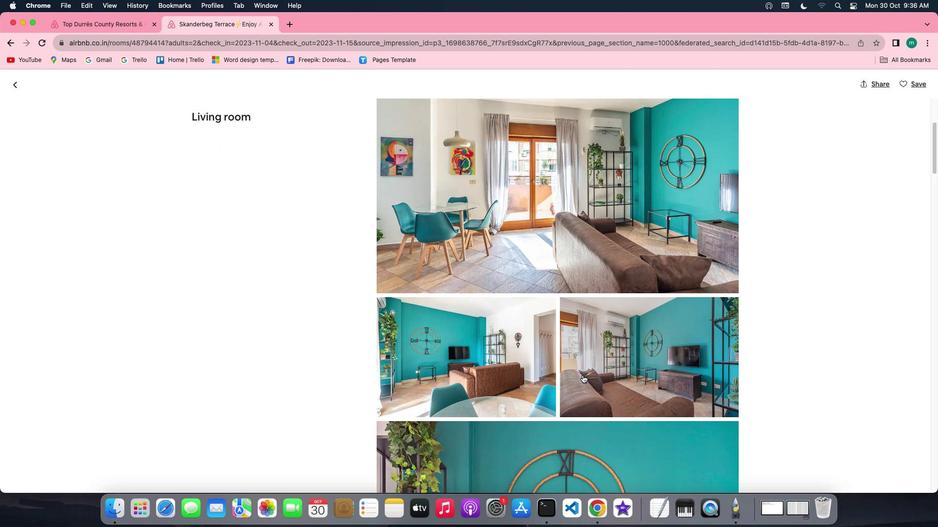 
Action: Mouse scrolled (275, 415) with delta (501, 300)
Screenshot: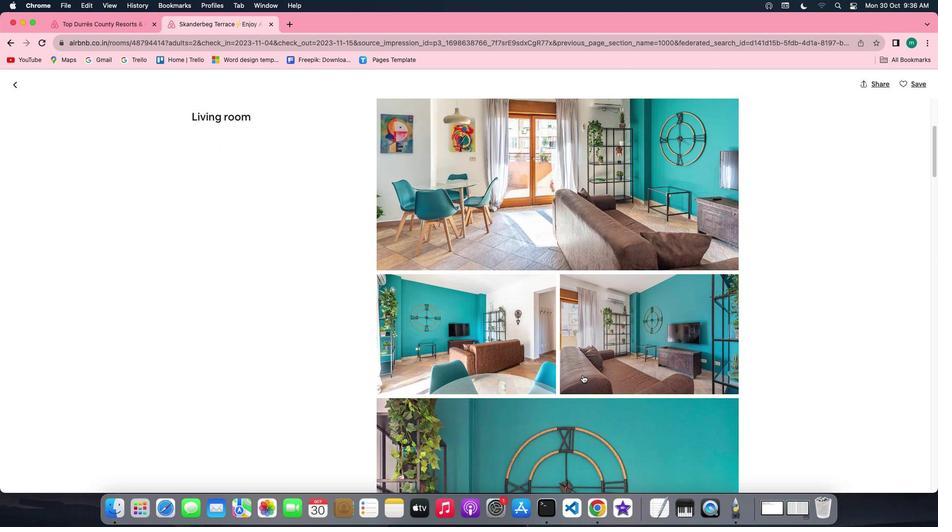 
Action: Mouse scrolled (275, 415) with delta (501, 300)
Screenshot: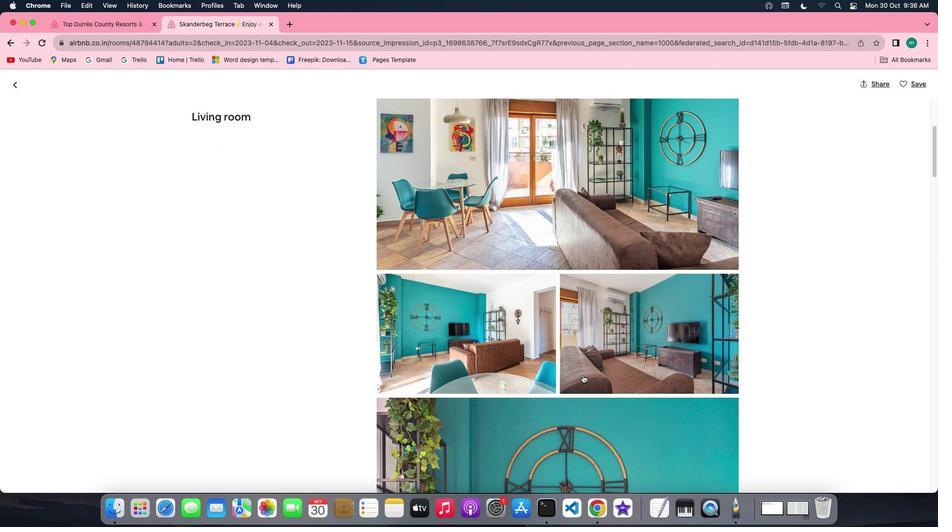 
Action: Mouse scrolled (275, 415) with delta (501, 300)
Screenshot: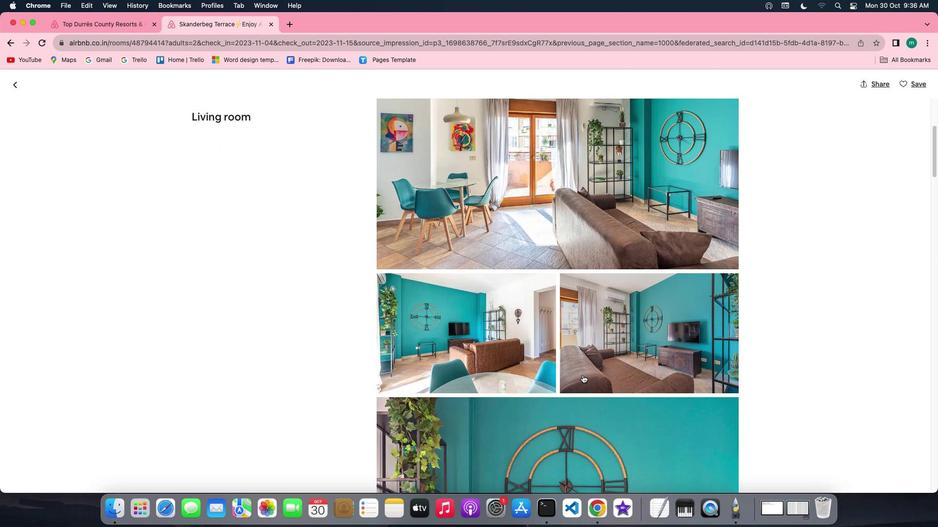 
Action: Mouse scrolled (275, 415) with delta (501, 300)
Screenshot: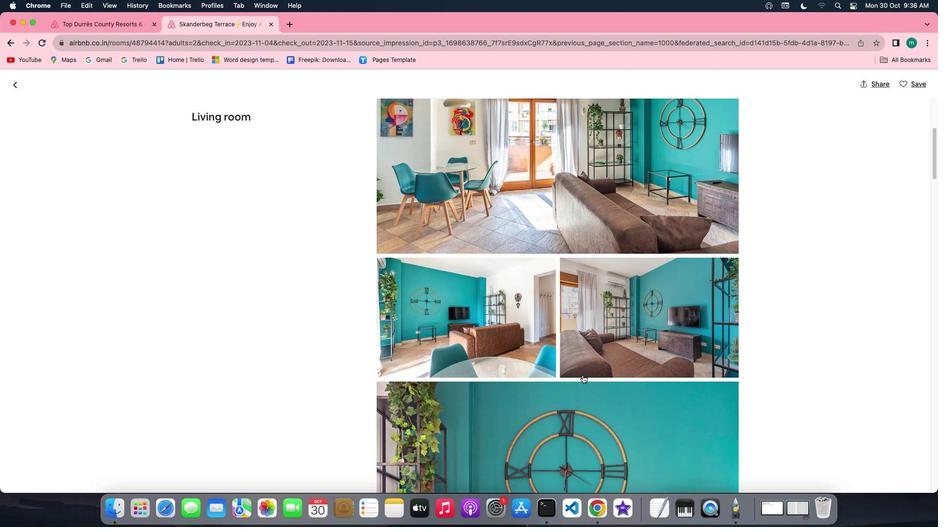 
Action: Mouse scrolled (275, 415) with delta (501, 300)
Screenshot: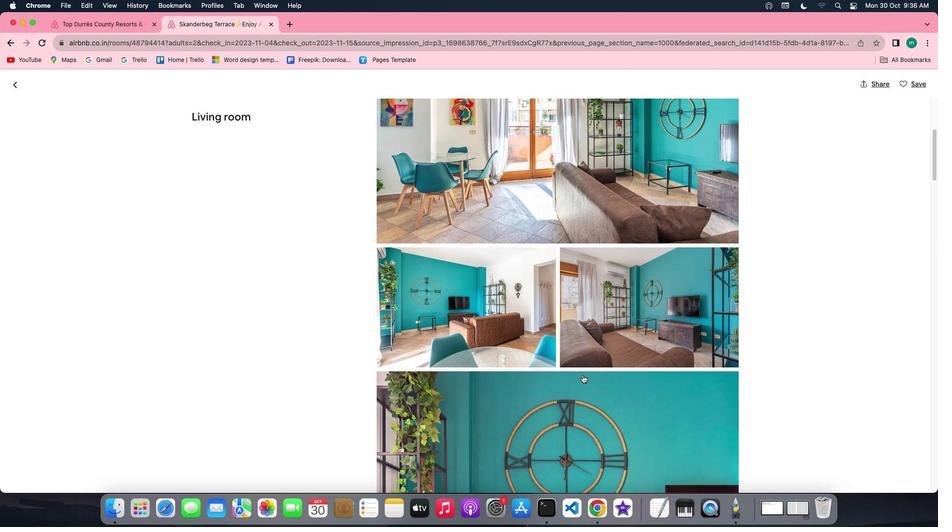 
Action: Mouse scrolled (275, 415) with delta (501, 300)
Screenshot: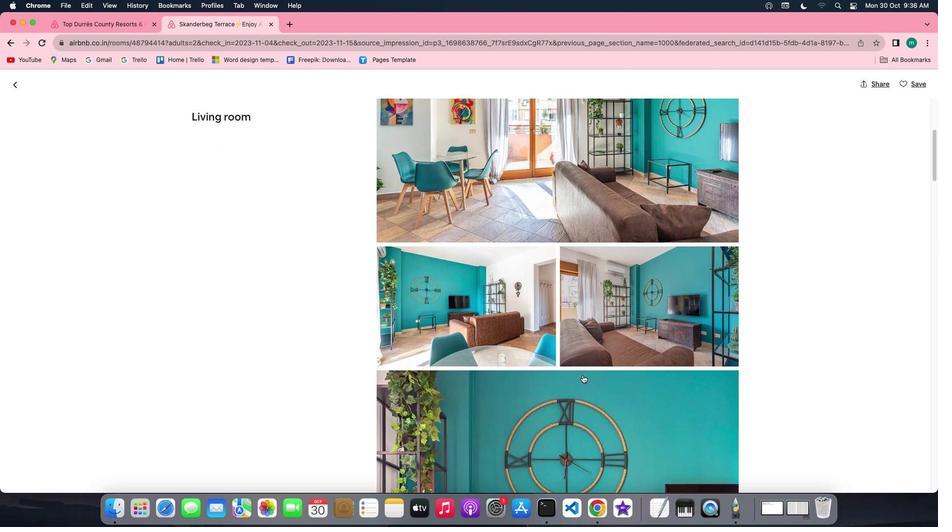 
Action: Mouse scrolled (275, 415) with delta (501, 300)
Screenshot: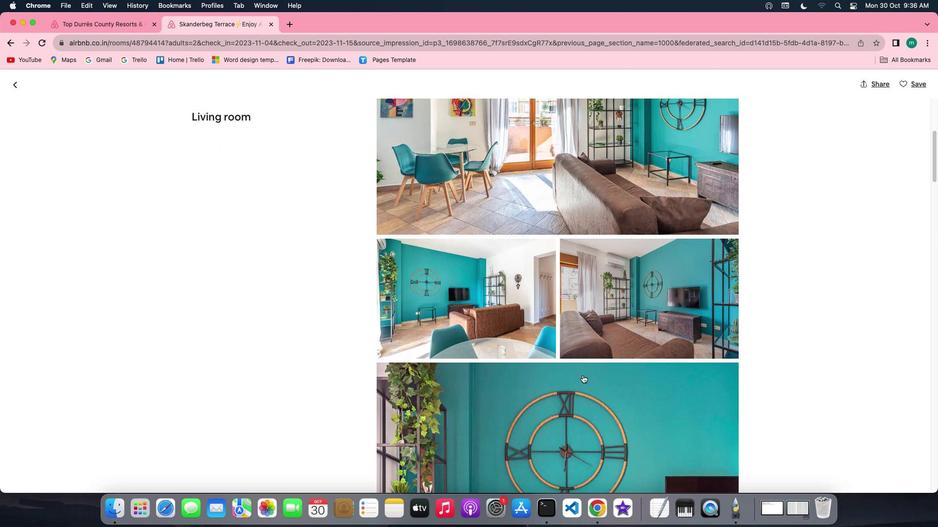 
Action: Mouse scrolled (275, 415) with delta (501, 300)
Screenshot: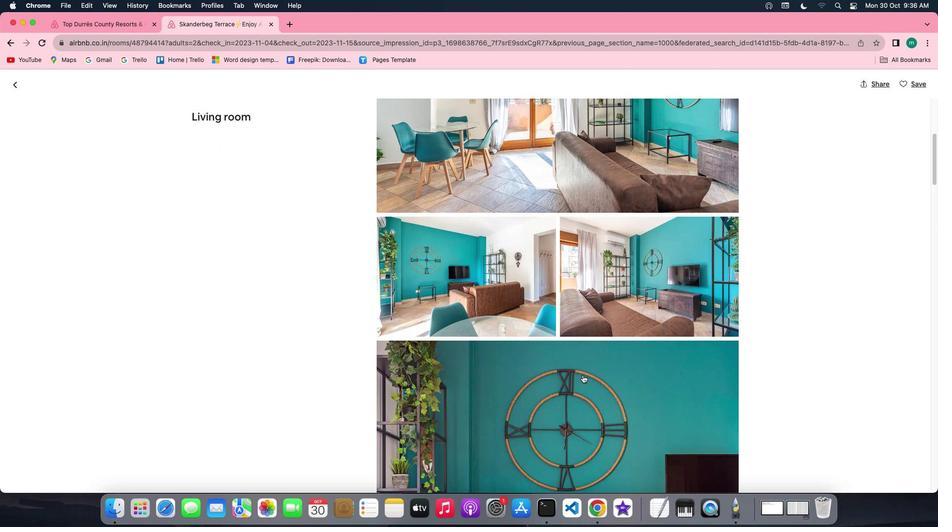 
Action: Mouse scrolled (275, 415) with delta (501, 300)
Screenshot: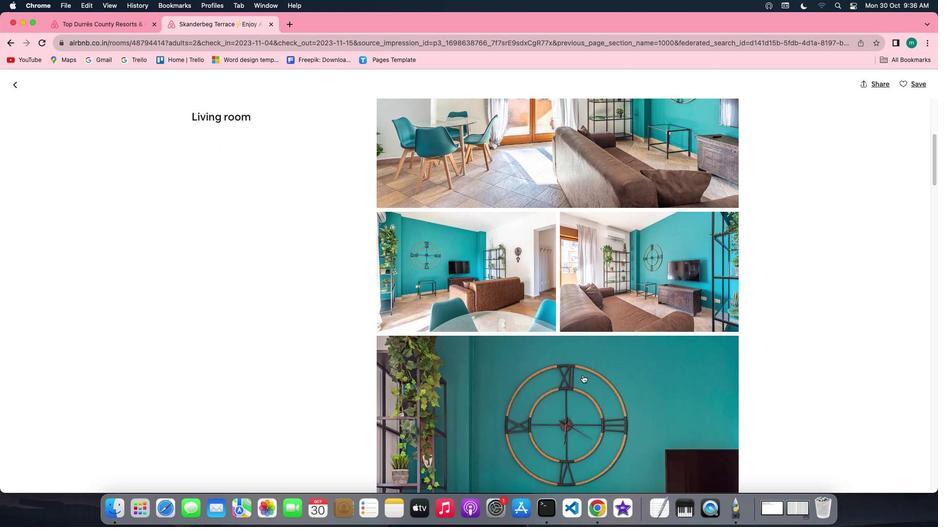 
Action: Mouse scrolled (275, 415) with delta (501, 300)
Screenshot: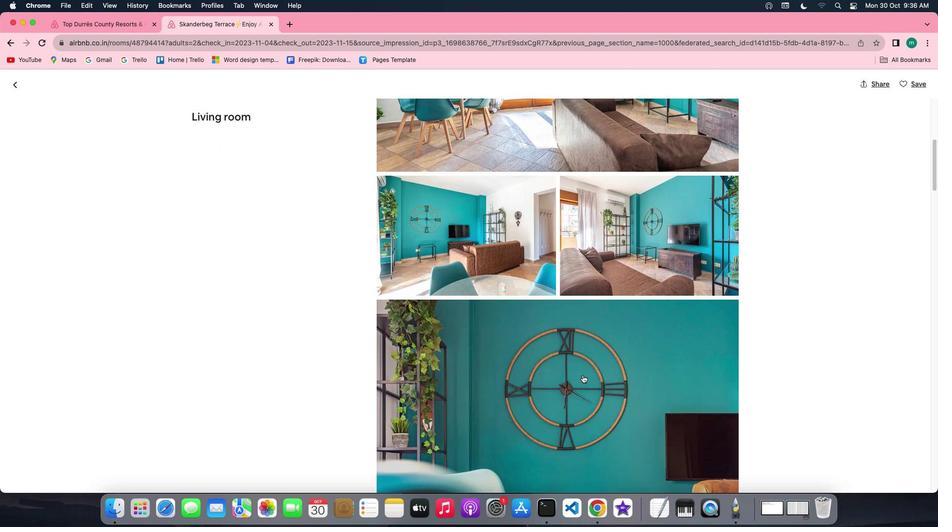 
Action: Mouse scrolled (275, 415) with delta (501, 300)
Screenshot: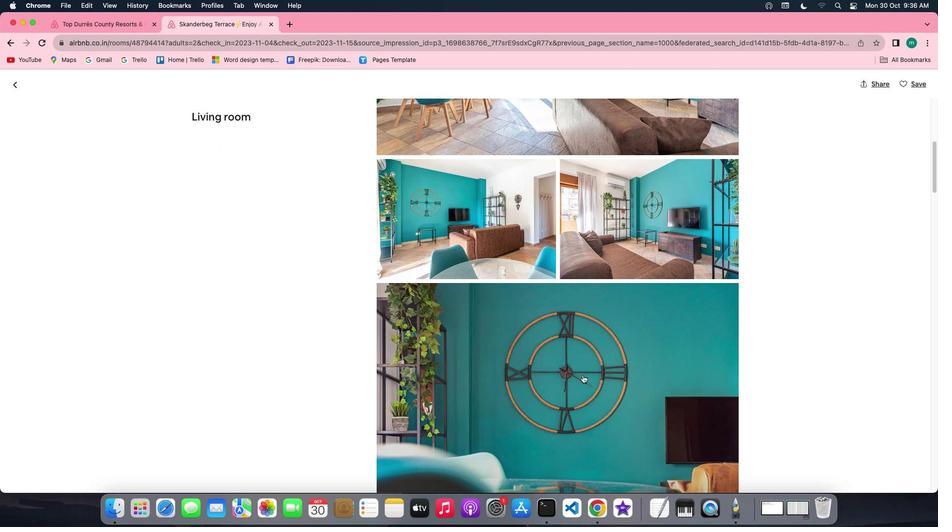 
Action: Mouse scrolled (275, 415) with delta (501, 300)
Screenshot: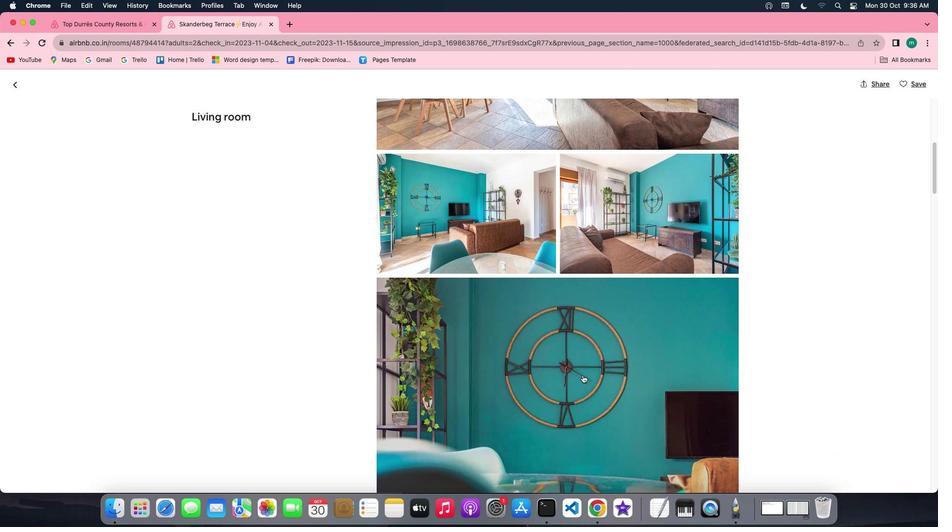 
Action: Mouse scrolled (275, 415) with delta (501, 300)
Screenshot: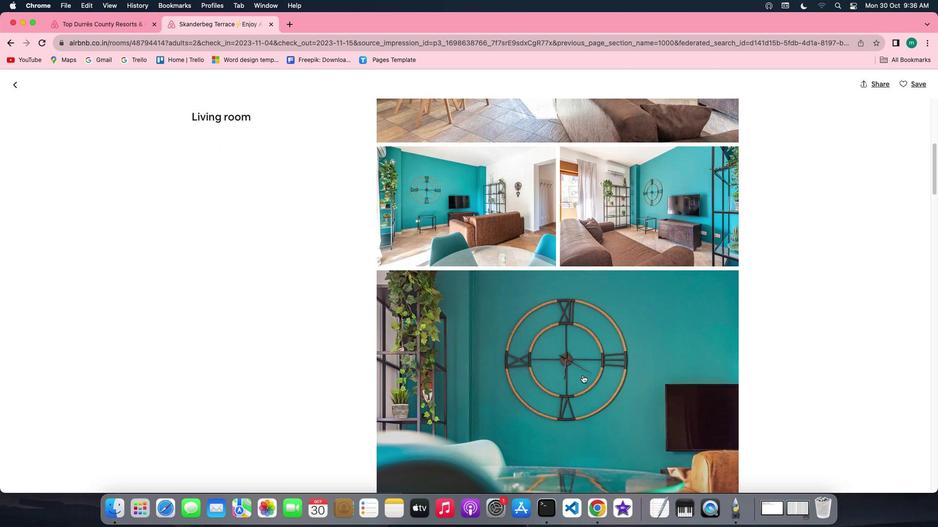 
Action: Mouse scrolled (275, 415) with delta (501, 300)
Screenshot: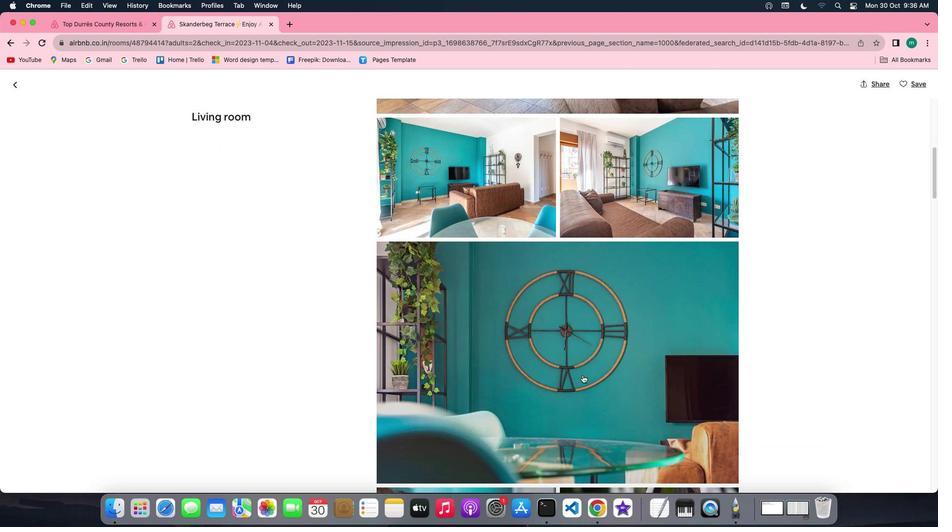 
Action: Mouse scrolled (275, 415) with delta (501, 300)
Screenshot: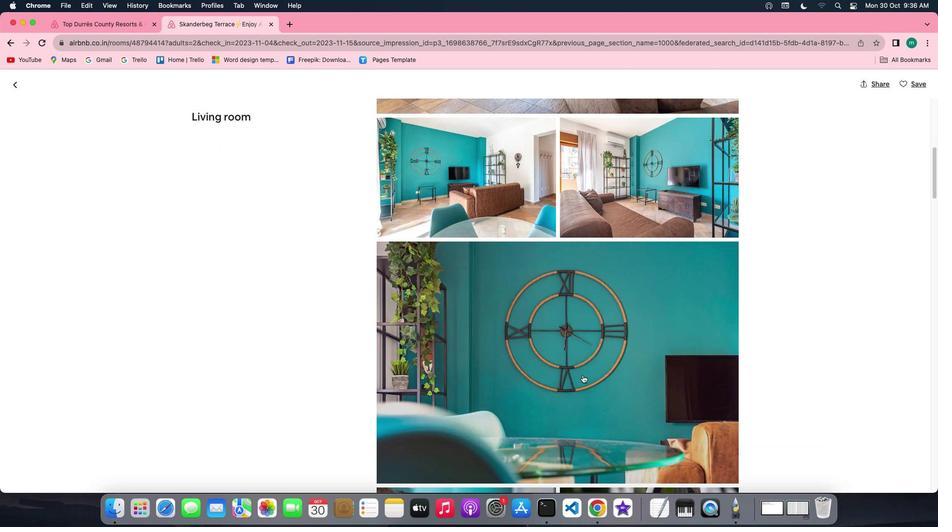 
Action: Mouse scrolled (275, 415) with delta (501, 300)
Screenshot: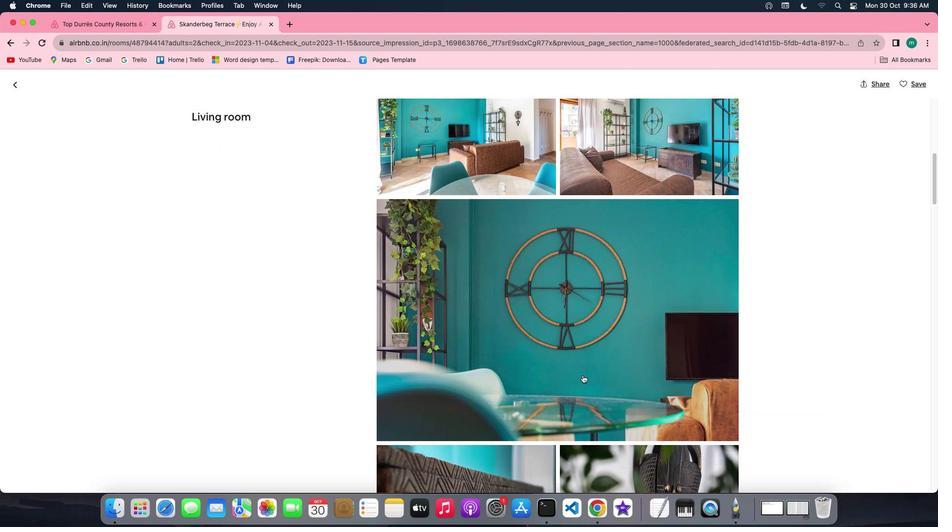 
Action: Mouse scrolled (275, 415) with delta (501, 300)
Screenshot: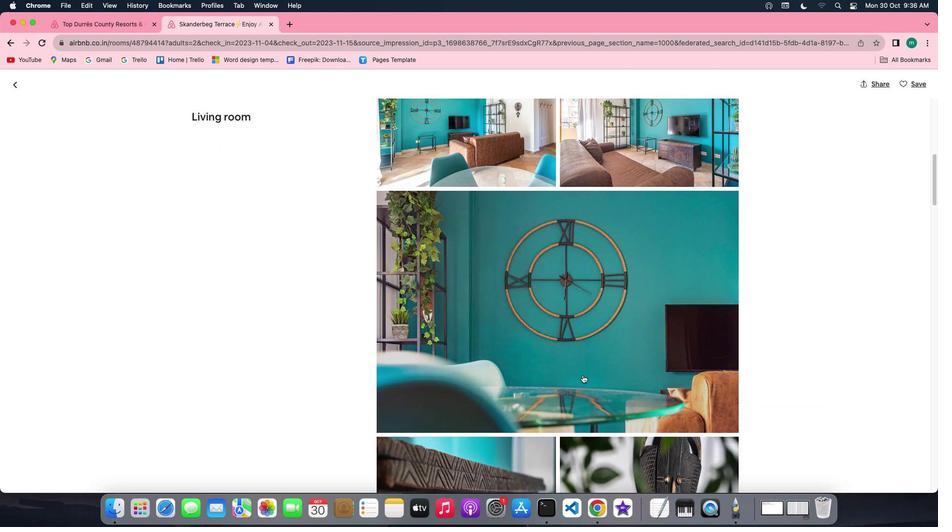 
Action: Mouse scrolled (275, 415) with delta (501, 300)
Screenshot: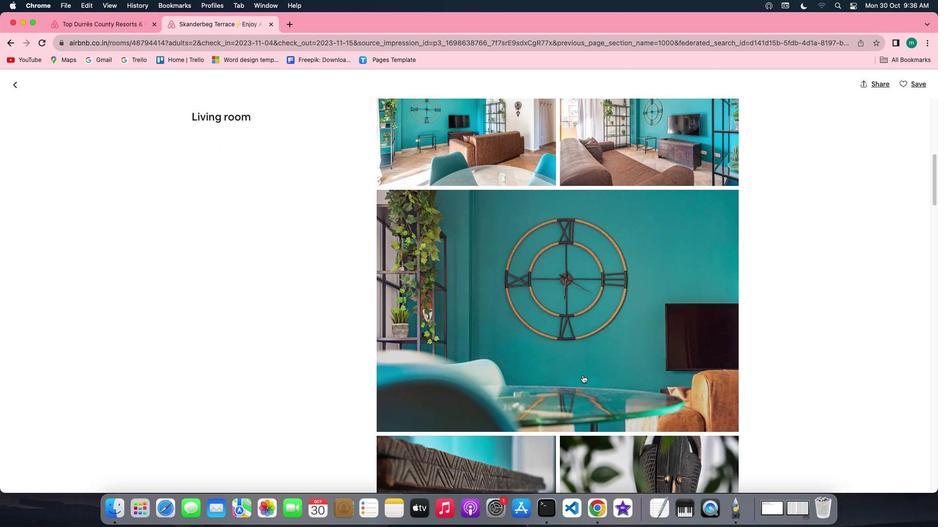
Action: Mouse scrolled (275, 415) with delta (501, 300)
Screenshot: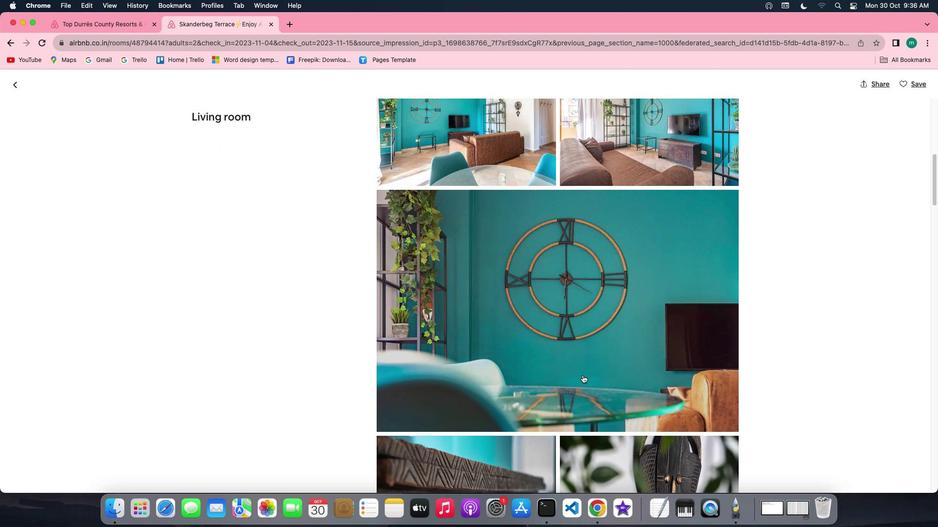 
Action: Mouse scrolled (275, 415) with delta (501, 300)
Screenshot: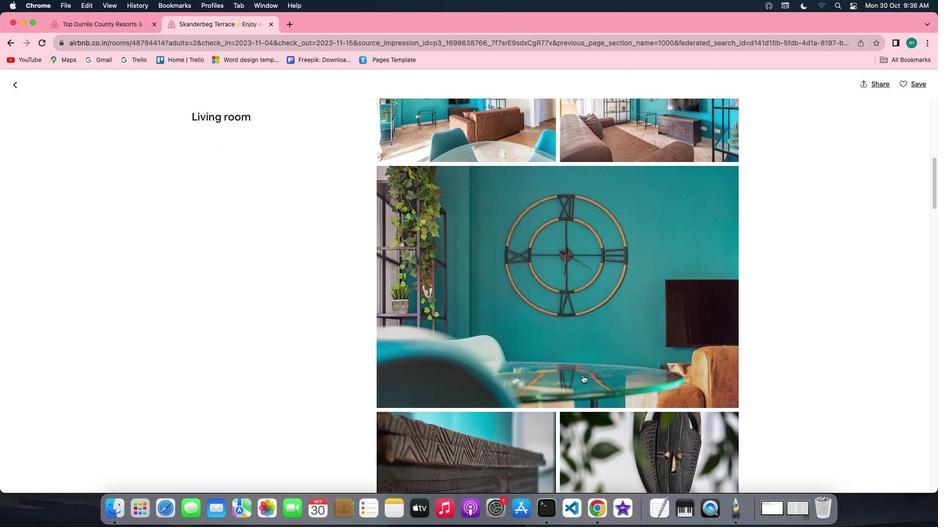 
Action: Mouse scrolled (275, 415) with delta (501, 300)
Screenshot: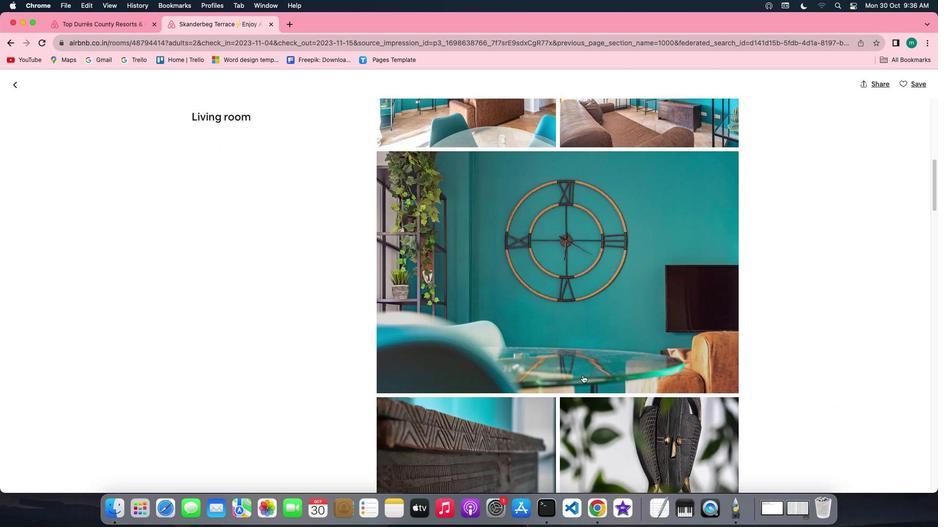 
Action: Mouse scrolled (275, 415) with delta (501, 300)
Screenshot: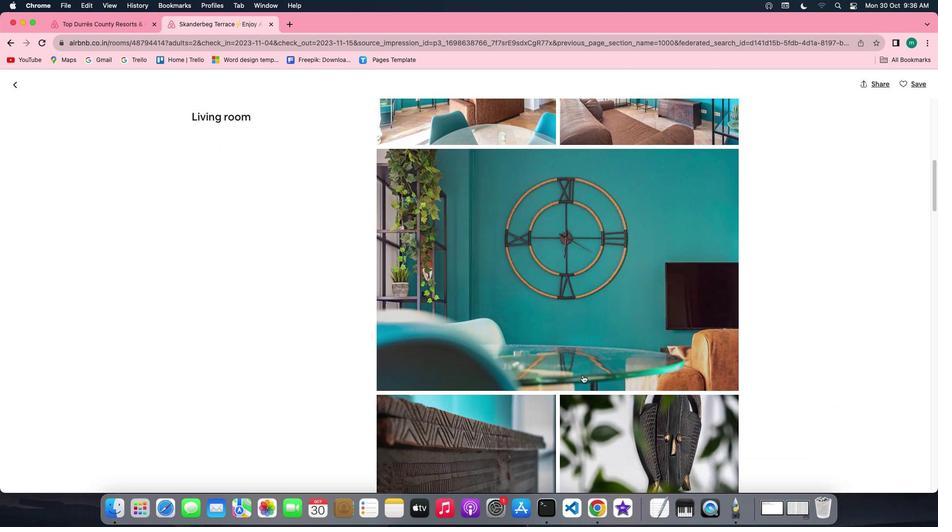 
Action: Mouse scrolled (275, 415) with delta (501, 300)
Screenshot: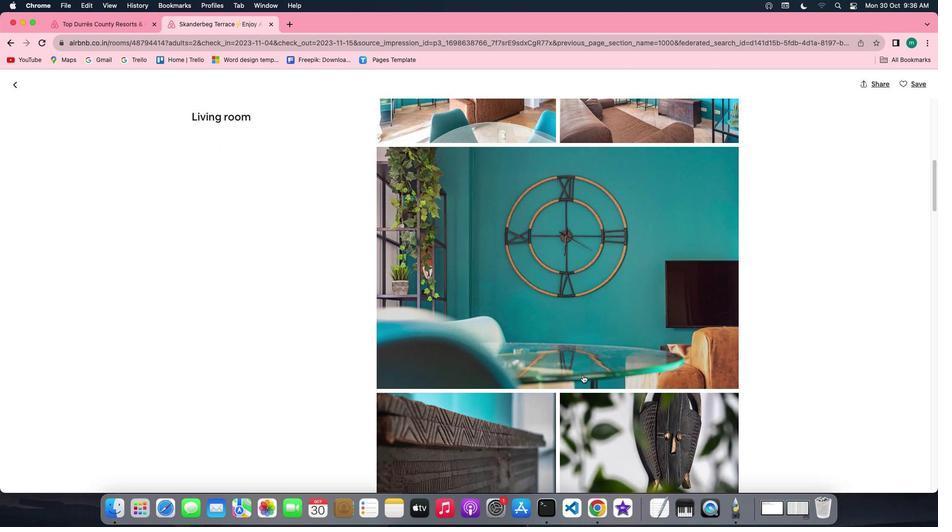 
Action: Mouse scrolled (275, 415) with delta (501, 300)
Screenshot: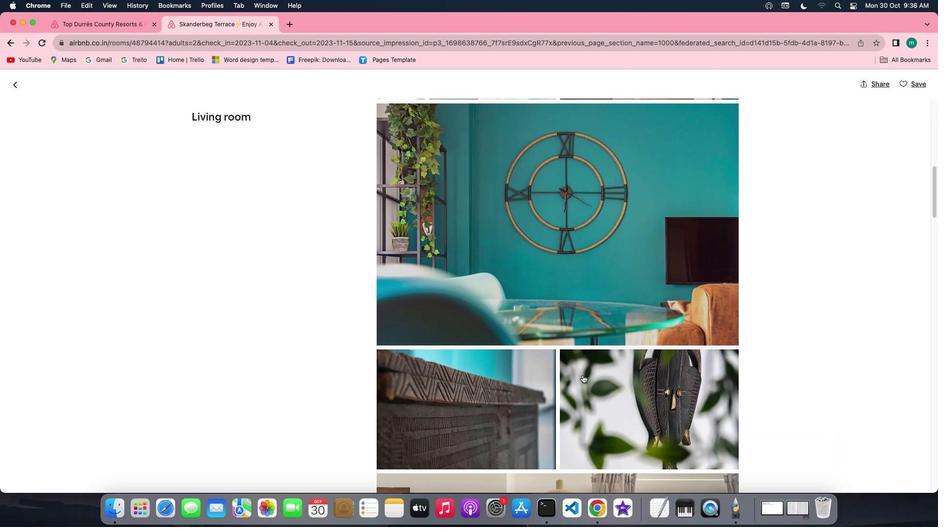 
Action: Mouse scrolled (275, 415) with delta (501, 300)
Screenshot: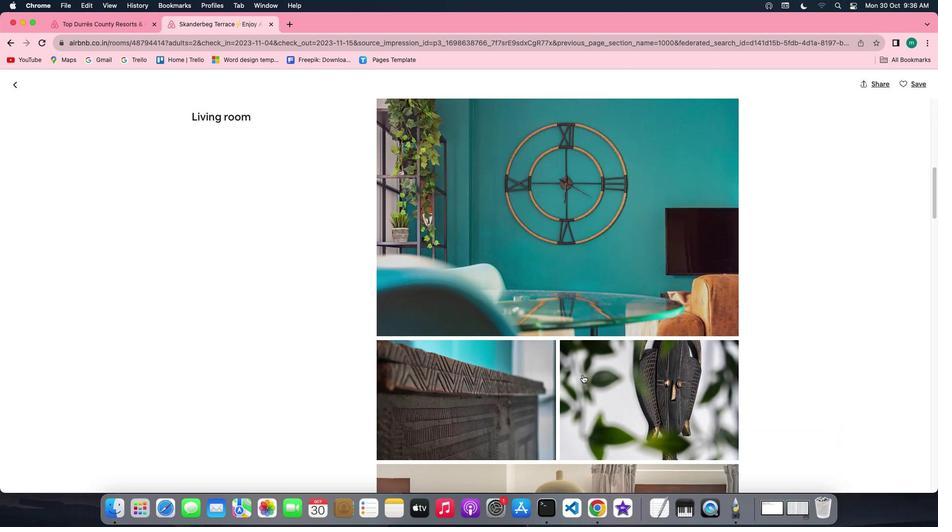 
Action: Mouse scrolled (275, 415) with delta (501, 300)
Screenshot: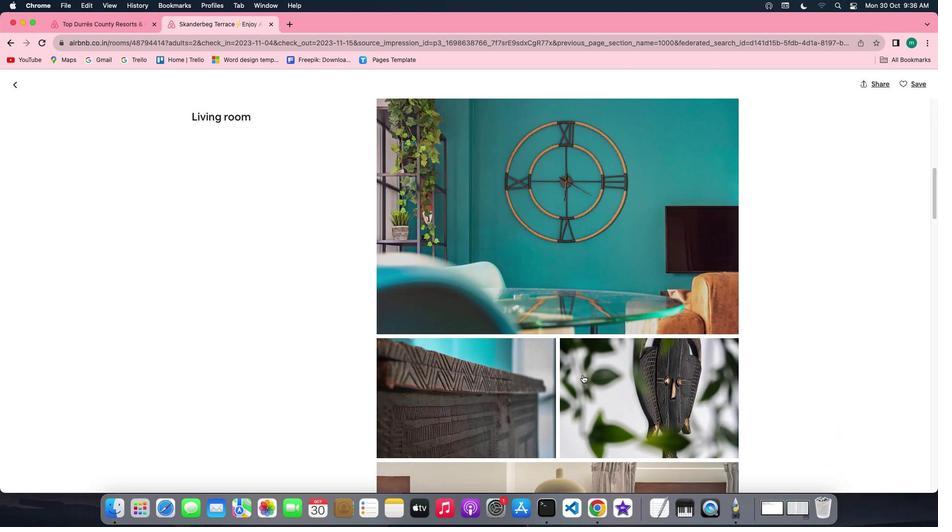 
Action: Mouse scrolled (275, 415) with delta (501, 300)
Screenshot: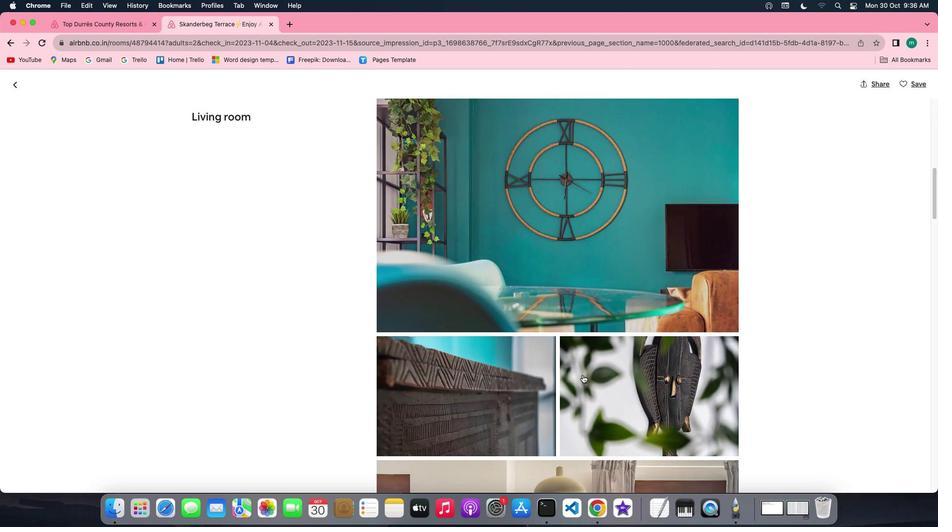 
Action: Mouse scrolled (275, 415) with delta (501, 300)
Screenshot: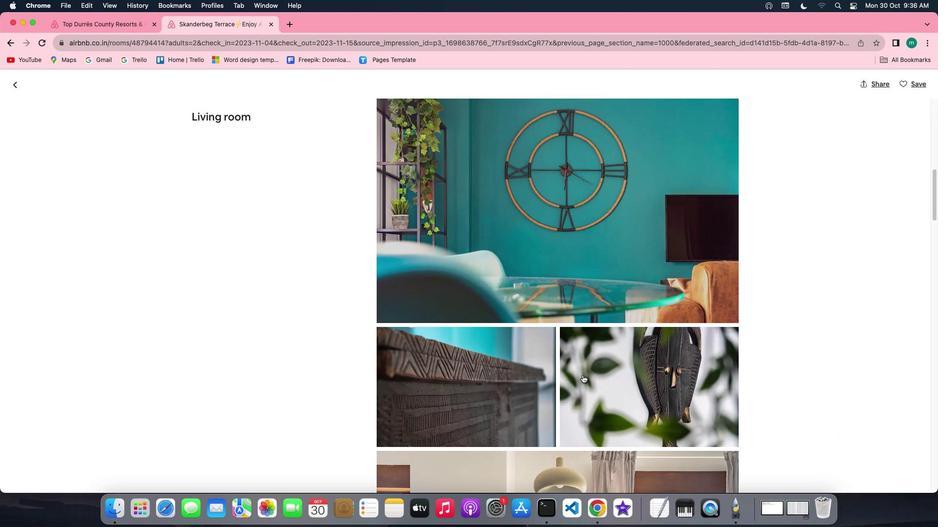 
Action: Mouse scrolled (275, 415) with delta (501, 300)
Screenshot: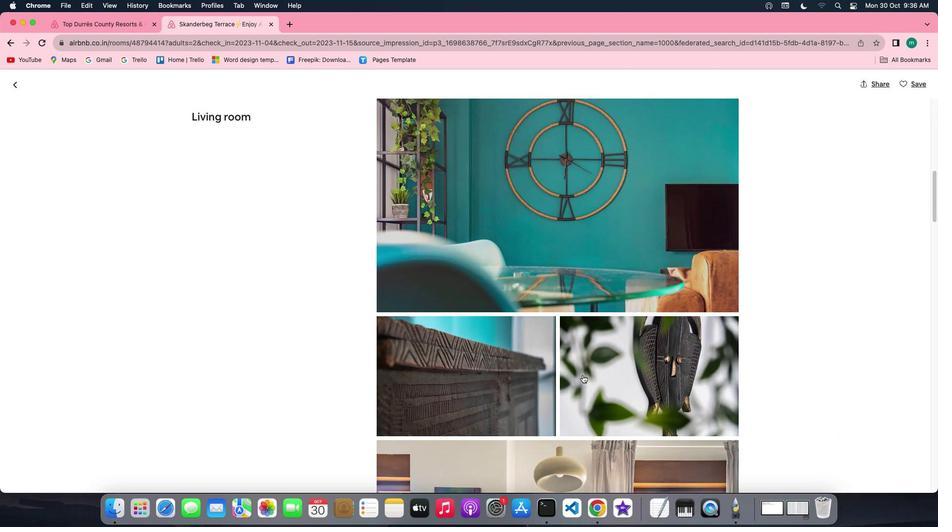 
Action: Mouse scrolled (275, 415) with delta (501, 300)
Screenshot: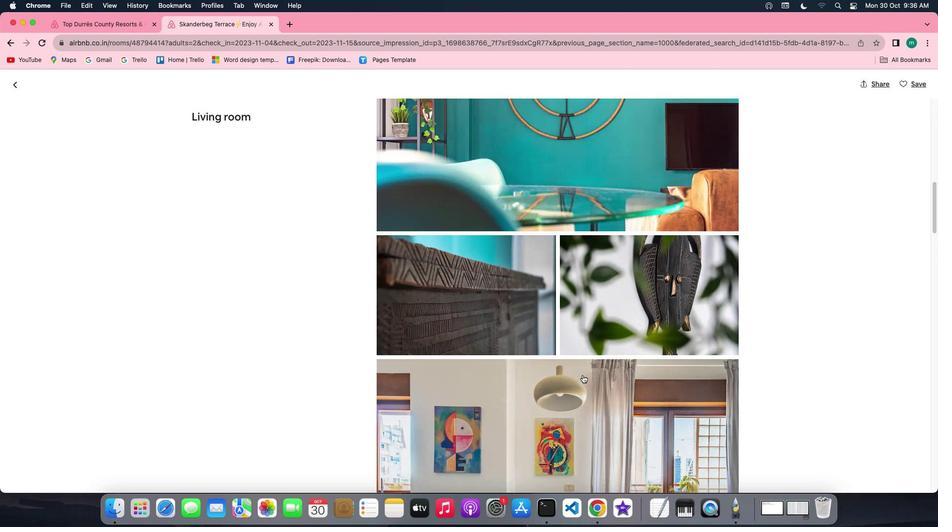 
Action: Mouse scrolled (275, 415) with delta (501, 300)
Screenshot: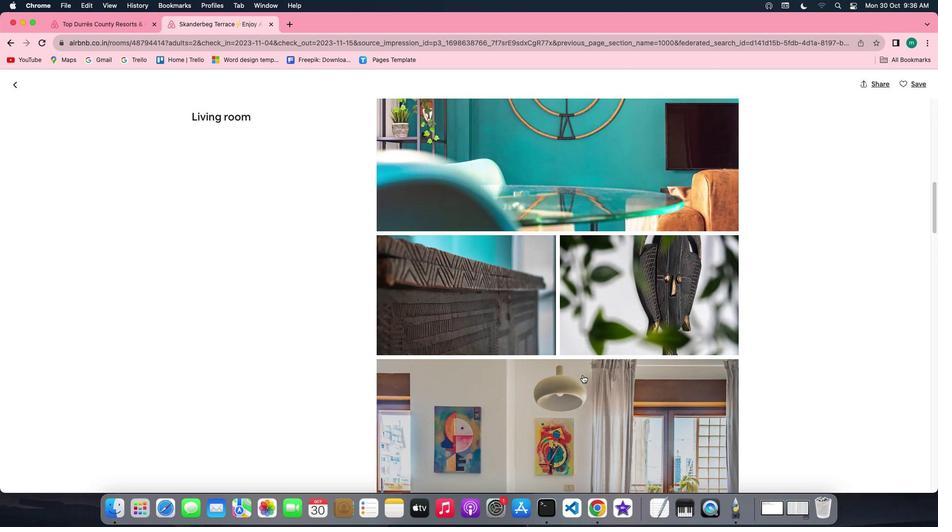 
Action: Mouse scrolled (275, 415) with delta (501, 300)
Screenshot: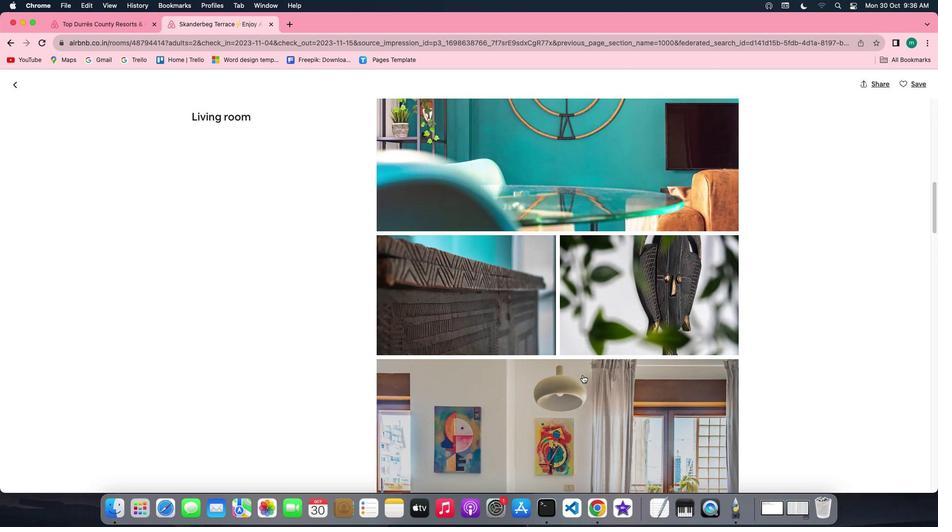 
Action: Mouse scrolled (275, 415) with delta (501, 300)
Screenshot: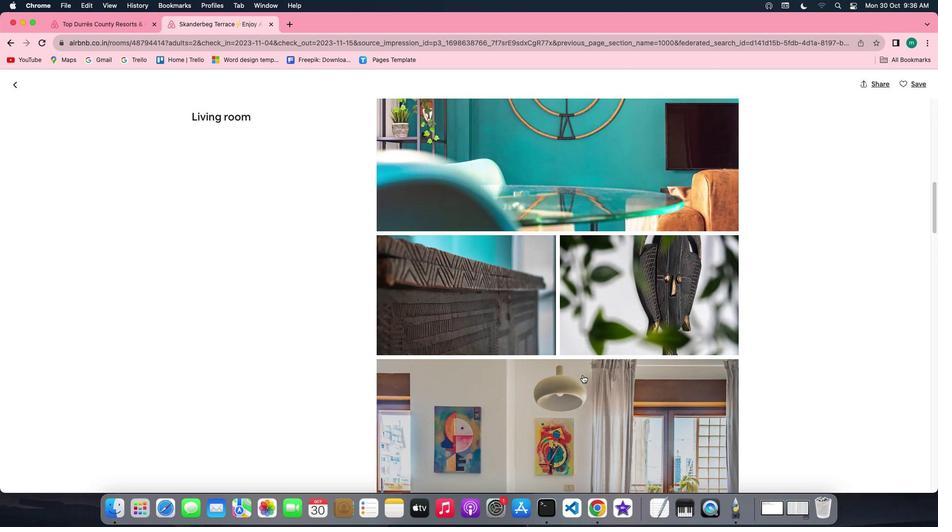 
Action: Mouse scrolled (275, 415) with delta (501, 300)
Screenshot: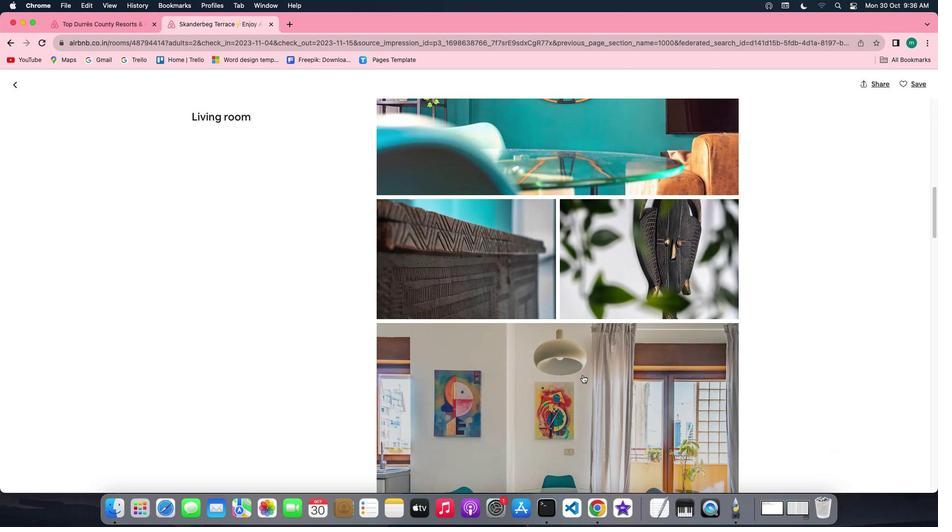 
Action: Mouse scrolled (275, 415) with delta (501, 300)
Screenshot: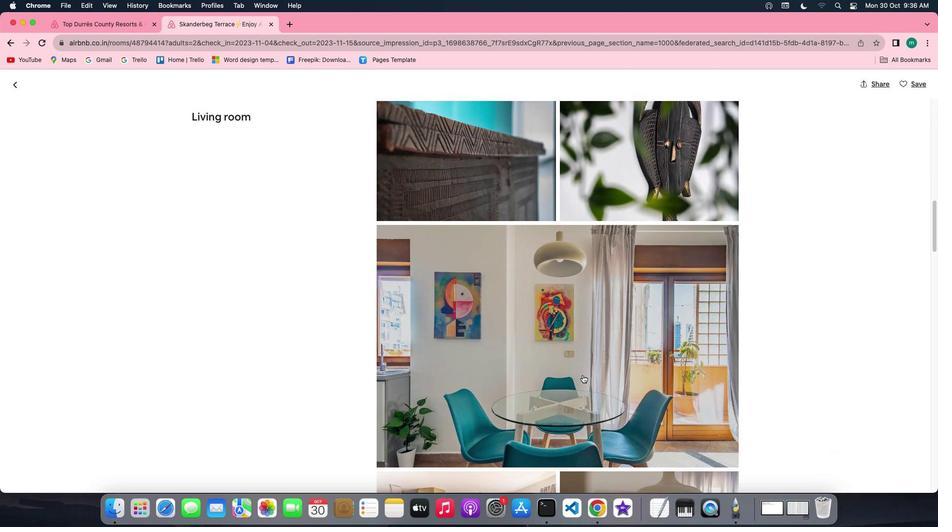 
Action: Mouse scrolled (275, 415) with delta (501, 300)
Screenshot: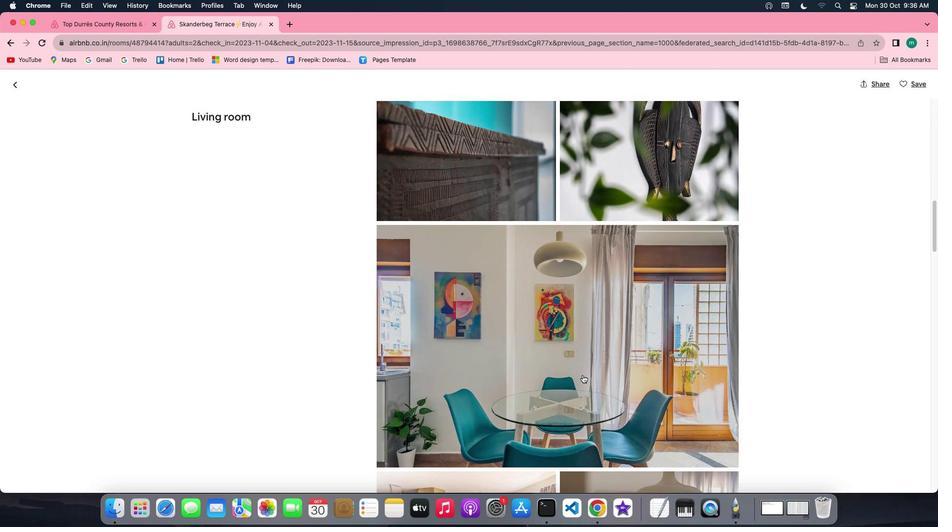 
Action: Mouse scrolled (275, 415) with delta (501, 300)
Screenshot: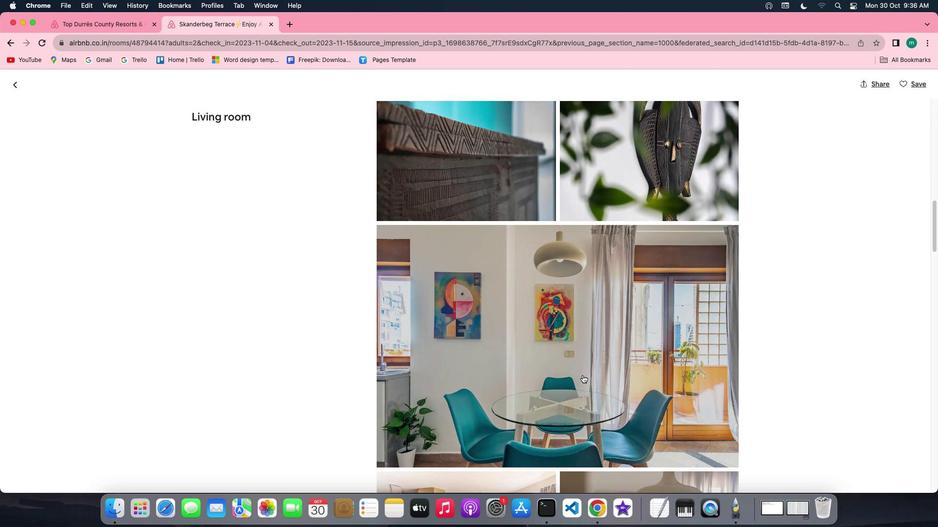 
Action: Mouse scrolled (275, 415) with delta (501, 300)
Screenshot: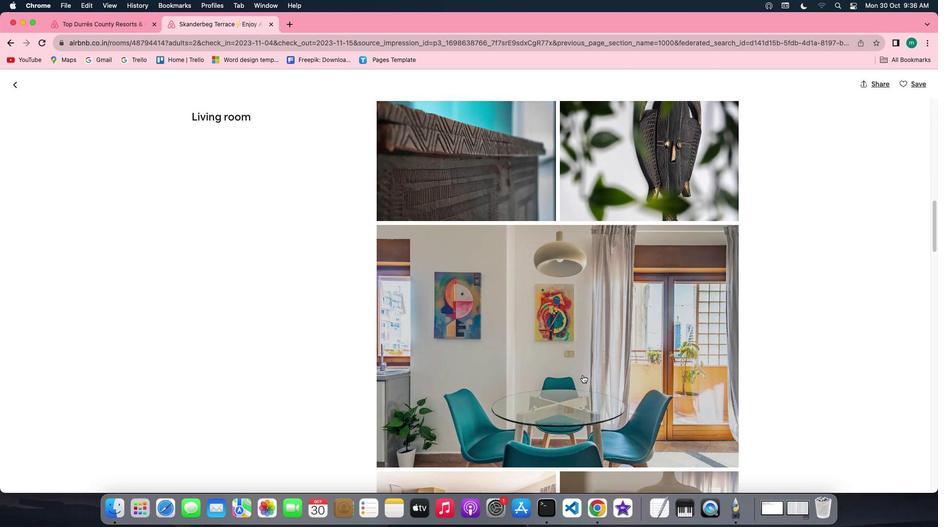 
Action: Mouse scrolled (275, 415) with delta (501, 300)
Screenshot: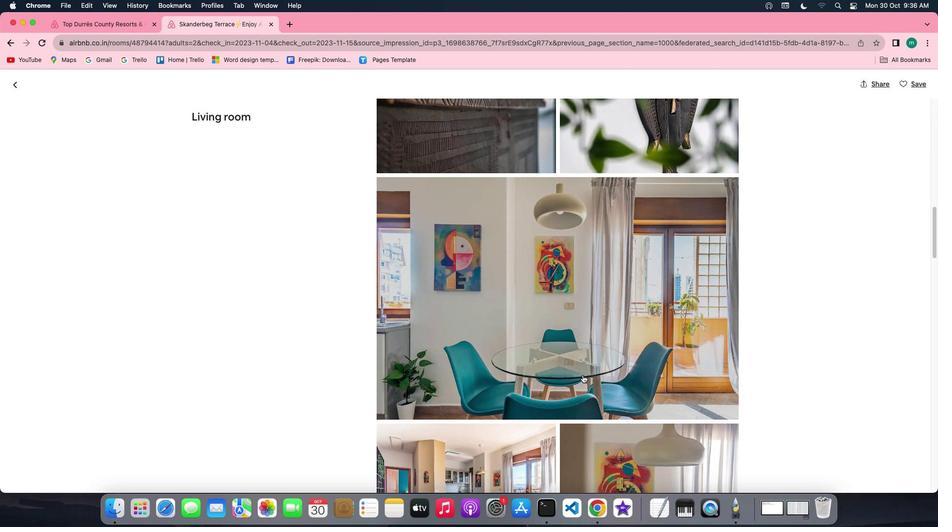 
Action: Mouse scrolled (275, 415) with delta (501, 300)
Screenshot: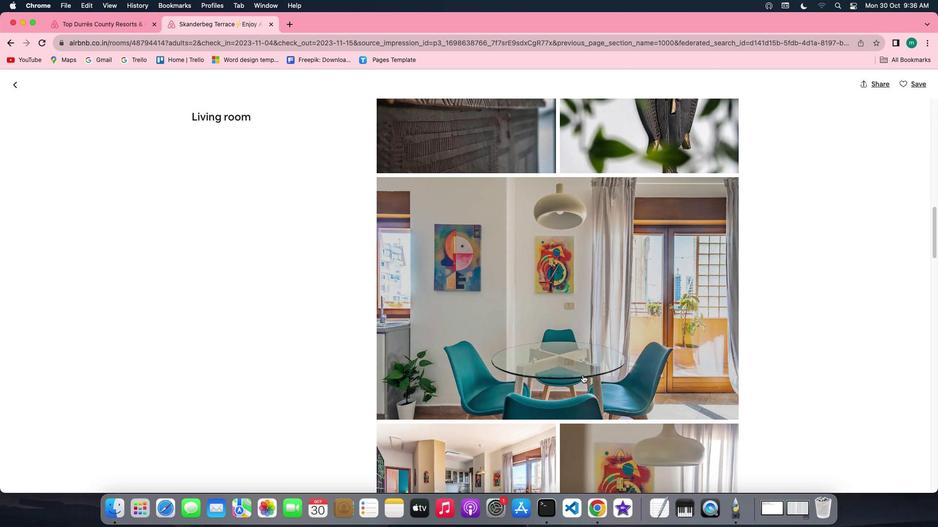 
Action: Mouse scrolled (275, 415) with delta (501, 300)
Screenshot: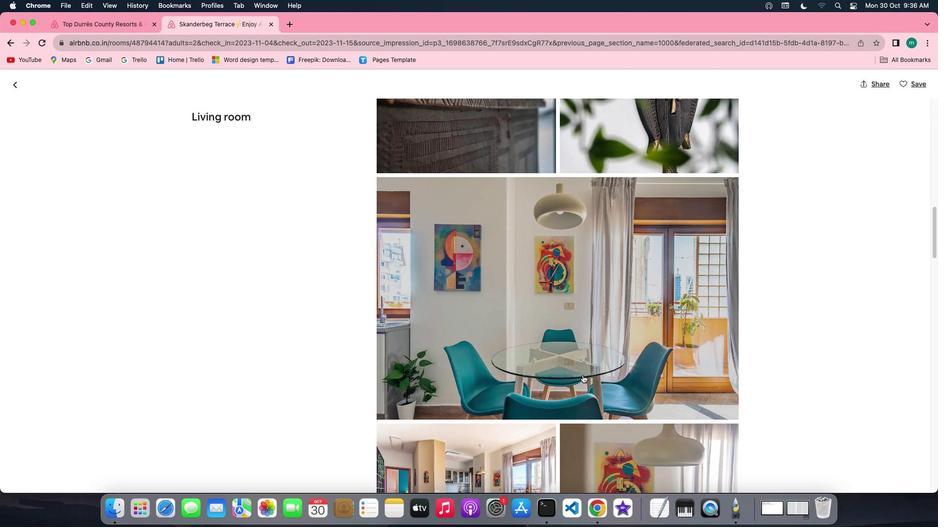 
Action: Mouse scrolled (275, 415) with delta (501, 300)
Screenshot: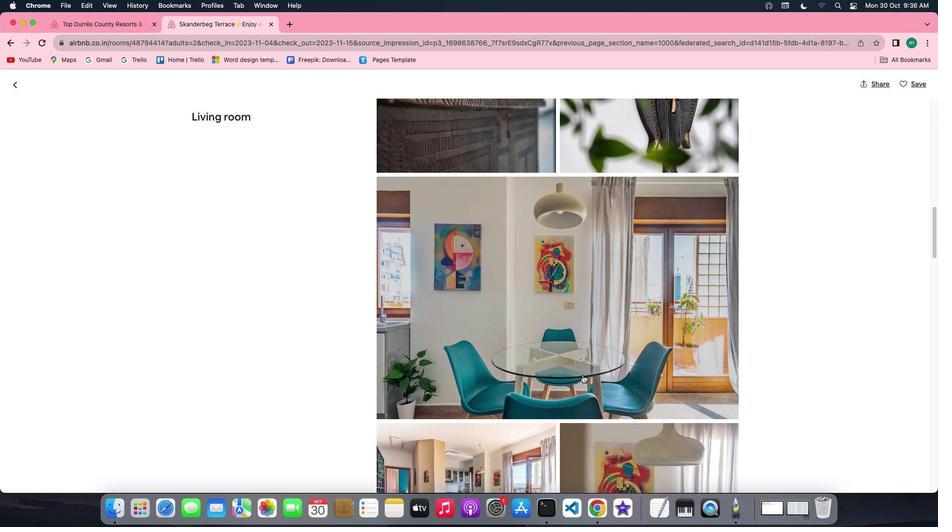 
Action: Mouse scrolled (275, 415) with delta (501, 300)
Screenshot: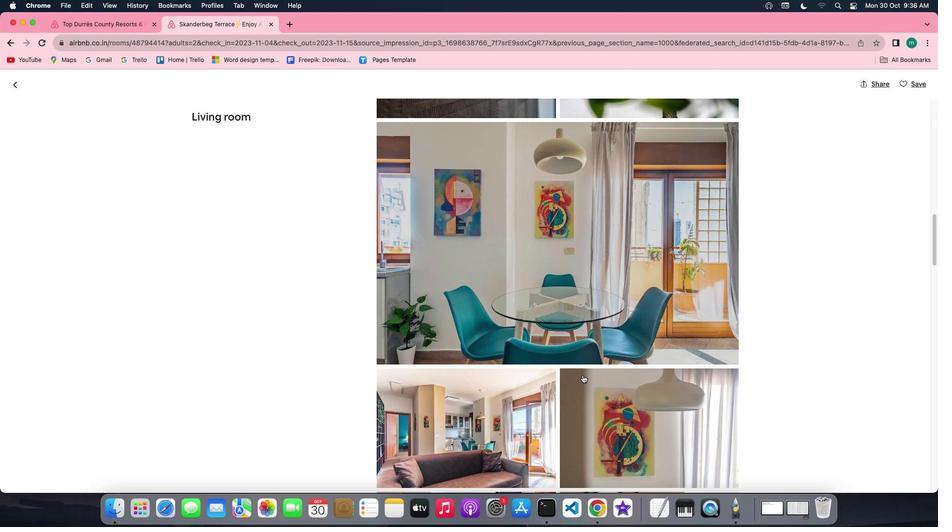 
Action: Mouse scrolled (275, 415) with delta (501, 300)
Screenshot: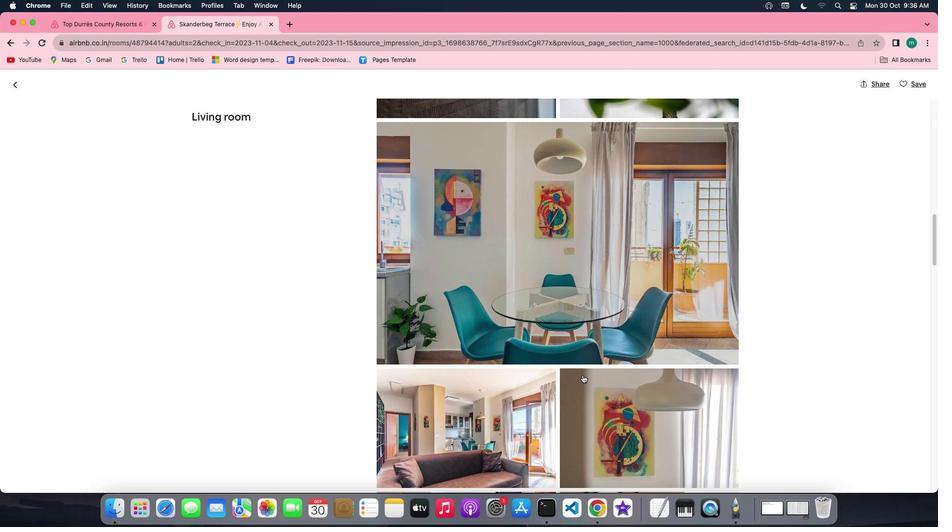 
Action: Mouse scrolled (275, 415) with delta (501, 300)
Screenshot: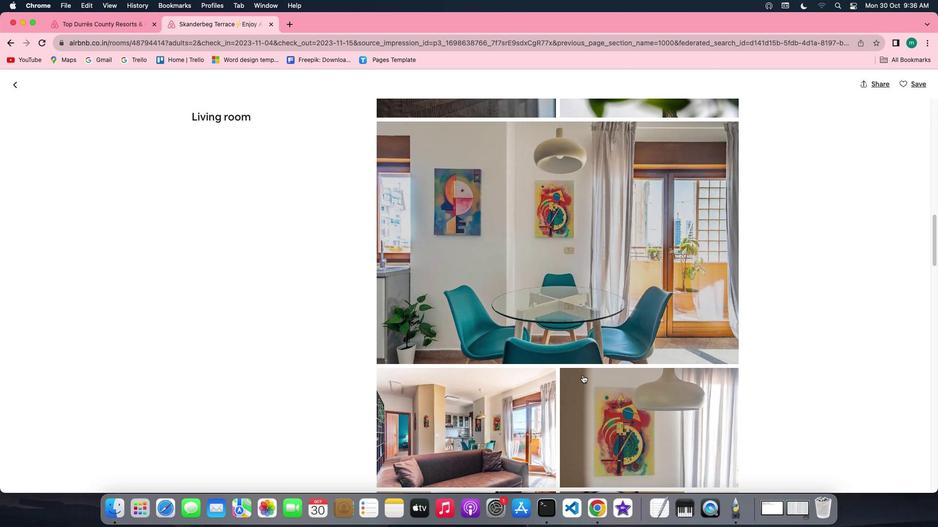 
Action: Mouse scrolled (275, 415) with delta (501, 299)
Screenshot: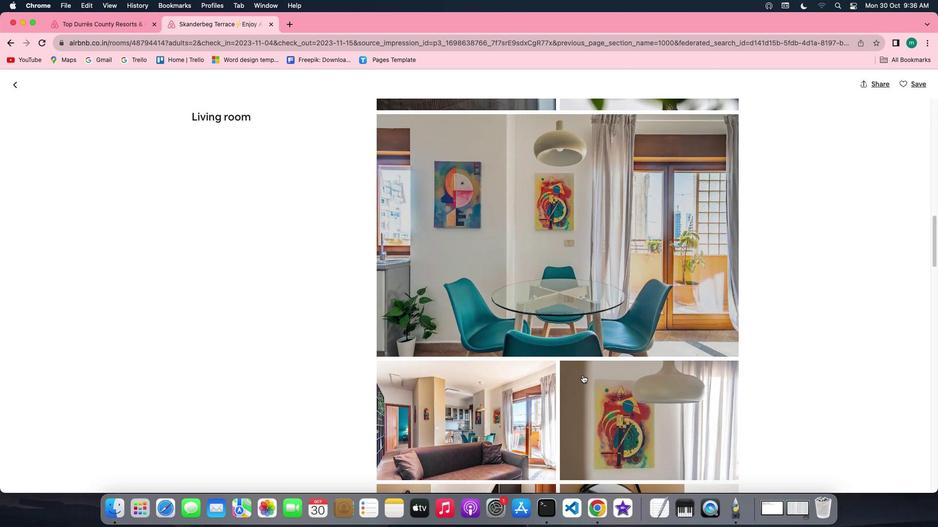 
Action: Mouse scrolled (275, 415) with delta (501, 300)
Screenshot: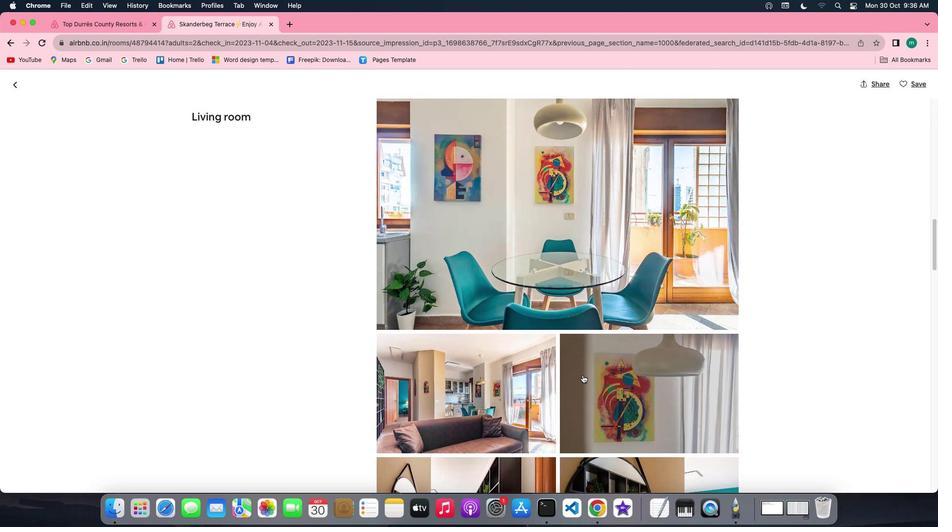
Action: Mouse scrolled (275, 415) with delta (501, 300)
Screenshot: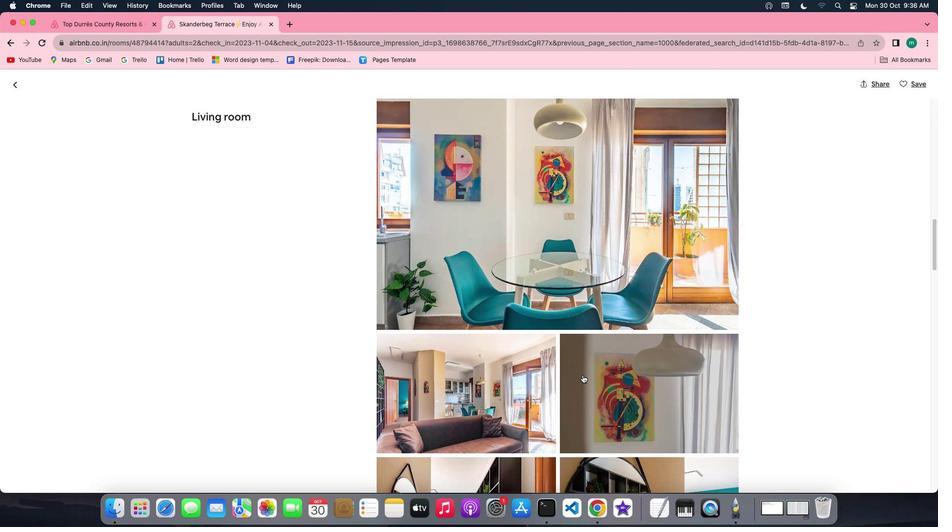 
Action: Mouse scrolled (275, 415) with delta (501, 300)
Screenshot: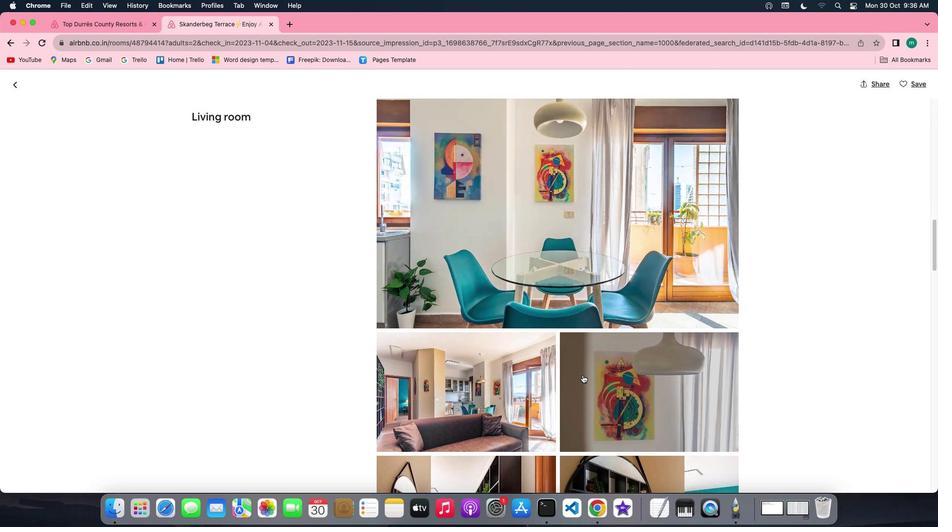 
Action: Mouse scrolled (275, 415) with delta (501, 300)
Screenshot: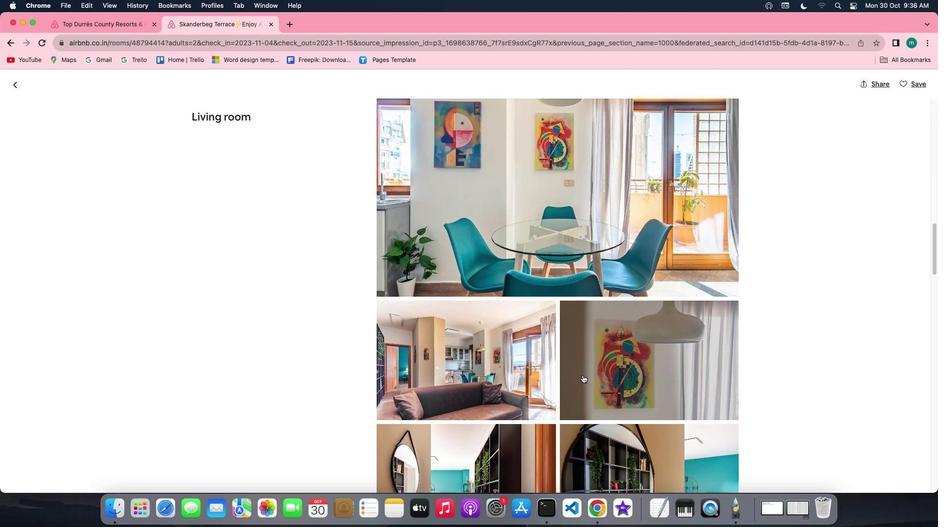 
Action: Mouse scrolled (275, 415) with delta (501, 300)
Screenshot: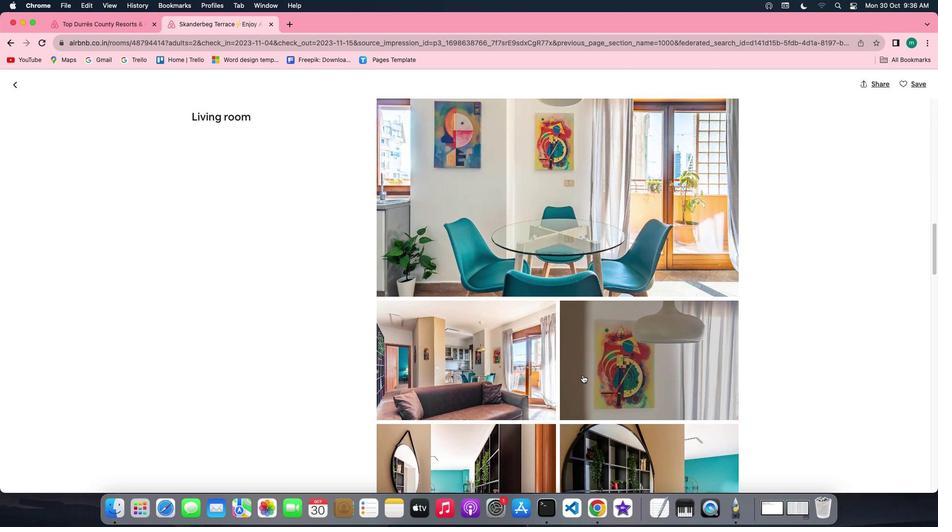 
Action: Mouse scrolled (275, 415) with delta (501, 300)
Screenshot: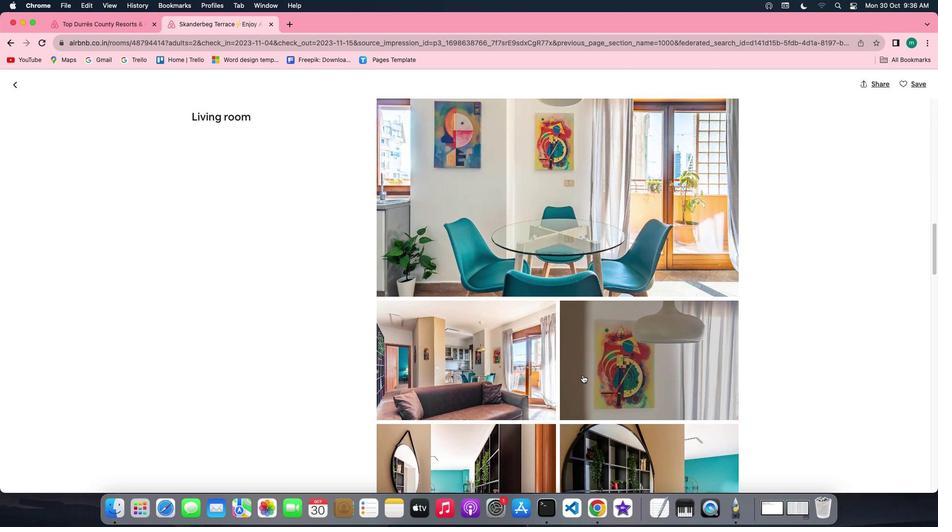 
Action: Mouse scrolled (275, 415) with delta (501, 300)
Screenshot: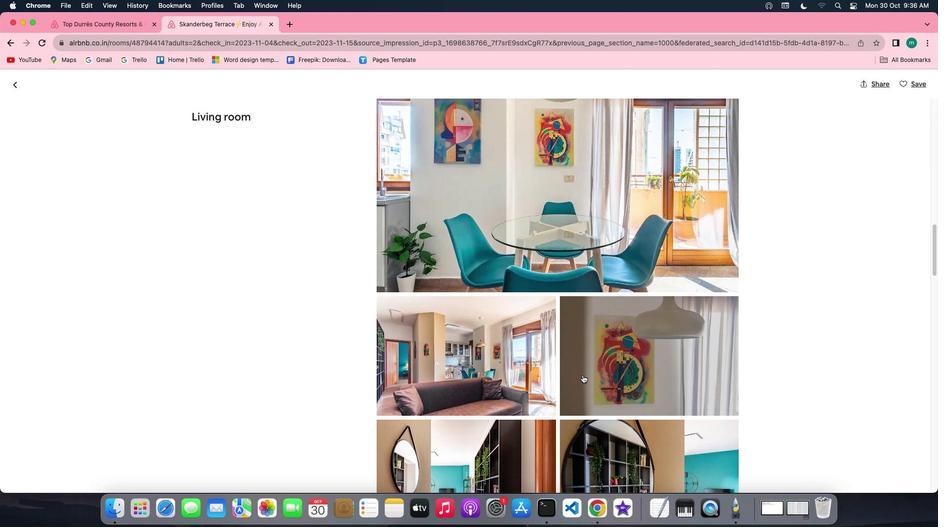 
Action: Mouse scrolled (275, 415) with delta (501, 300)
Screenshot: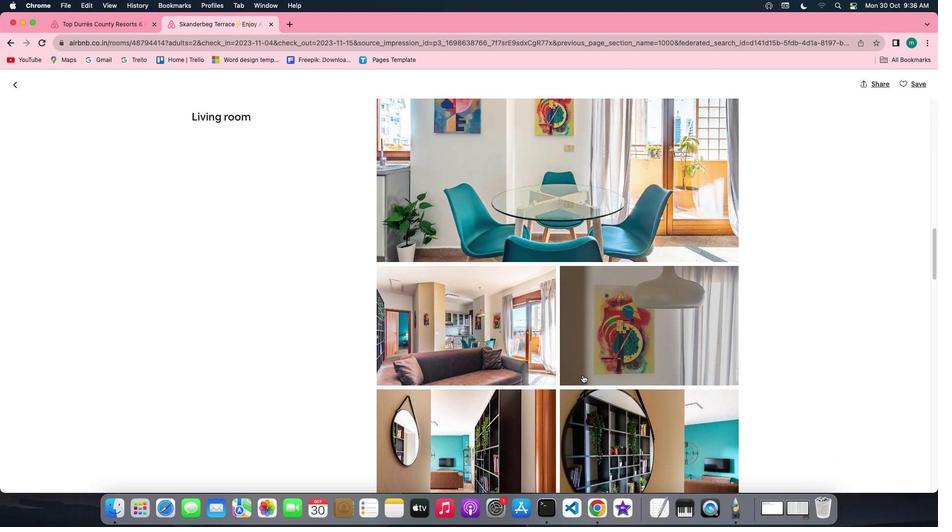 
Action: Mouse scrolled (275, 415) with delta (501, 300)
Screenshot: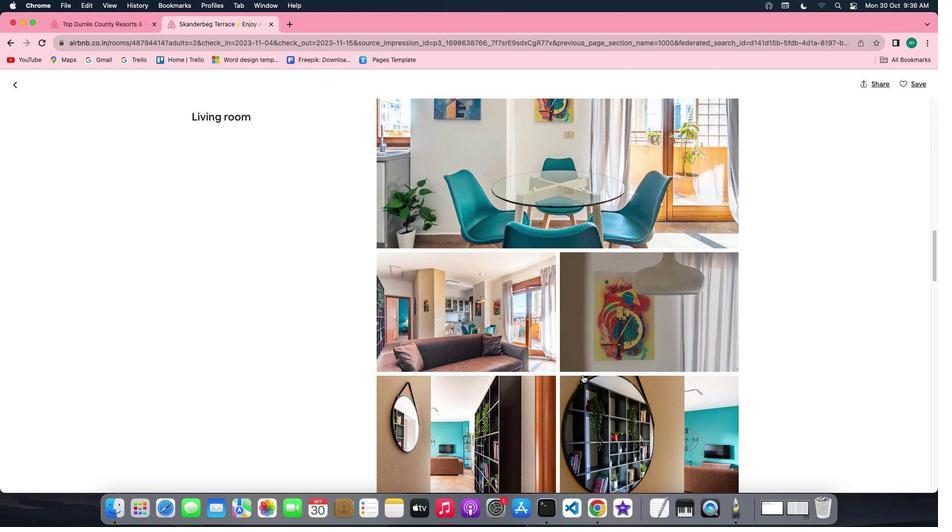 
Action: Mouse scrolled (275, 415) with delta (501, 300)
Screenshot: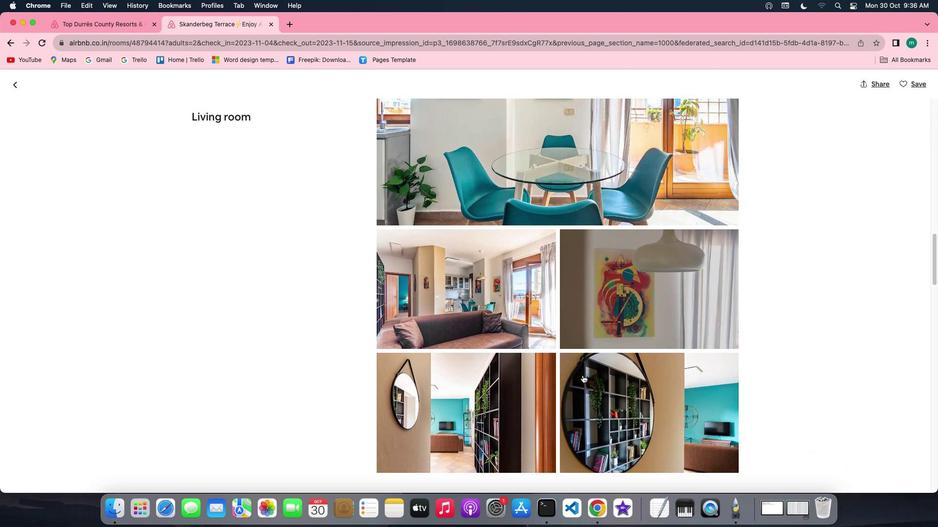 
Action: Mouse scrolled (275, 415) with delta (501, 300)
Screenshot: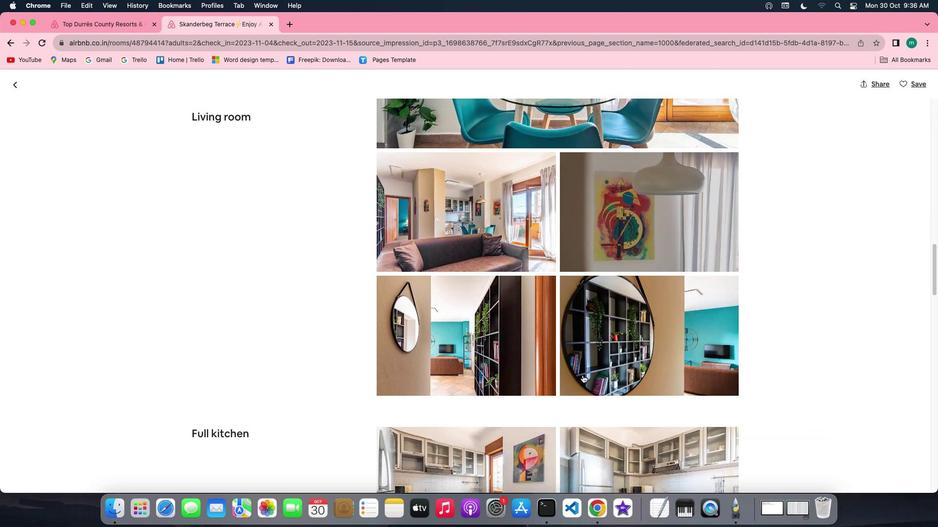 
Action: Mouse scrolled (275, 415) with delta (501, 300)
Screenshot: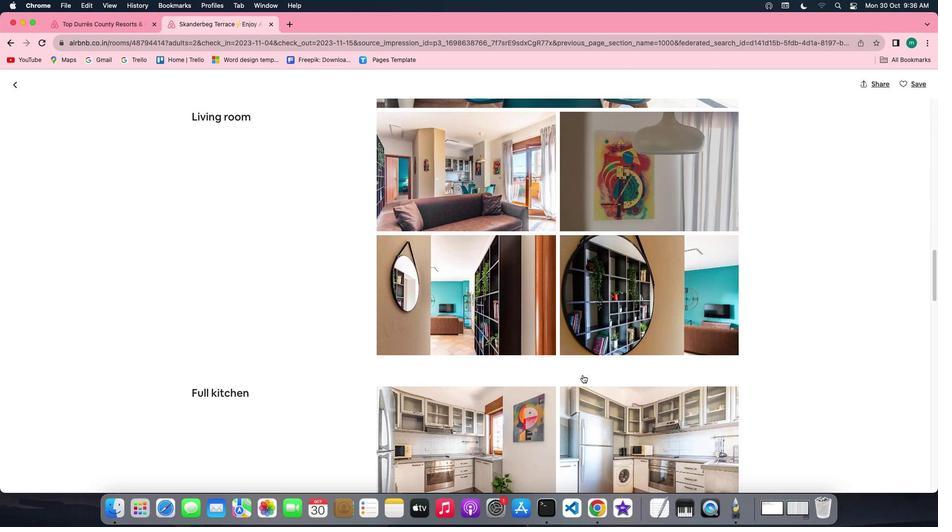 
Action: Mouse scrolled (275, 415) with delta (501, 300)
Screenshot: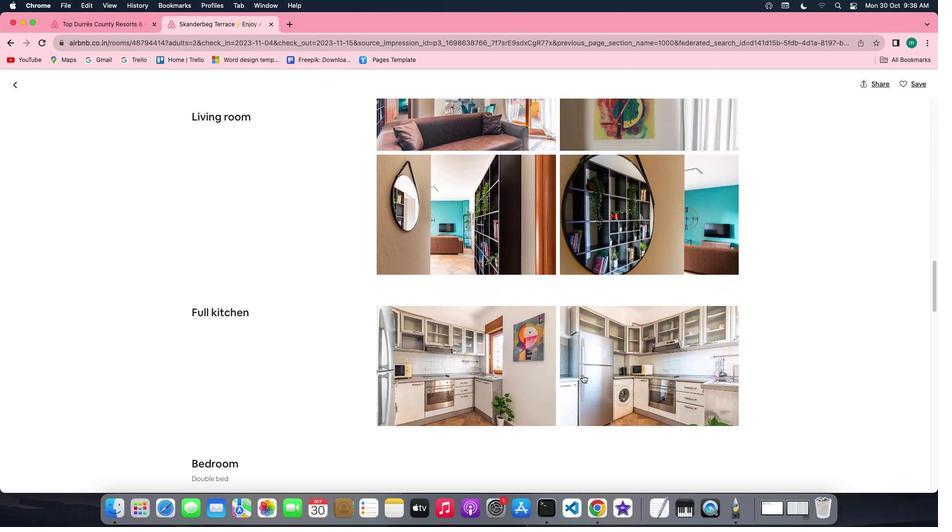 
Action: Mouse scrolled (275, 415) with delta (501, 300)
Screenshot: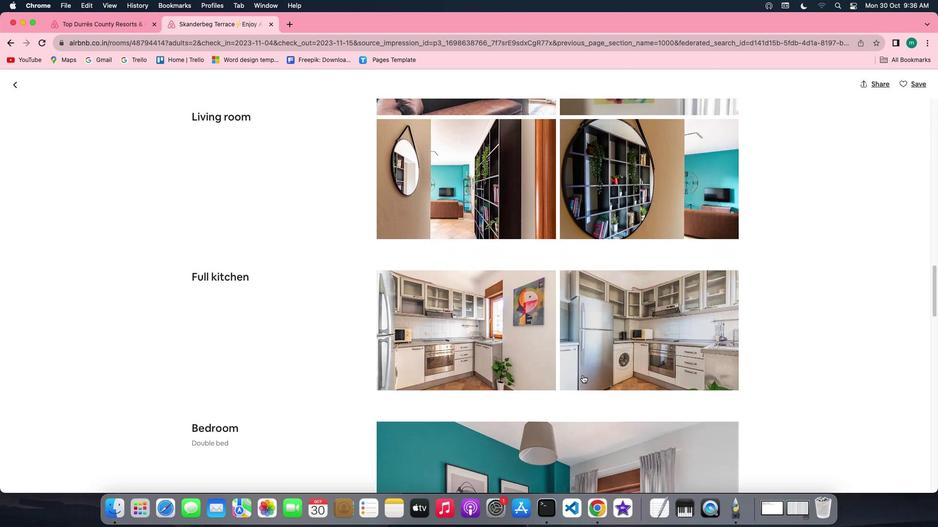 
Action: Mouse scrolled (275, 415) with delta (501, 300)
Screenshot: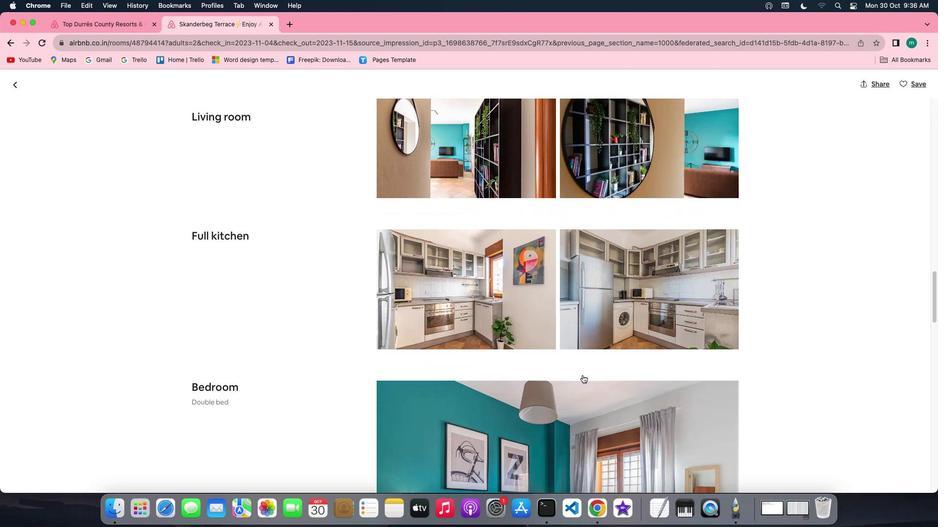 
Action: Mouse scrolled (275, 415) with delta (501, 300)
Screenshot: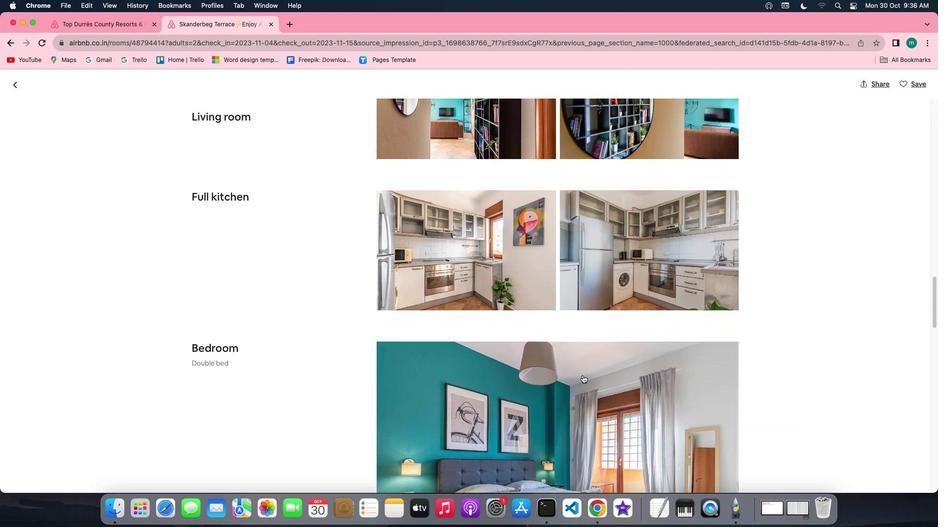 
Action: Mouse scrolled (275, 415) with delta (501, 300)
Screenshot: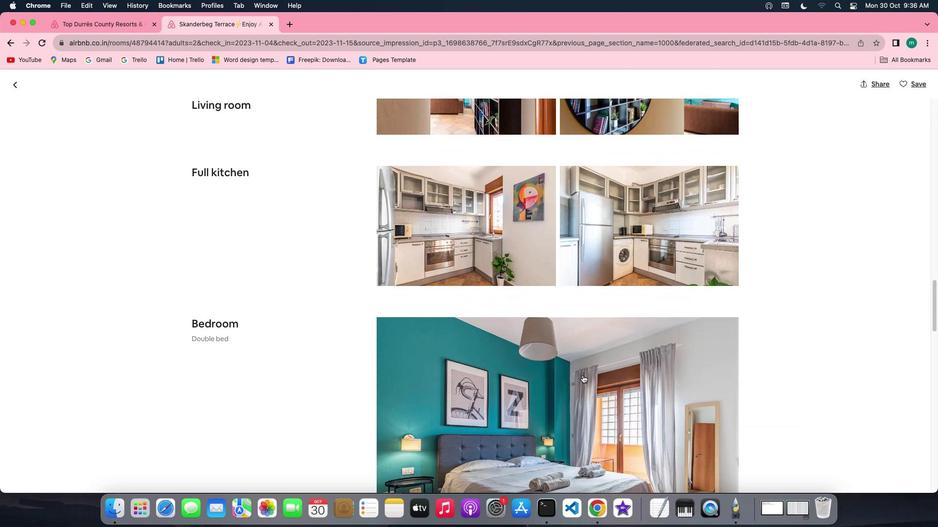 
Action: Mouse scrolled (275, 415) with delta (501, 300)
Screenshot: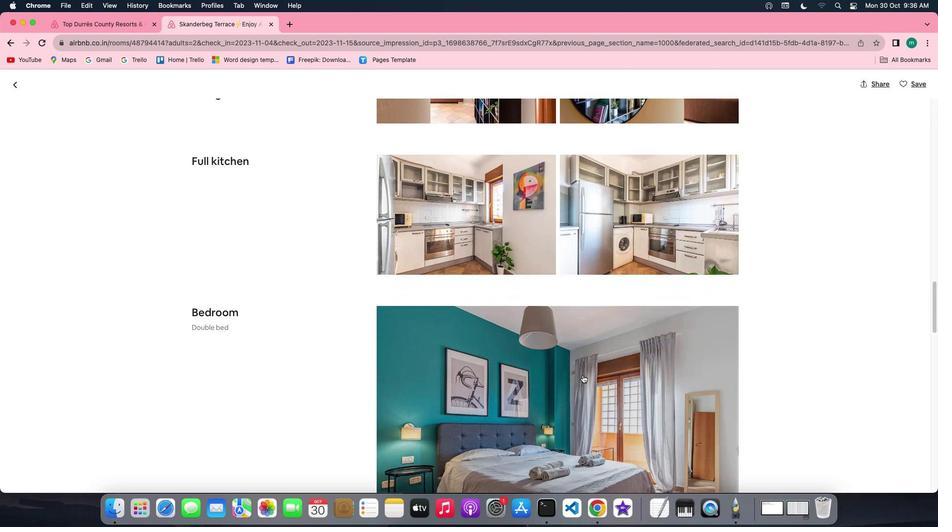 
Action: Mouse scrolled (275, 415) with delta (501, 300)
Screenshot: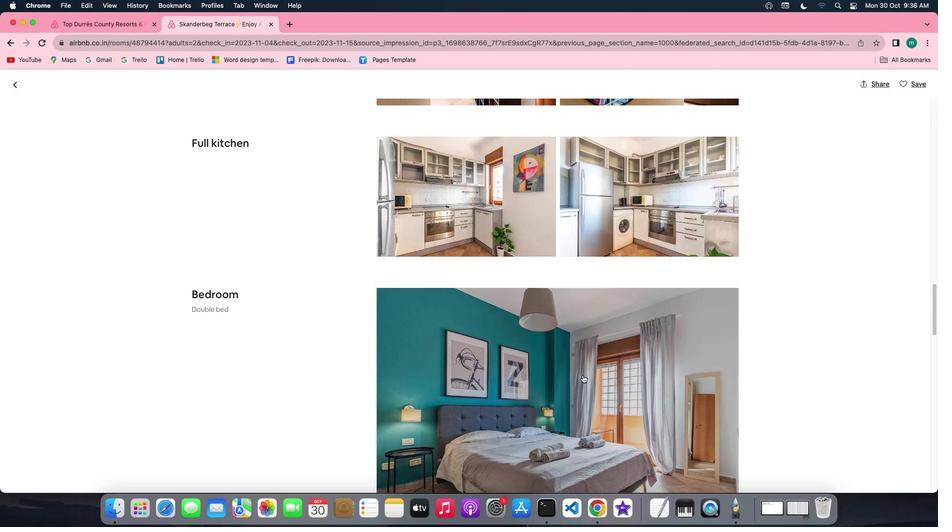 
Action: Mouse scrolled (275, 415) with delta (501, 300)
Screenshot: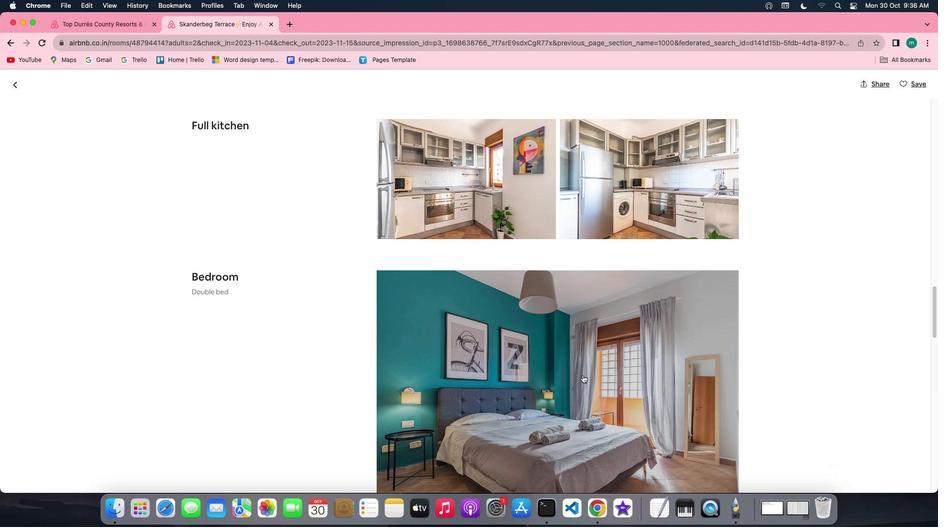 
Action: Mouse scrolled (275, 415) with delta (501, 300)
Screenshot: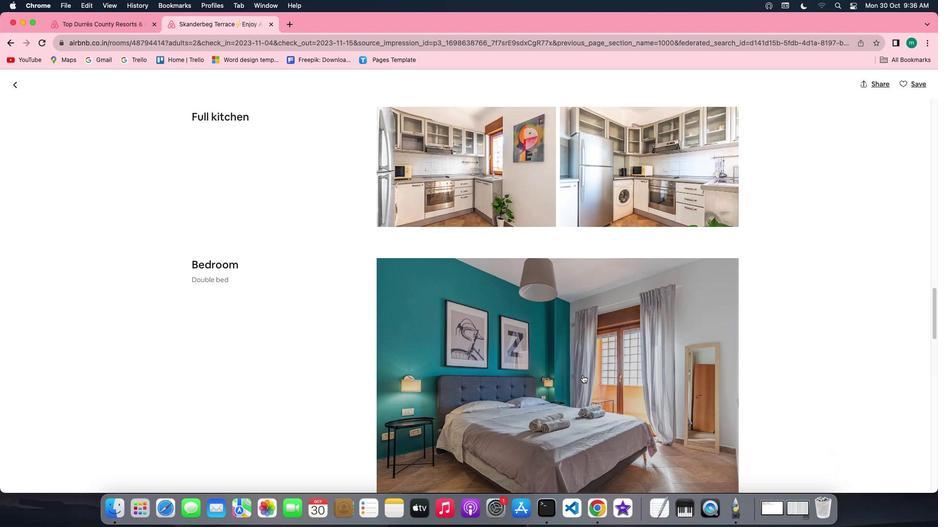 
Action: Mouse scrolled (275, 415) with delta (501, 300)
Screenshot: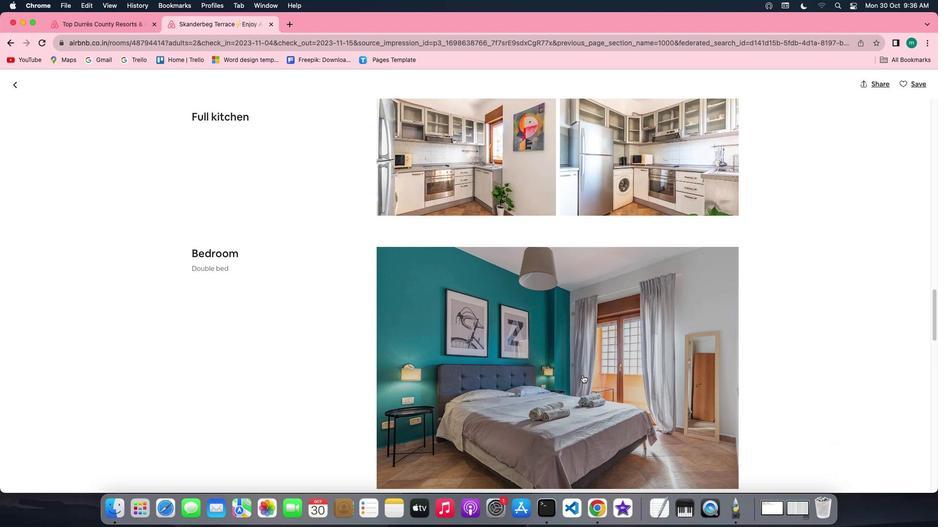 
Action: Mouse scrolled (275, 415) with delta (501, 299)
Screenshot: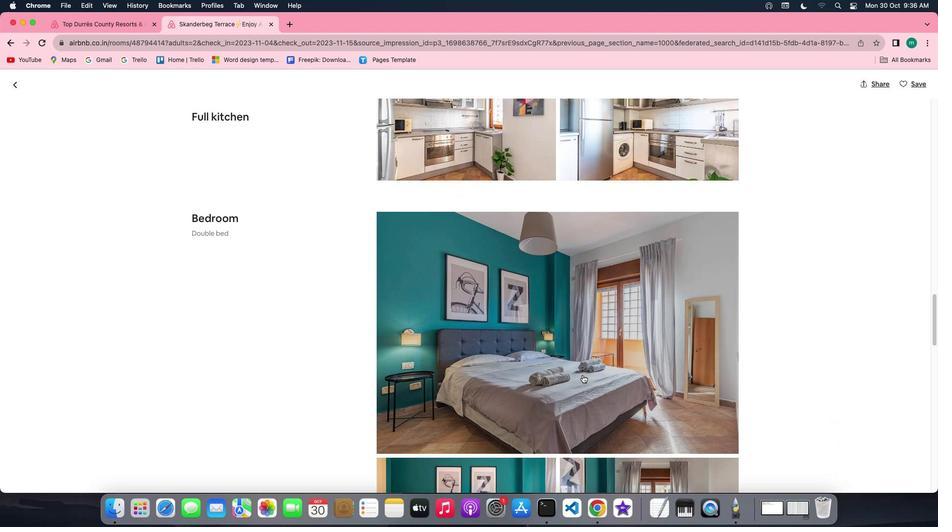 
Action: Mouse scrolled (275, 415) with delta (501, 300)
Screenshot: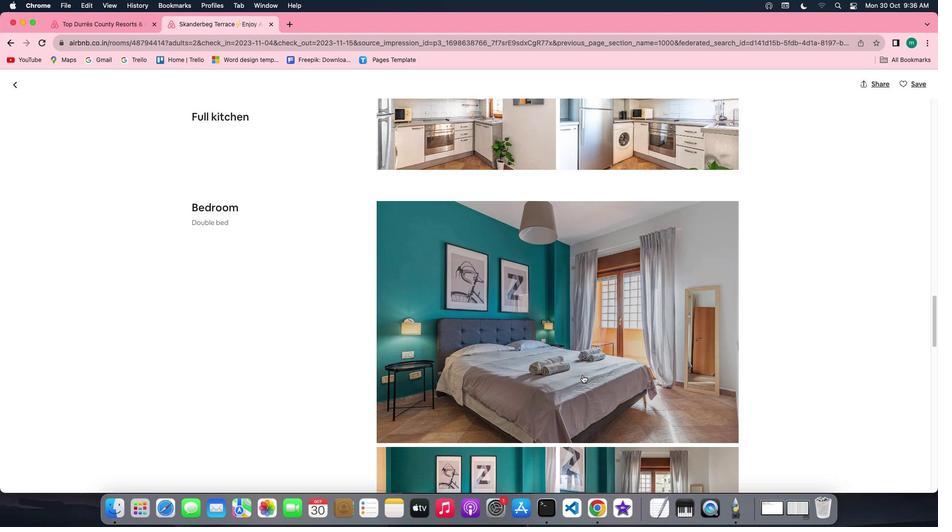 
Action: Mouse scrolled (275, 415) with delta (501, 300)
Screenshot: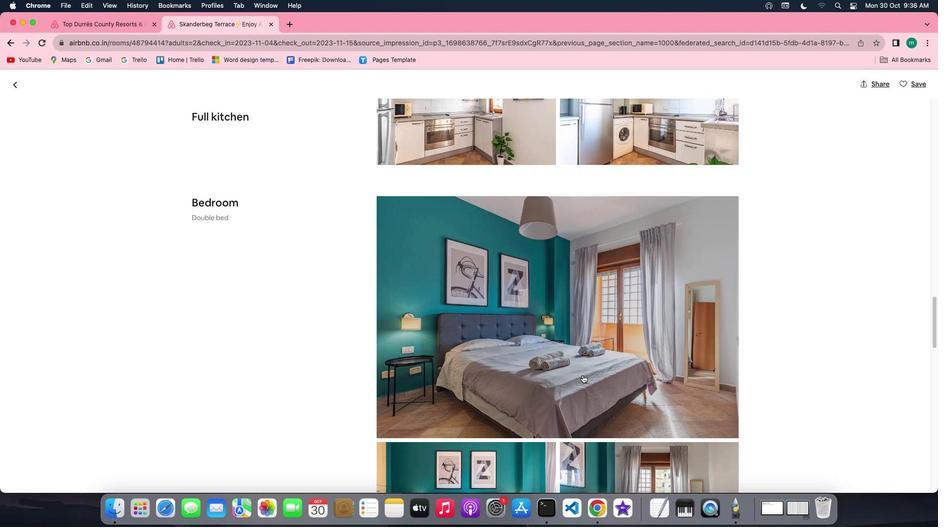 
Action: Mouse scrolled (275, 415) with delta (501, 300)
Screenshot: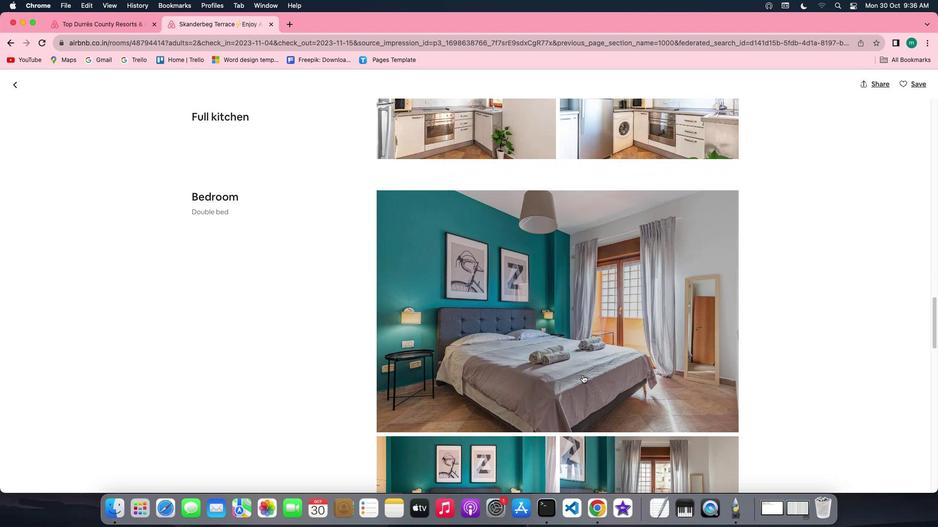 
Action: Mouse scrolled (275, 415) with delta (501, 299)
Screenshot: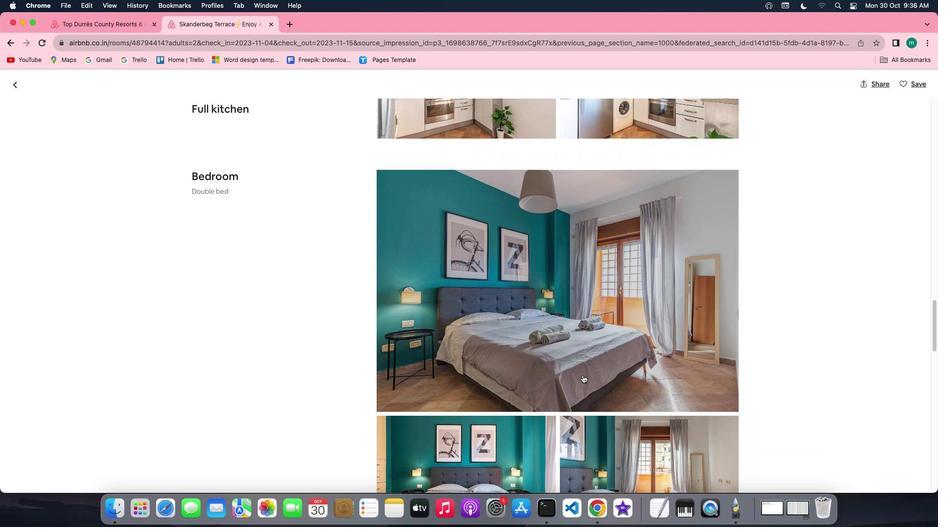 
Action: Mouse scrolled (275, 415) with delta (501, 300)
Screenshot: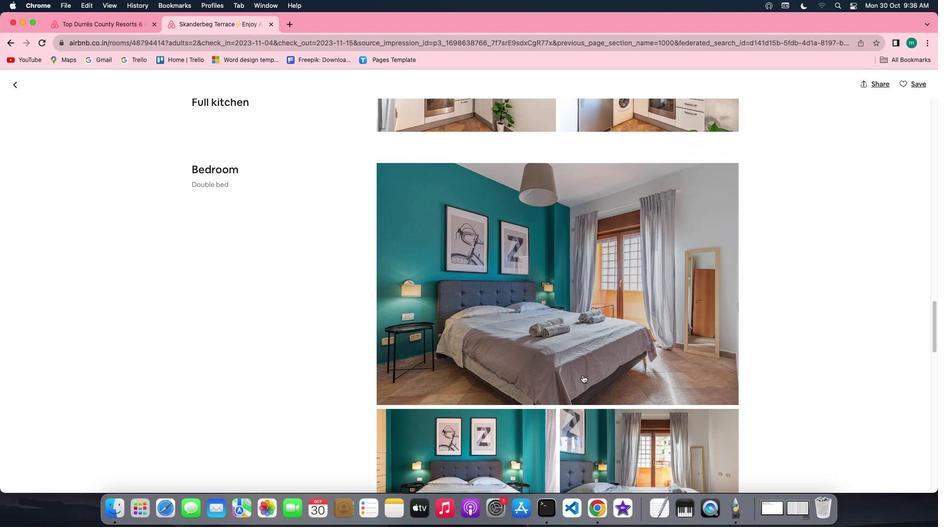 
Action: Mouse scrolled (275, 415) with delta (501, 300)
Screenshot: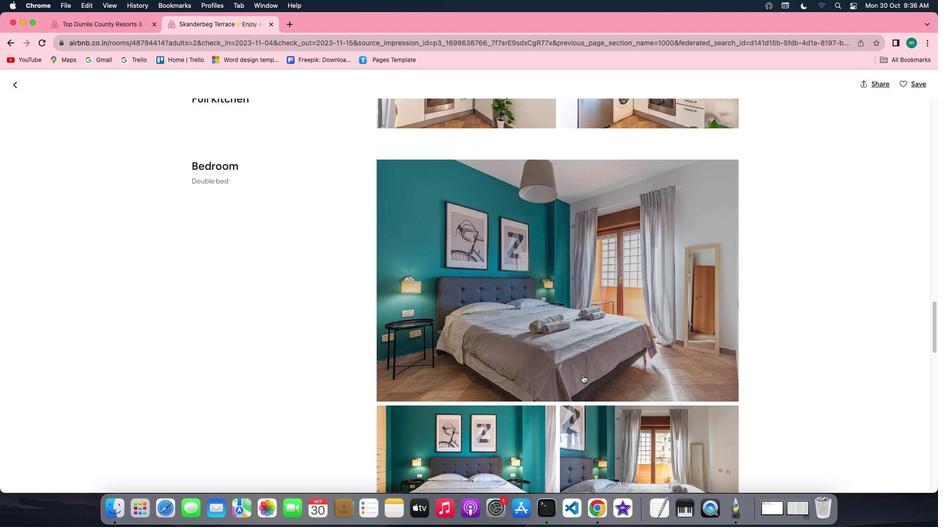 
Action: Mouse scrolled (275, 415) with delta (501, 300)
Screenshot: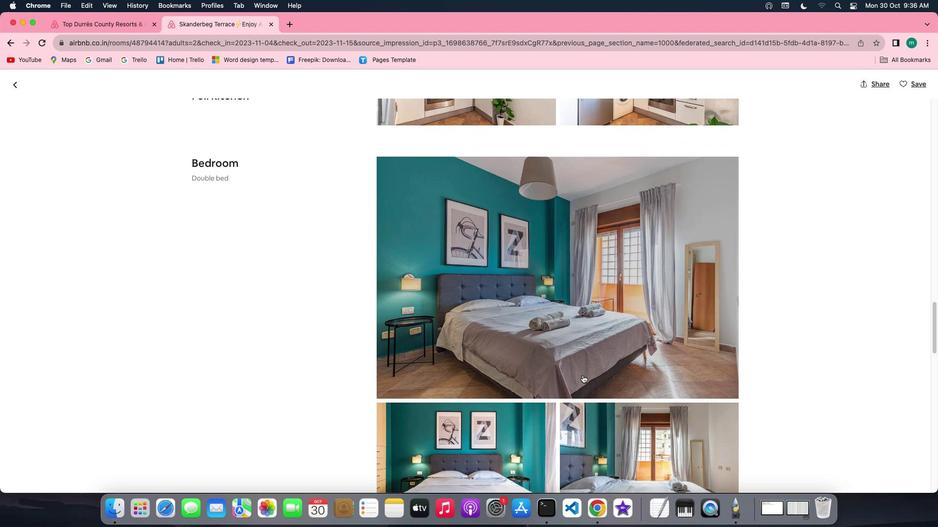 
Action: Mouse scrolled (275, 415) with delta (501, 300)
Screenshot: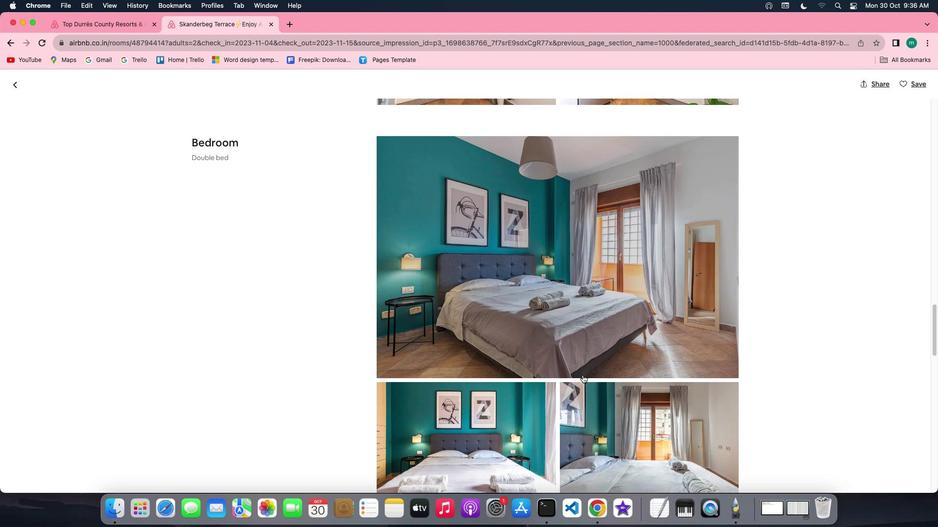 
Action: Mouse scrolled (275, 415) with delta (501, 300)
Screenshot: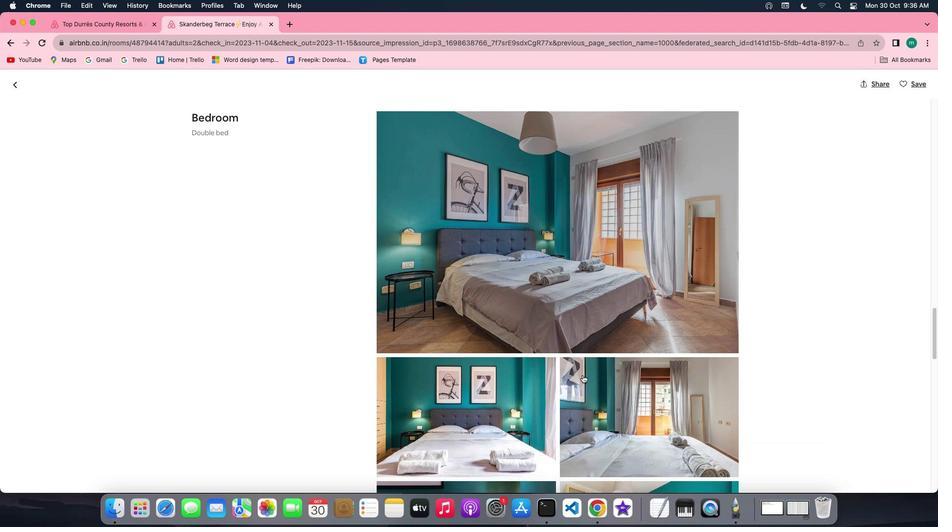 
Action: Mouse scrolled (275, 415) with delta (501, 300)
Screenshot: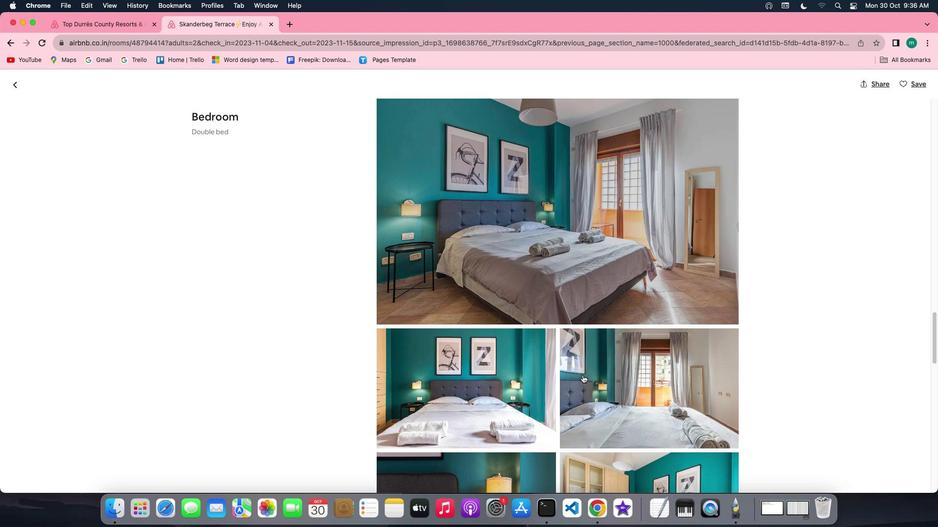 
Action: Mouse scrolled (275, 415) with delta (501, 300)
Screenshot: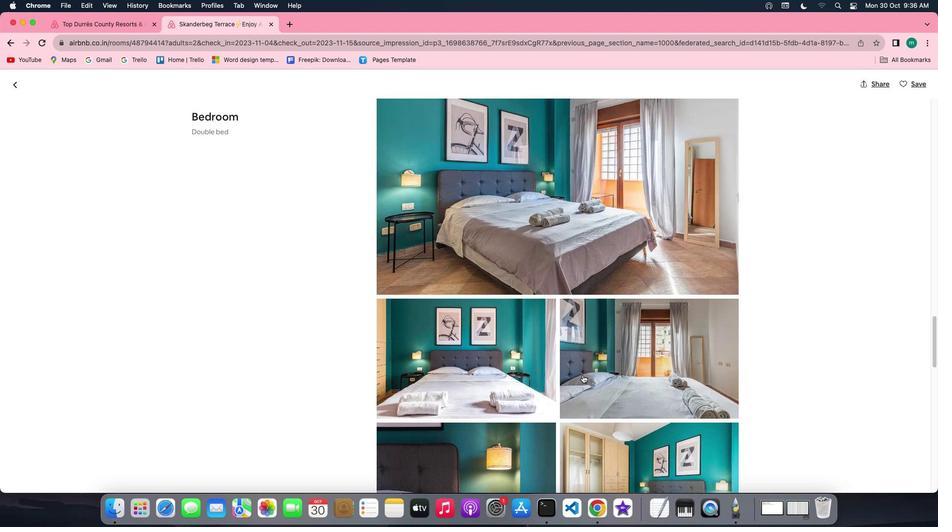 
Action: Mouse scrolled (275, 415) with delta (501, 300)
Screenshot: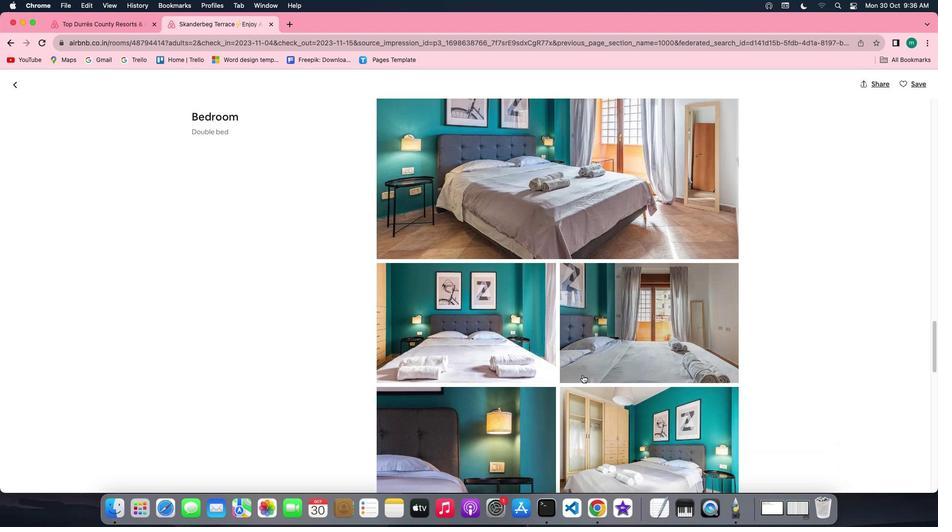 
Action: Mouse scrolled (275, 415) with delta (501, 300)
Screenshot: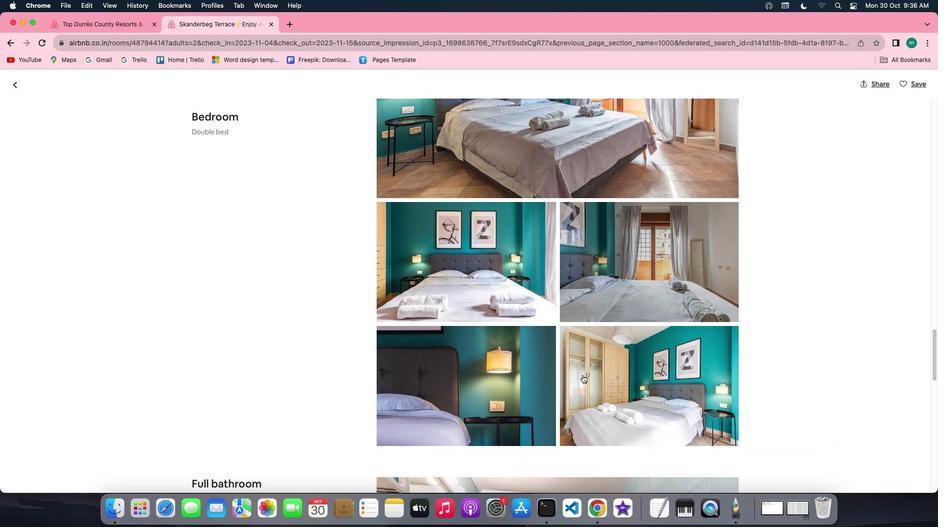 
Action: Mouse scrolled (275, 415) with delta (501, 300)
Screenshot: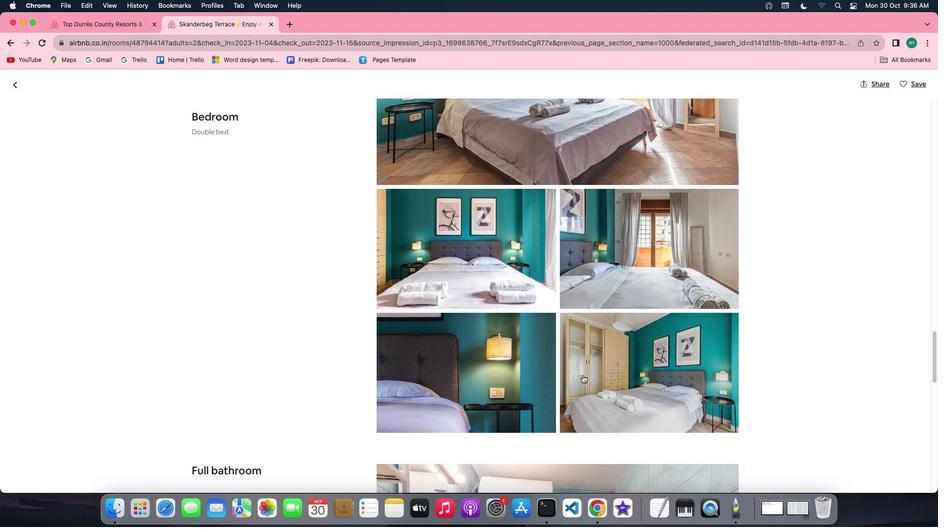 
Action: Mouse scrolled (275, 415) with delta (501, 300)
Screenshot: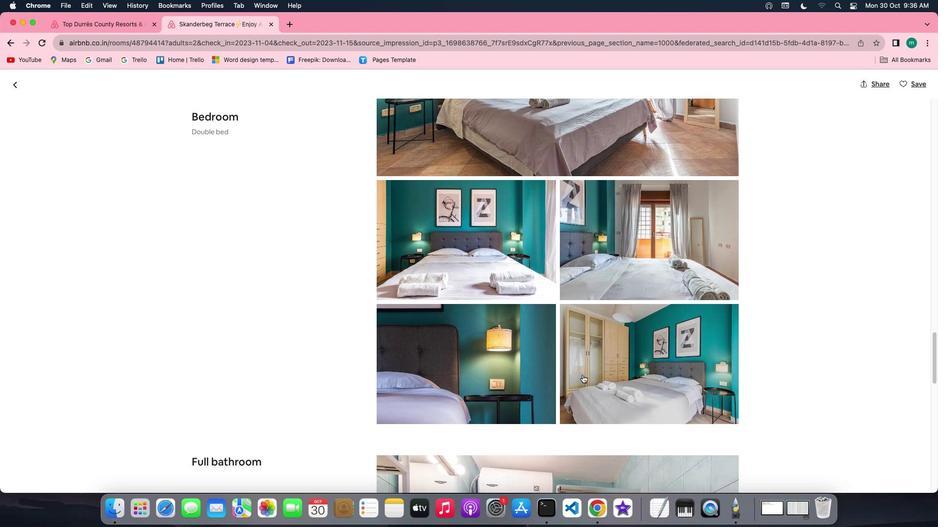 
Action: Mouse scrolled (275, 415) with delta (501, 300)
Screenshot: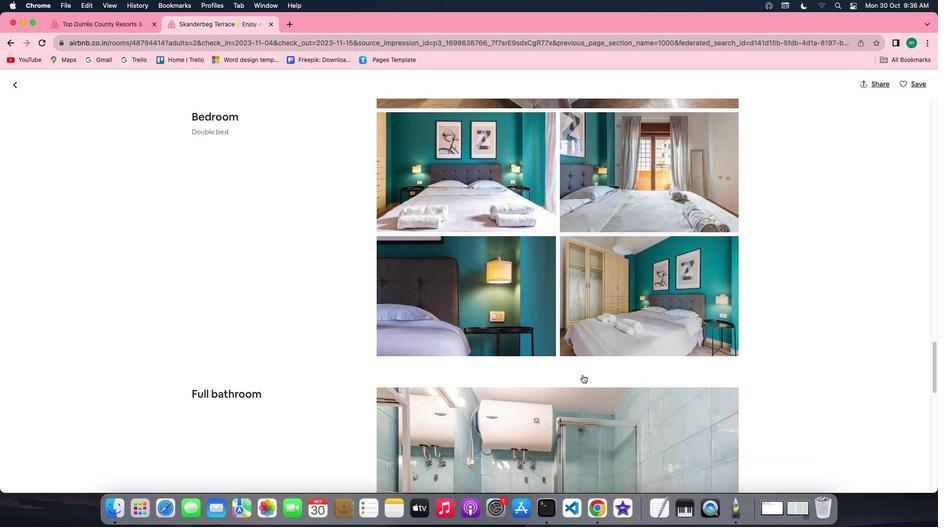 
Action: Mouse scrolled (275, 415) with delta (501, 300)
Screenshot: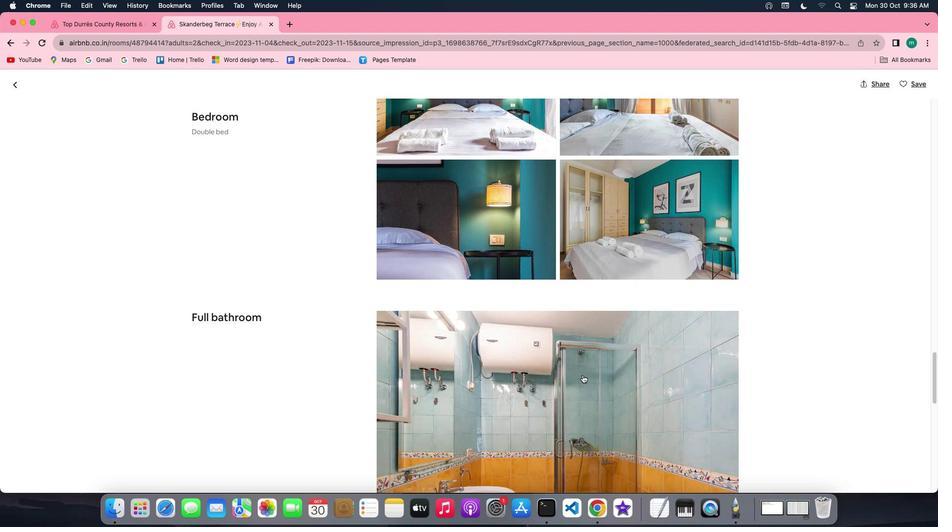
Action: Mouse scrolled (275, 415) with delta (501, 300)
Screenshot: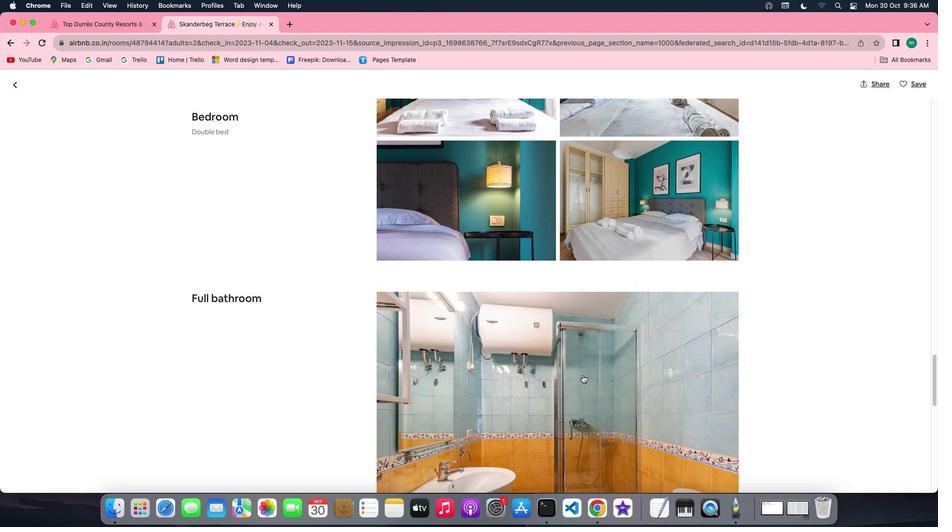 
Action: Mouse scrolled (275, 415) with delta (501, 300)
Screenshot: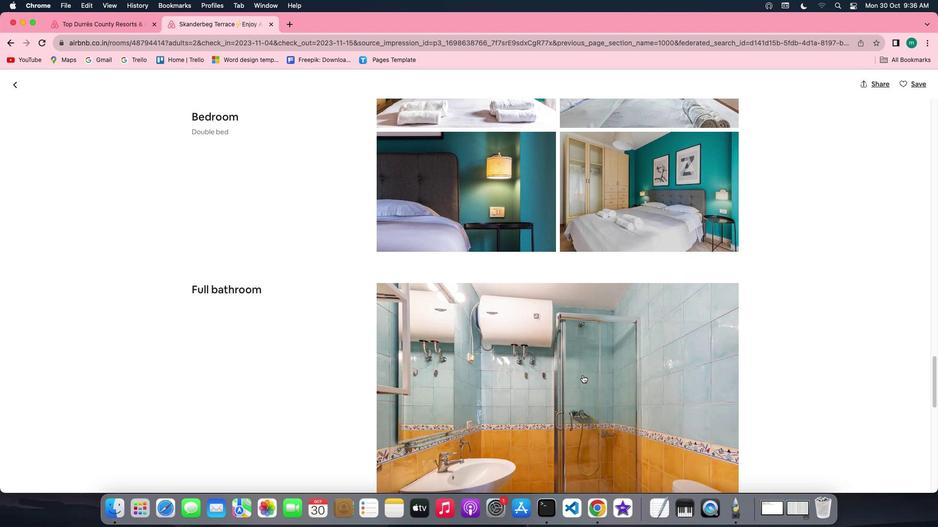 
Action: Mouse scrolled (275, 415) with delta (501, 300)
Screenshot: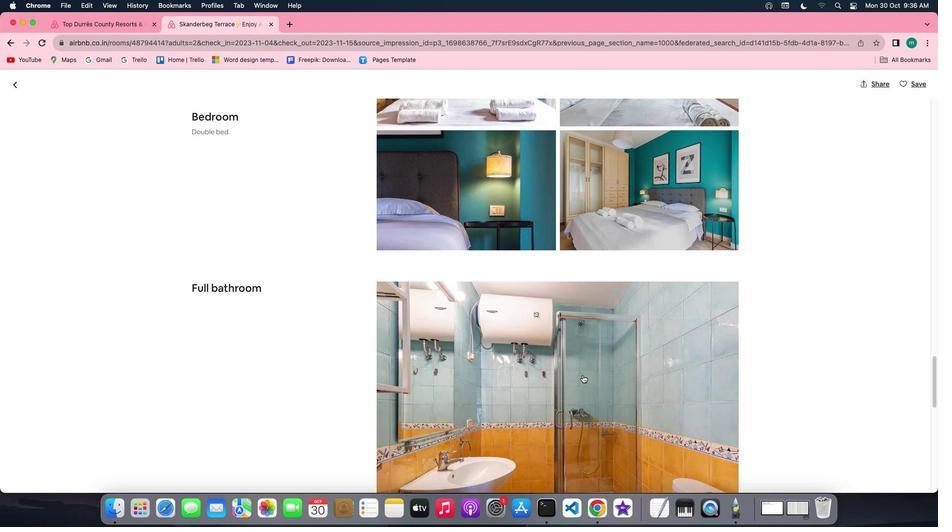
Action: Mouse scrolled (275, 415) with delta (501, 300)
Screenshot: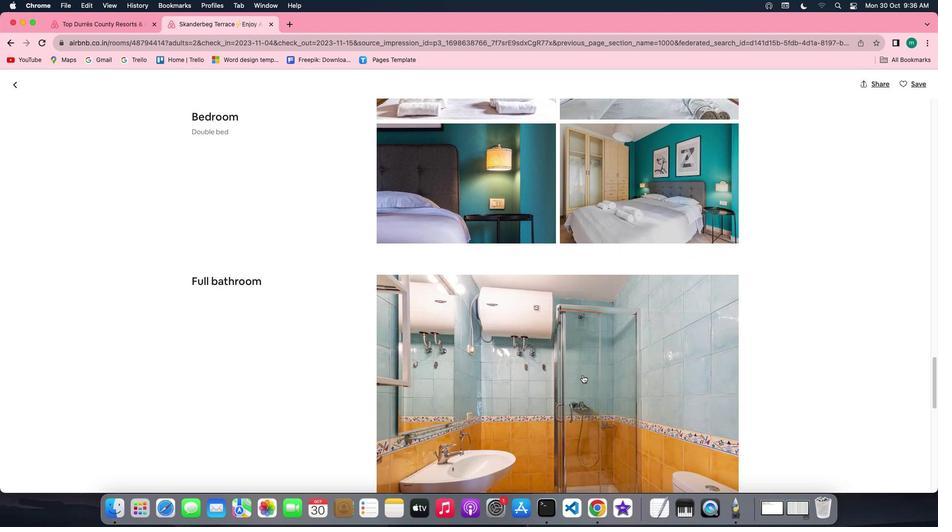 
Action: Mouse scrolled (275, 415) with delta (501, 300)
Screenshot: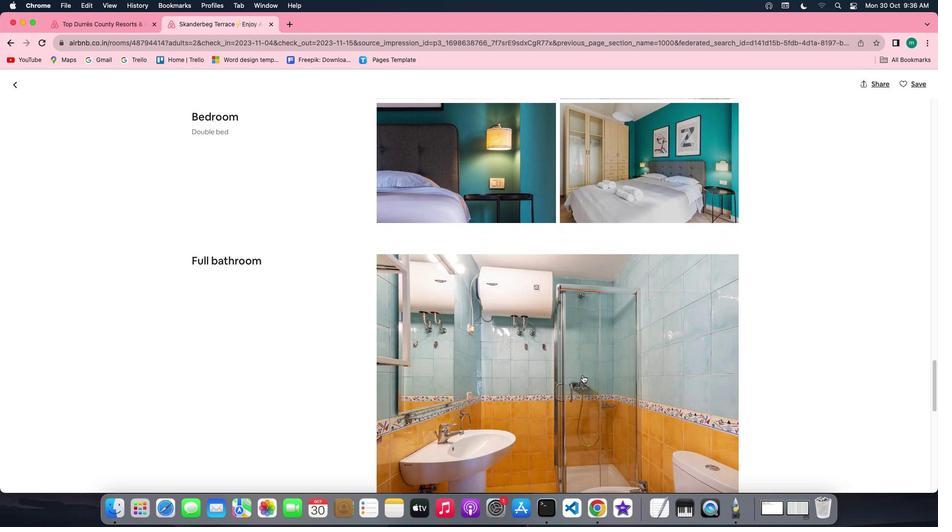 
Action: Mouse scrolled (275, 415) with delta (501, 300)
Screenshot: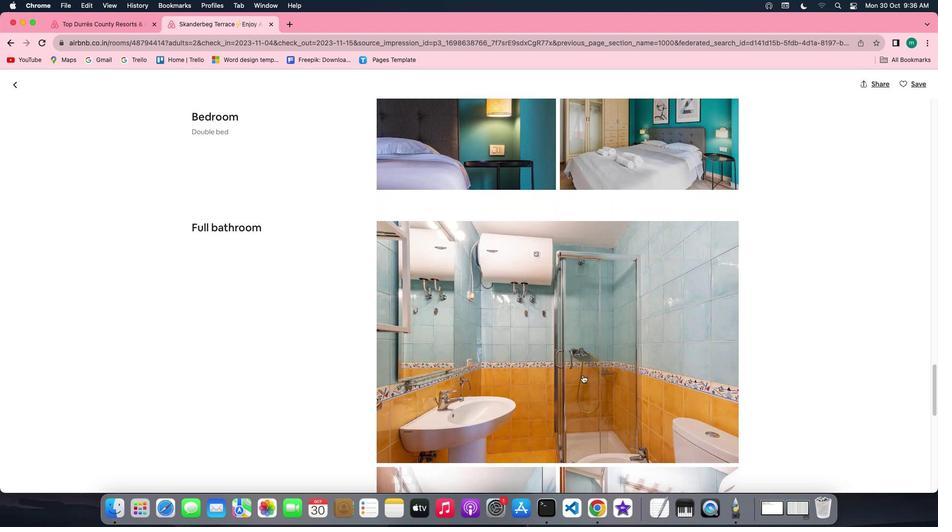 
Action: Mouse scrolled (275, 415) with delta (501, 300)
Screenshot: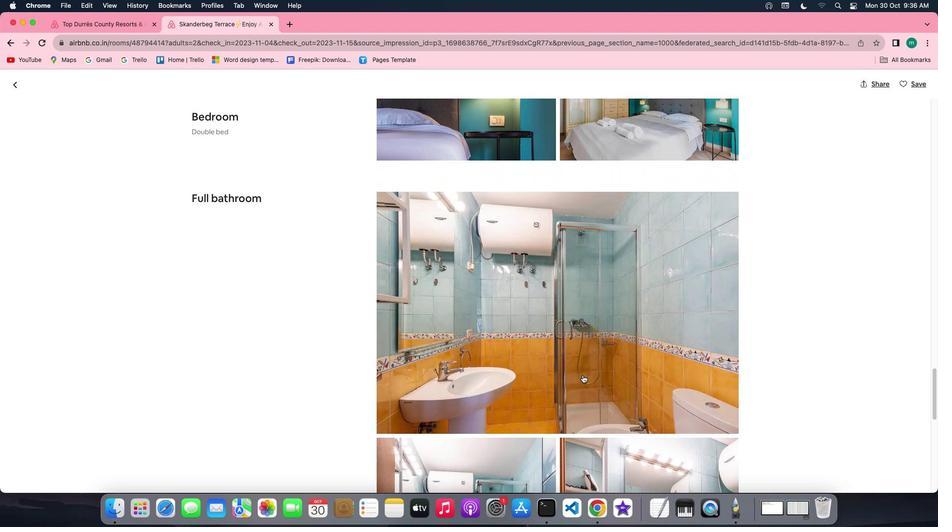 
Action: Mouse scrolled (275, 415) with delta (501, 300)
Screenshot: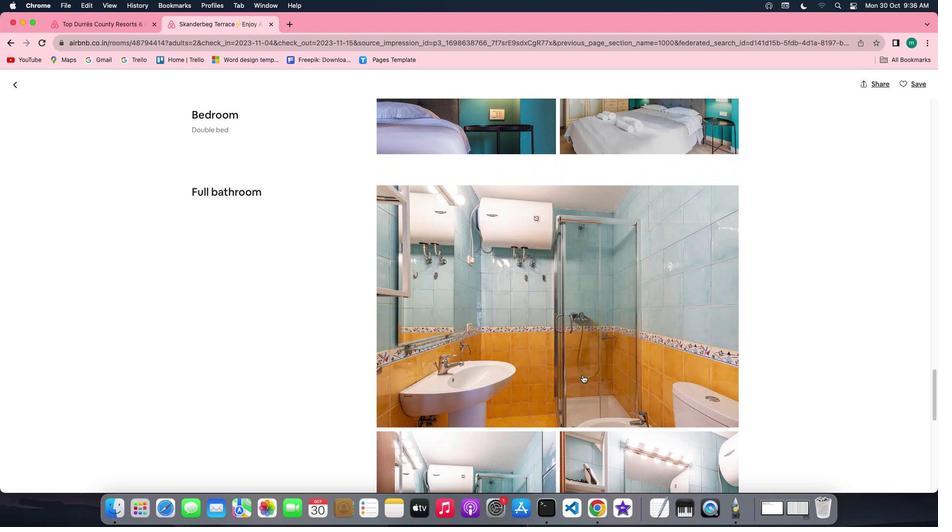 
Action: Mouse scrolled (275, 415) with delta (501, 300)
Screenshot: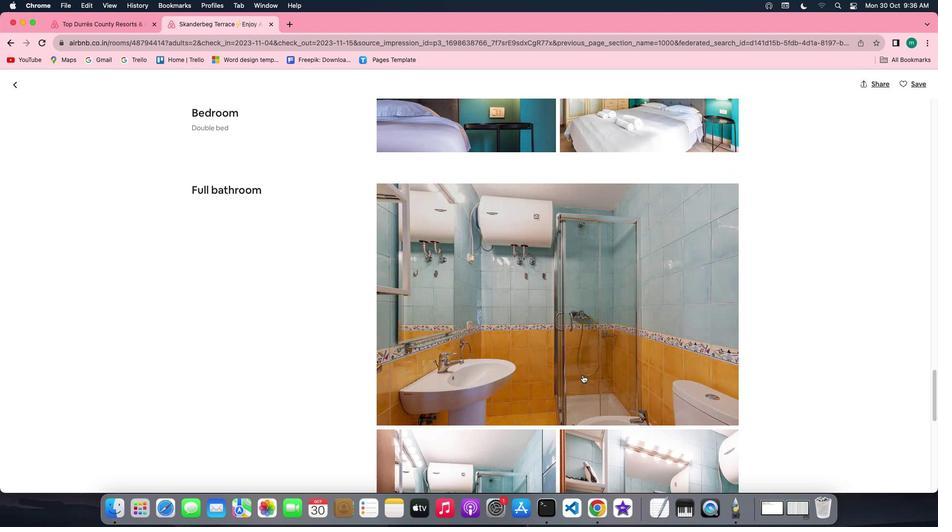 
Action: Mouse scrolled (275, 415) with delta (501, 300)
Screenshot: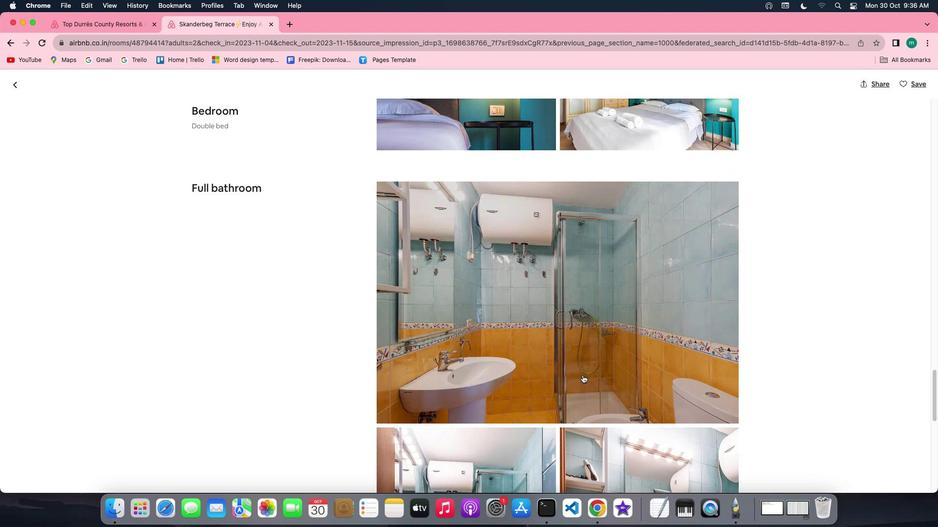 
Action: Mouse scrolled (275, 415) with delta (501, 300)
Screenshot: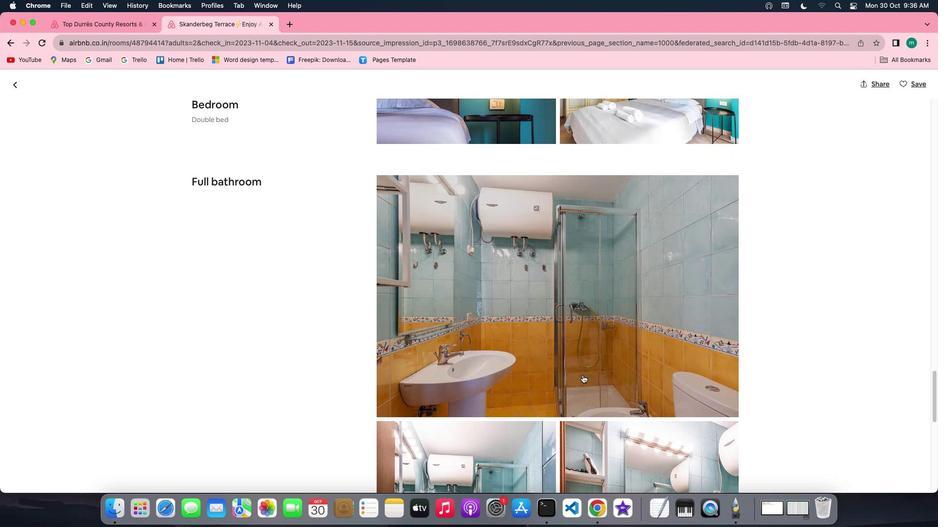 
Action: Mouse scrolled (275, 415) with delta (501, 299)
Screenshot: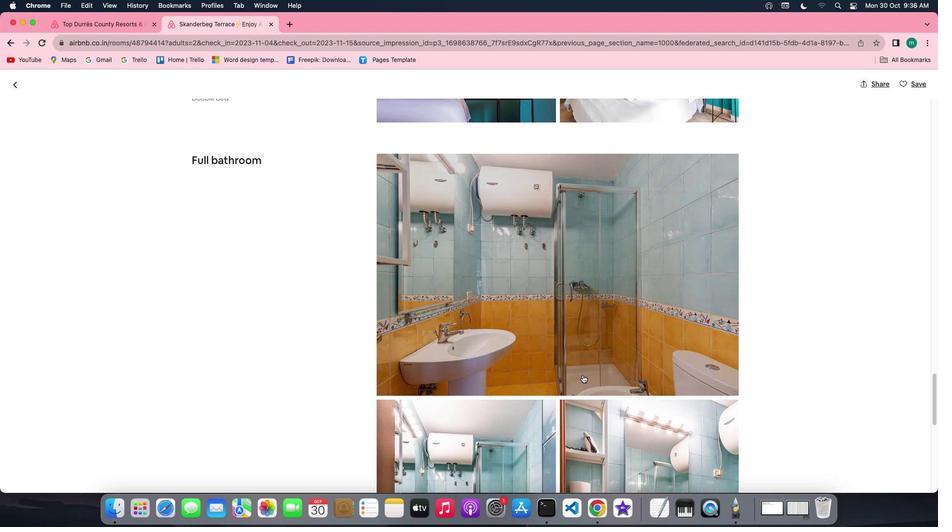 
Action: Mouse scrolled (275, 415) with delta (501, 300)
Screenshot: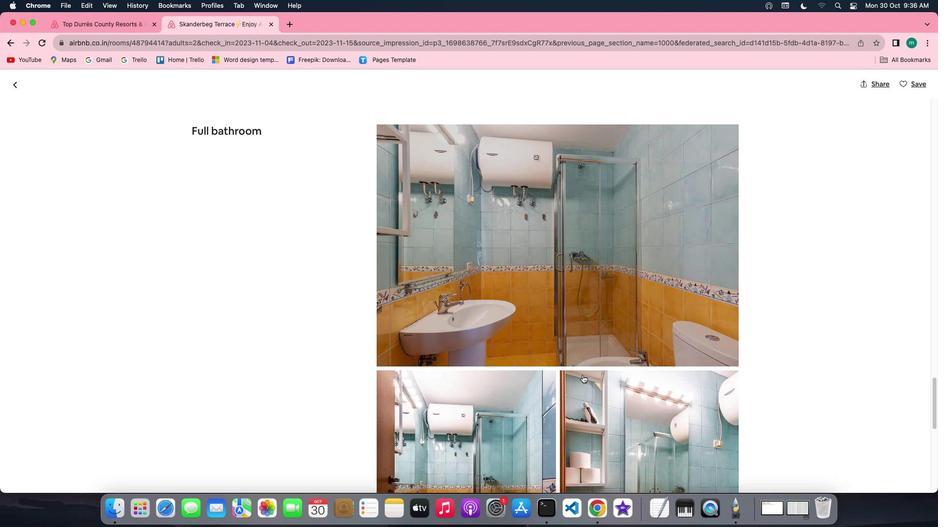 
Action: Mouse scrolled (275, 415) with delta (501, 300)
Screenshot: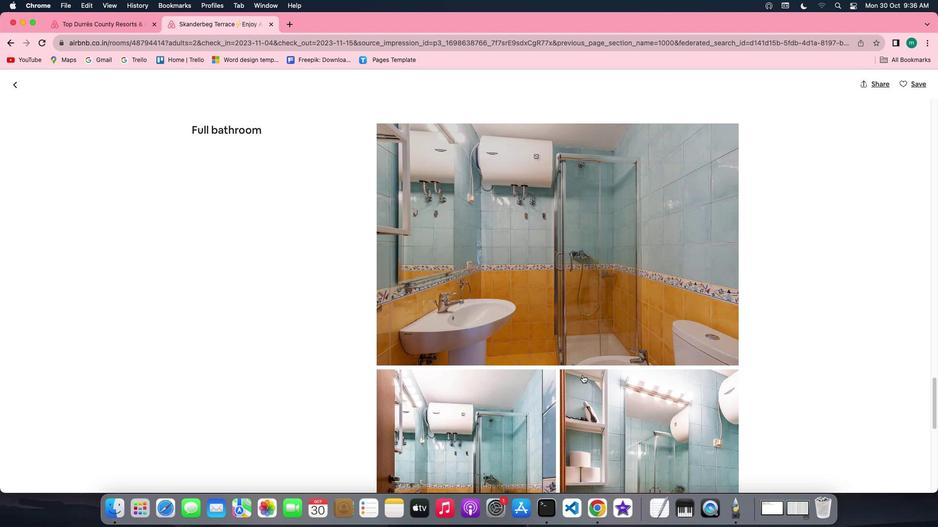 
Action: Mouse scrolled (275, 415) with delta (501, 300)
Screenshot: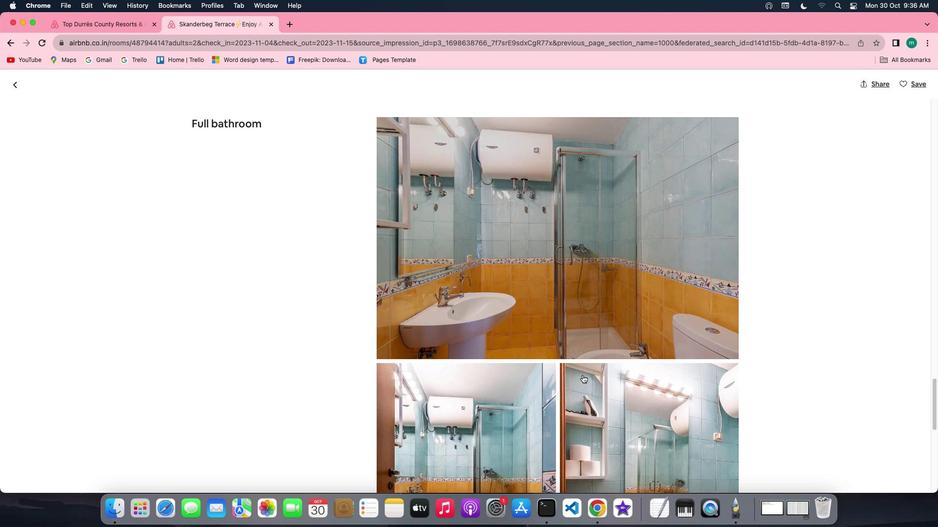 
Action: Mouse scrolled (275, 415) with delta (501, 300)
Screenshot: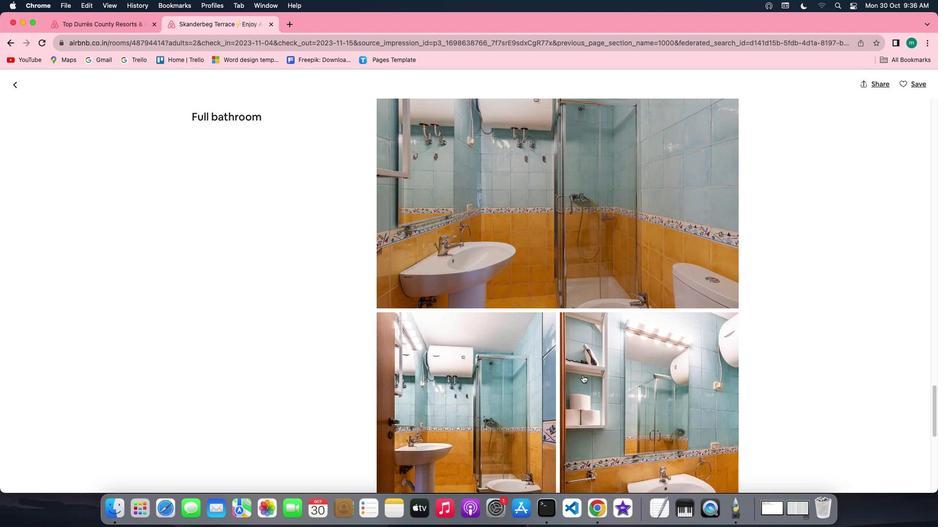 
Action: Mouse scrolled (275, 415) with delta (501, 300)
Screenshot: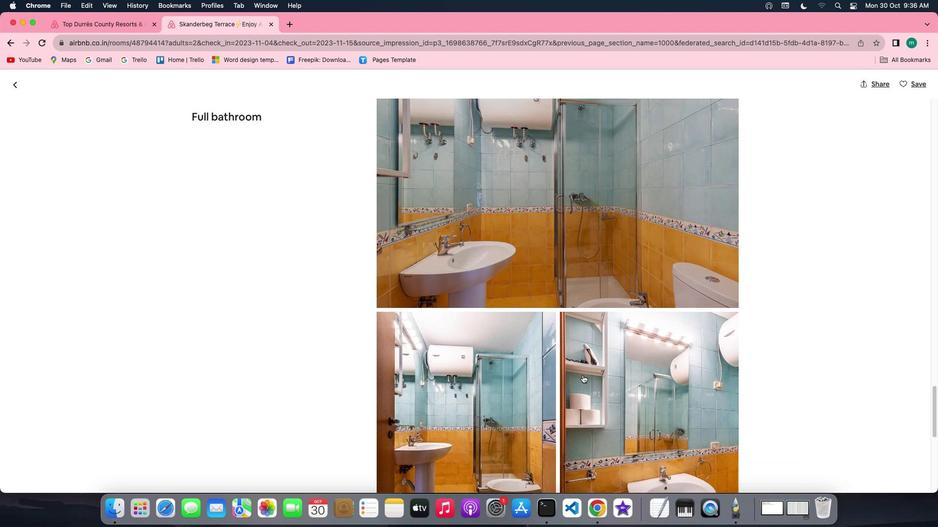 
Action: Mouse scrolled (275, 415) with delta (501, 300)
Screenshot: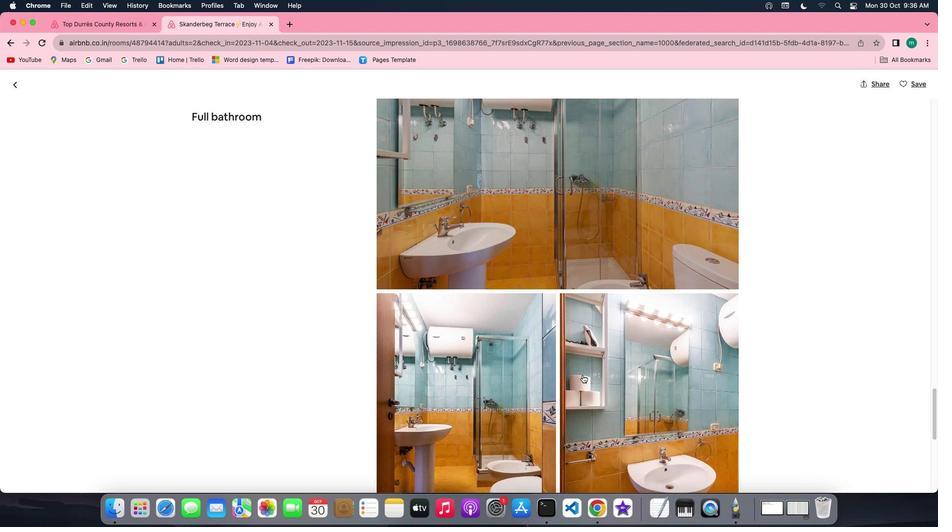 
Action: Mouse scrolled (275, 415) with delta (501, 300)
Screenshot: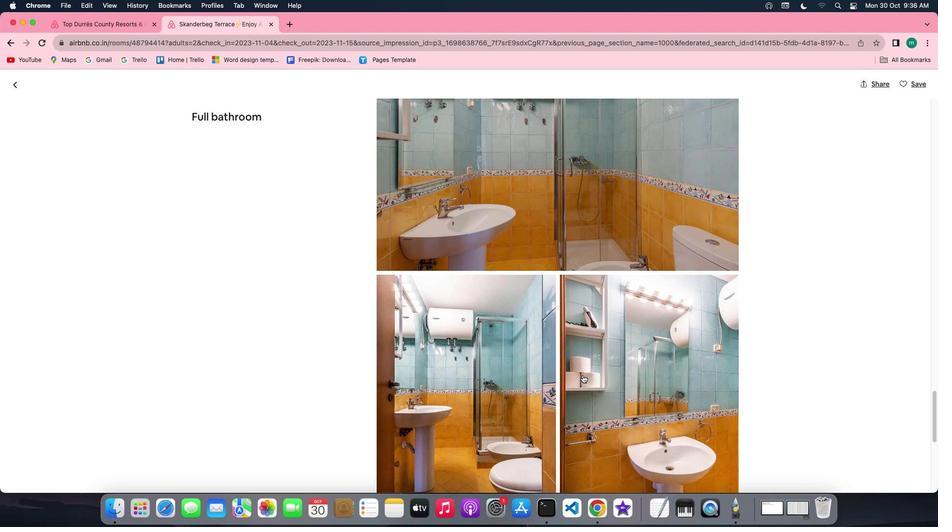 
Action: Mouse scrolled (275, 415) with delta (501, 300)
Screenshot: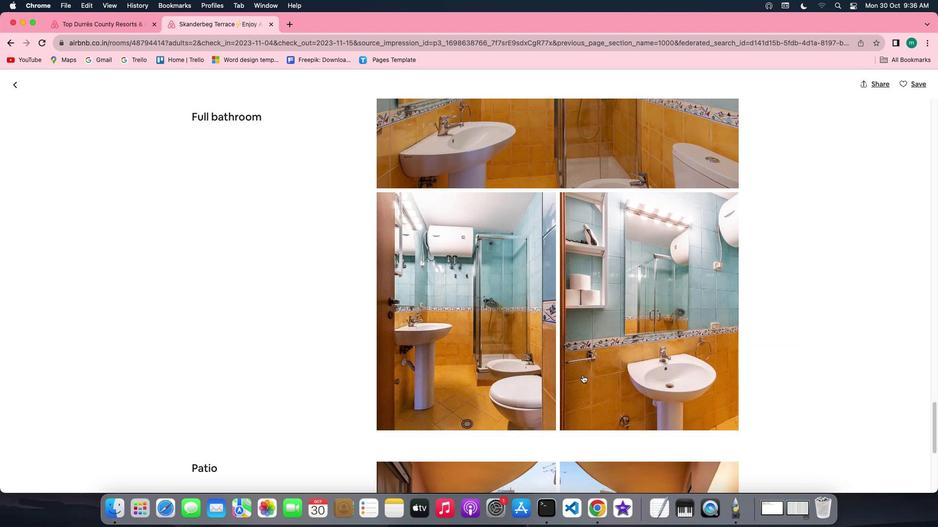 
Action: Mouse scrolled (275, 415) with delta (501, 300)
Screenshot: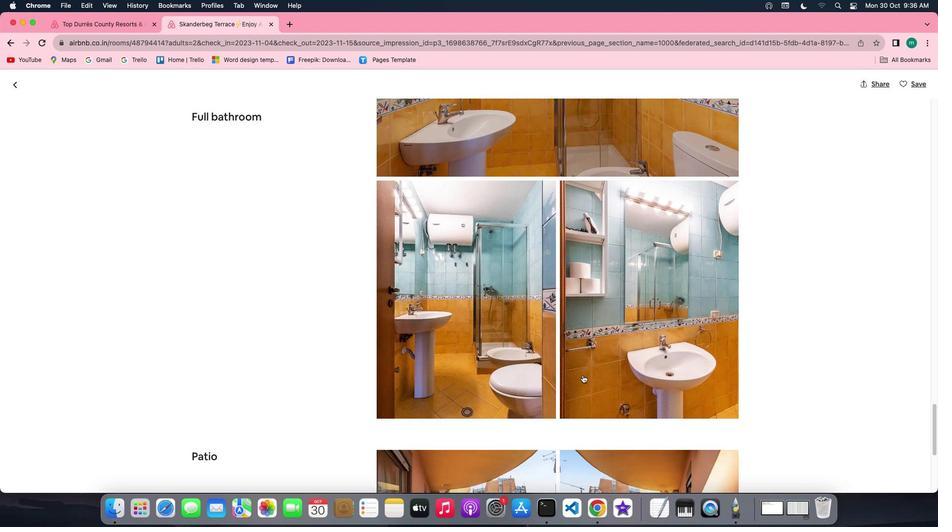 
Action: Mouse scrolled (275, 415) with delta (501, 300)
Screenshot: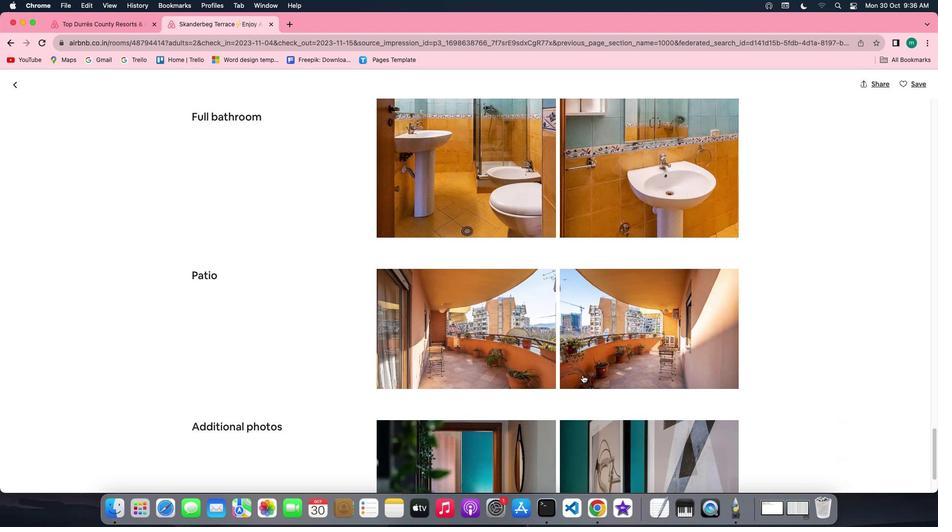 
Action: Mouse scrolled (275, 415) with delta (501, 300)
